 Task: In the  document liability Insert page numer 'on bottom of the page' change page color to  'Olive Green'Apply Page border, setting:  Shadow Style: three thin lines; Color: 'Black;' Width: 3/4 pt
Action: Mouse moved to (49, 92)
Screenshot: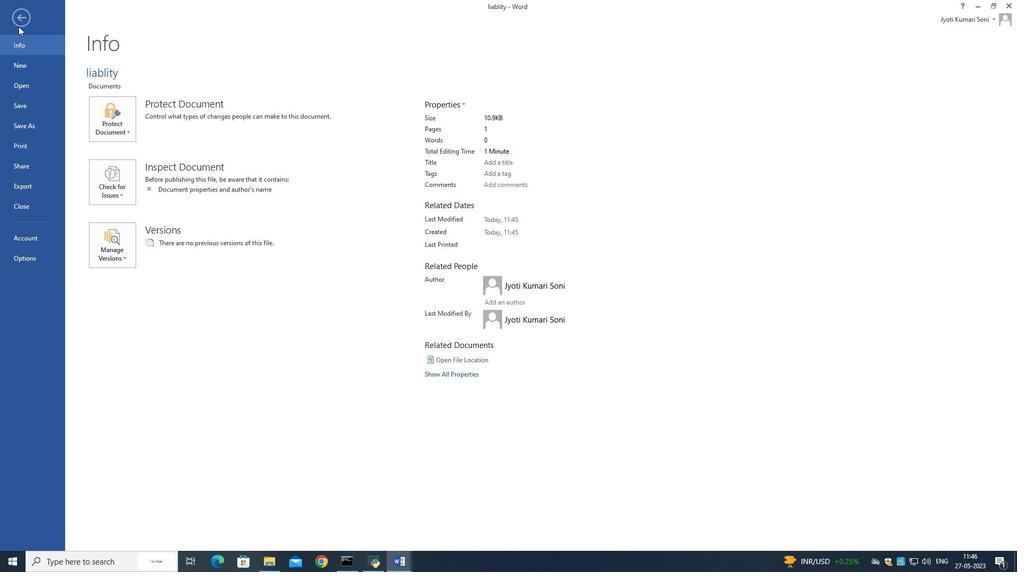 
Action: Mouse pressed left at (49, 92)
Screenshot: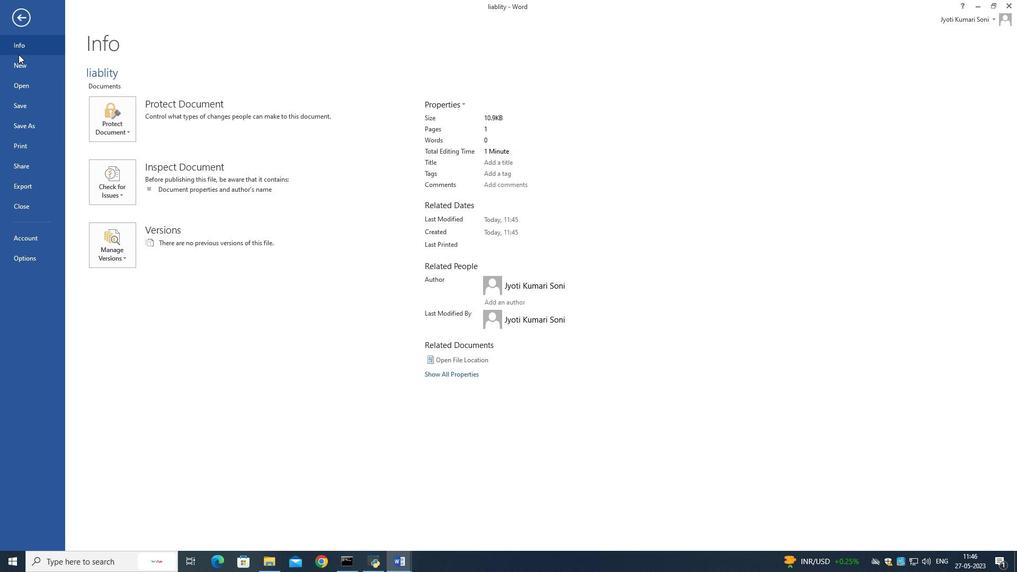 
Action: Mouse moved to (80, 23)
Screenshot: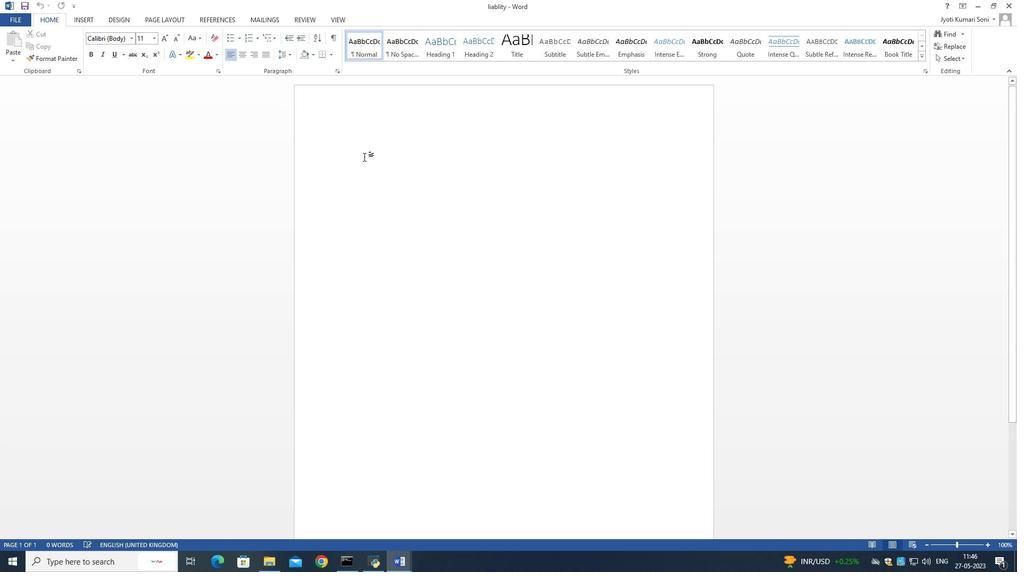 
Action: Mouse pressed left at (80, 23)
Screenshot: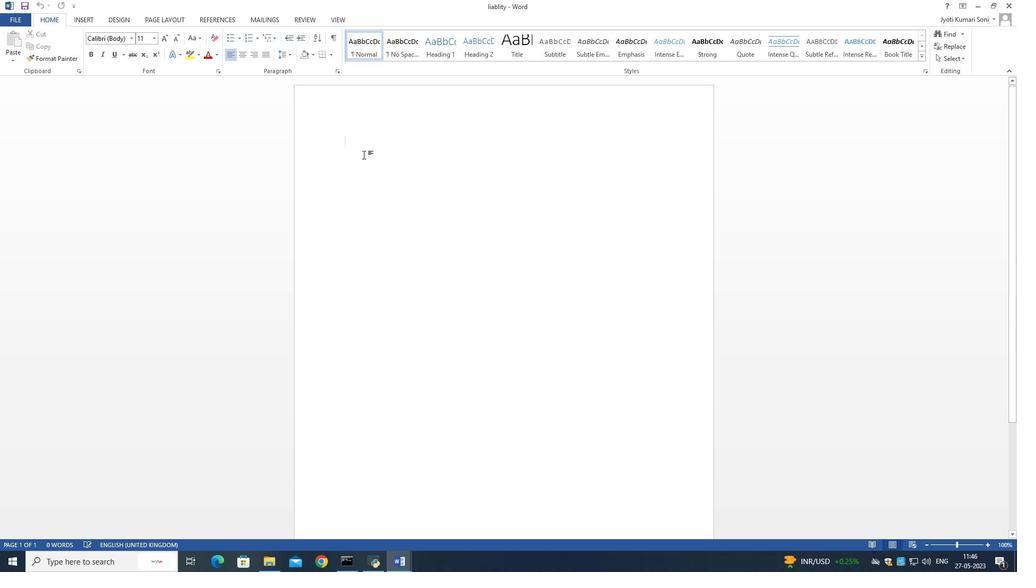 
Action: Mouse moved to (515, 56)
Screenshot: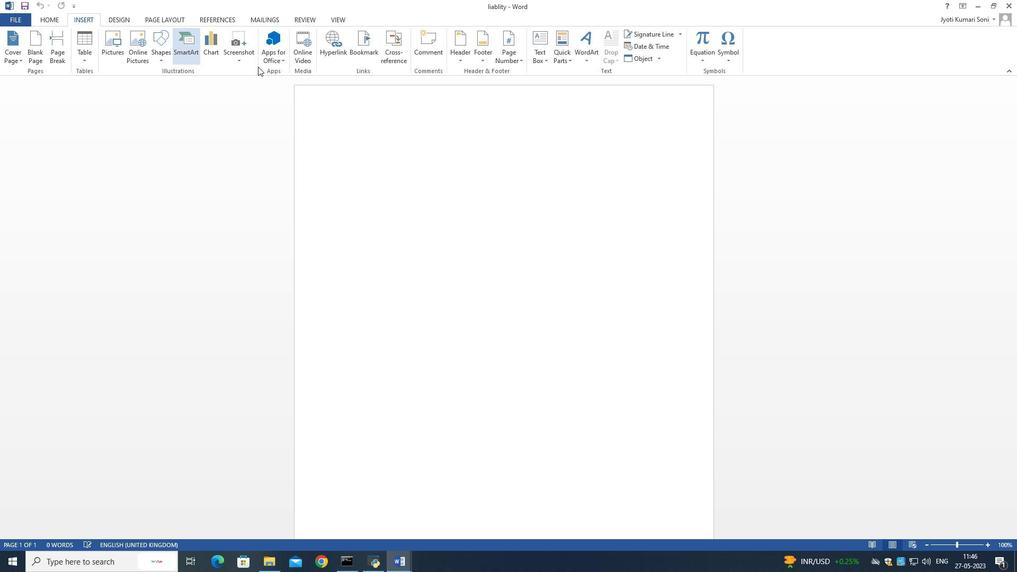 
Action: Mouse pressed left at (515, 56)
Screenshot: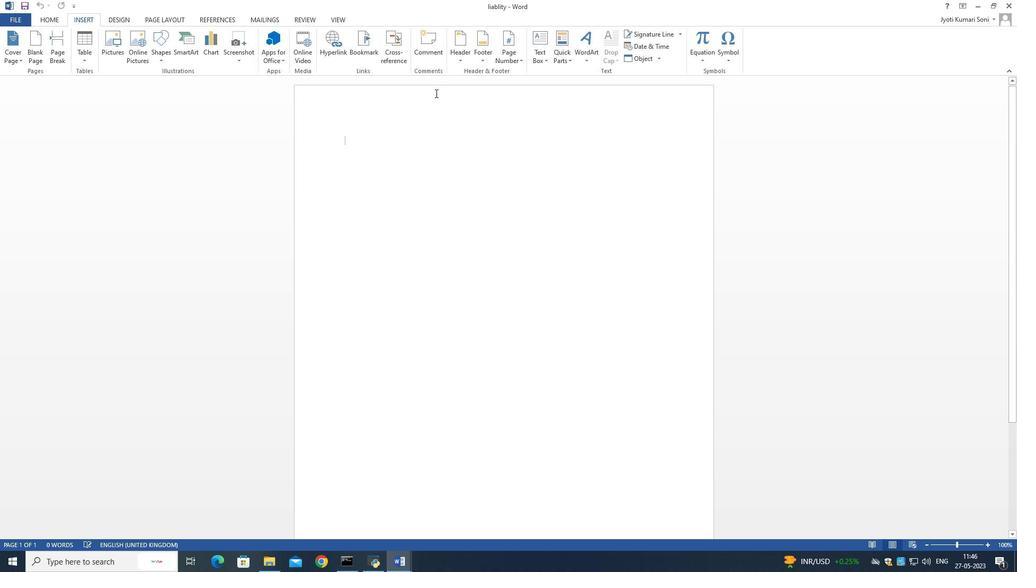 
Action: Mouse moved to (516, 85)
Screenshot: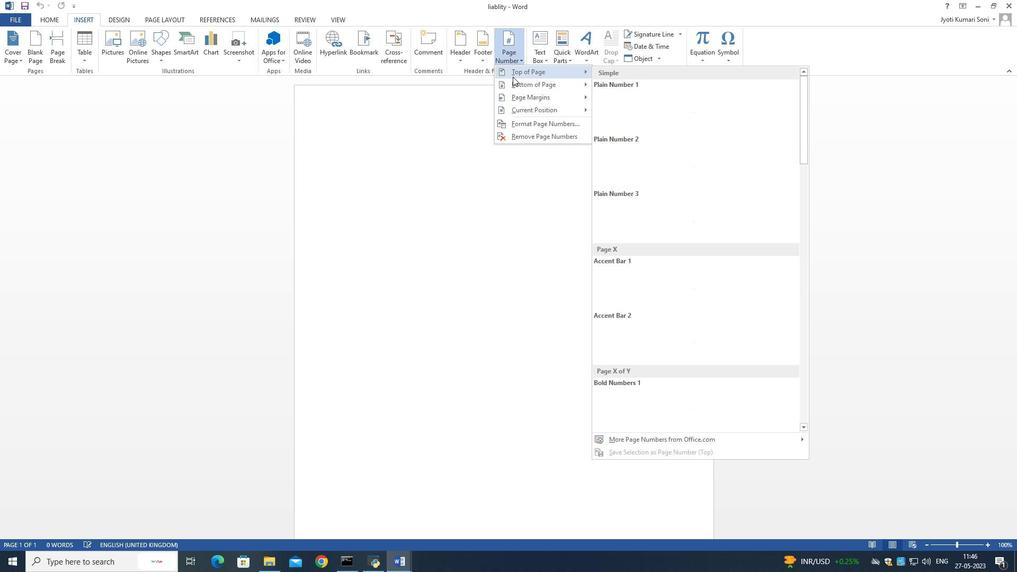 
Action: Mouse pressed left at (516, 85)
Screenshot: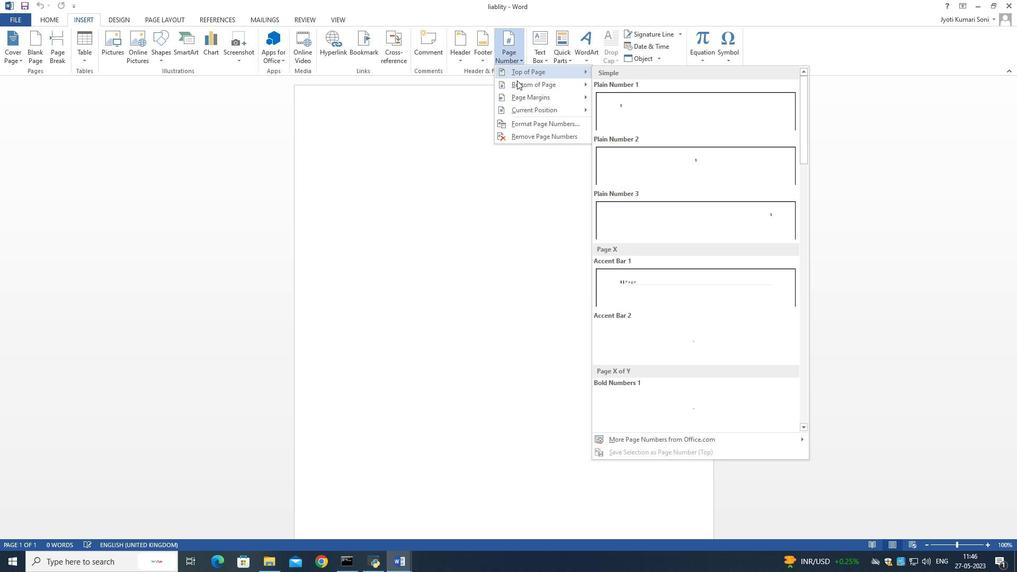 
Action: Mouse pressed left at (516, 85)
Screenshot: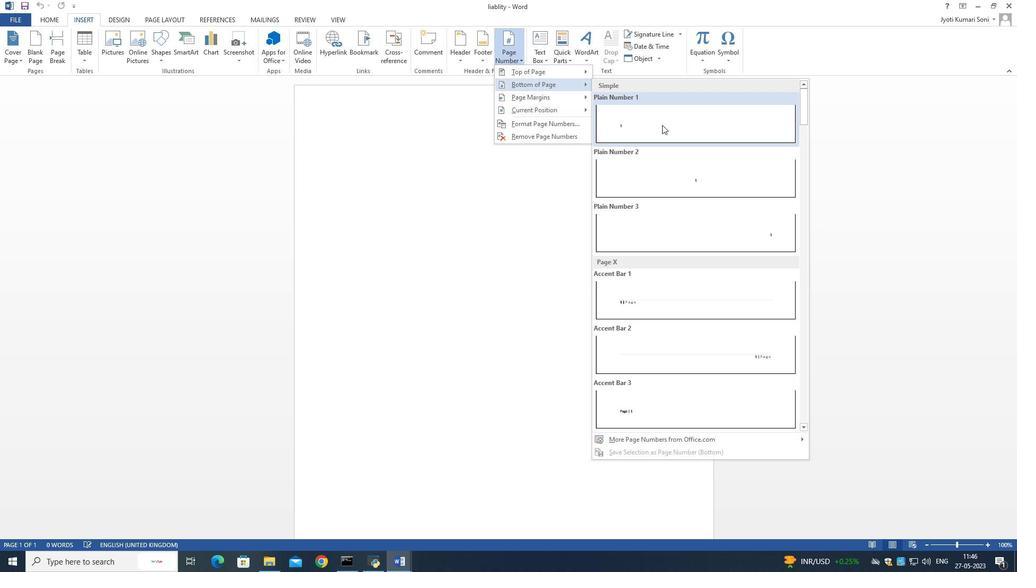 
Action: Mouse pressed left at (516, 85)
Screenshot: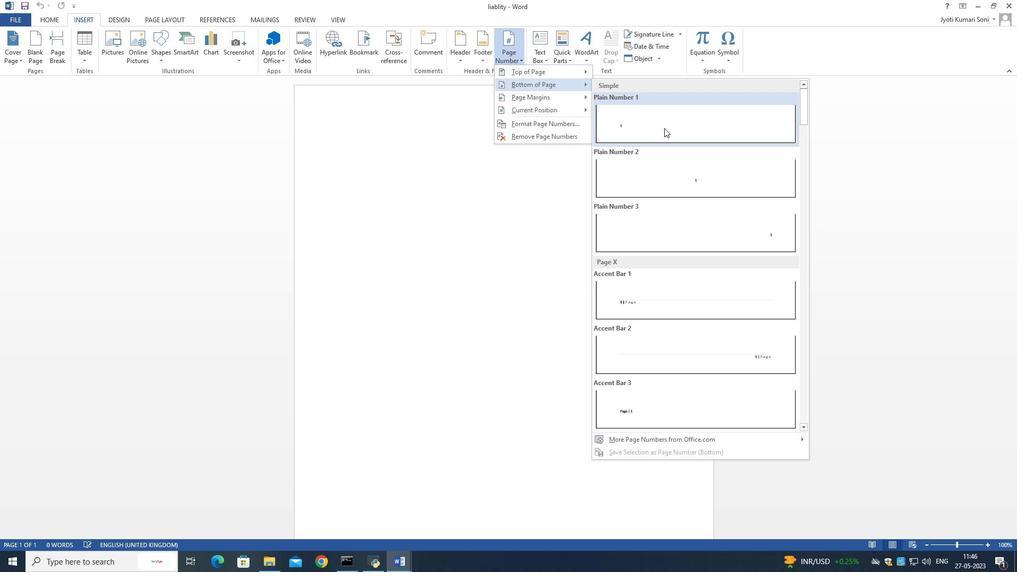 
Action: Mouse moved to (630, 125)
Screenshot: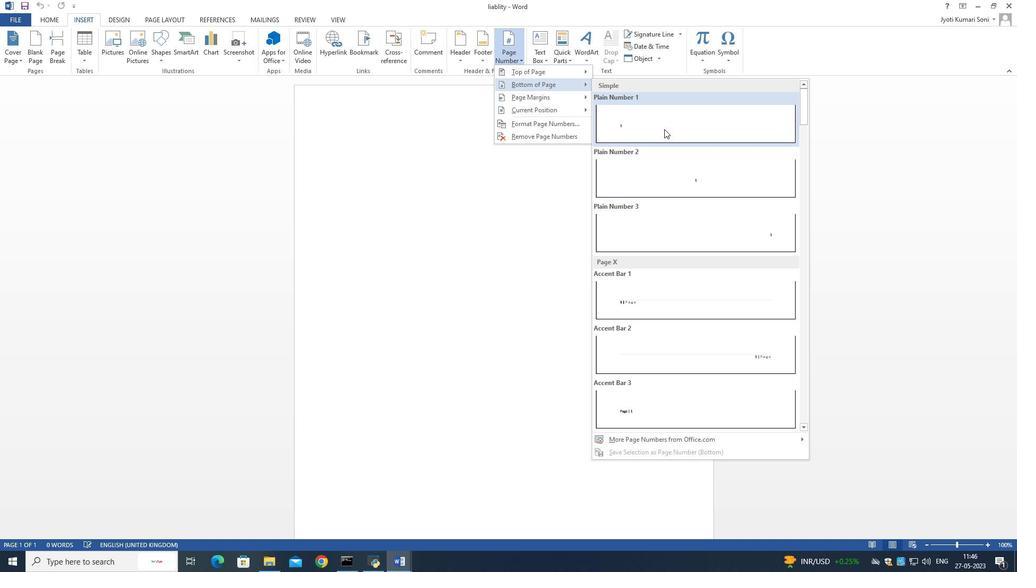 
Action: Mouse pressed left at (630, 125)
Screenshot: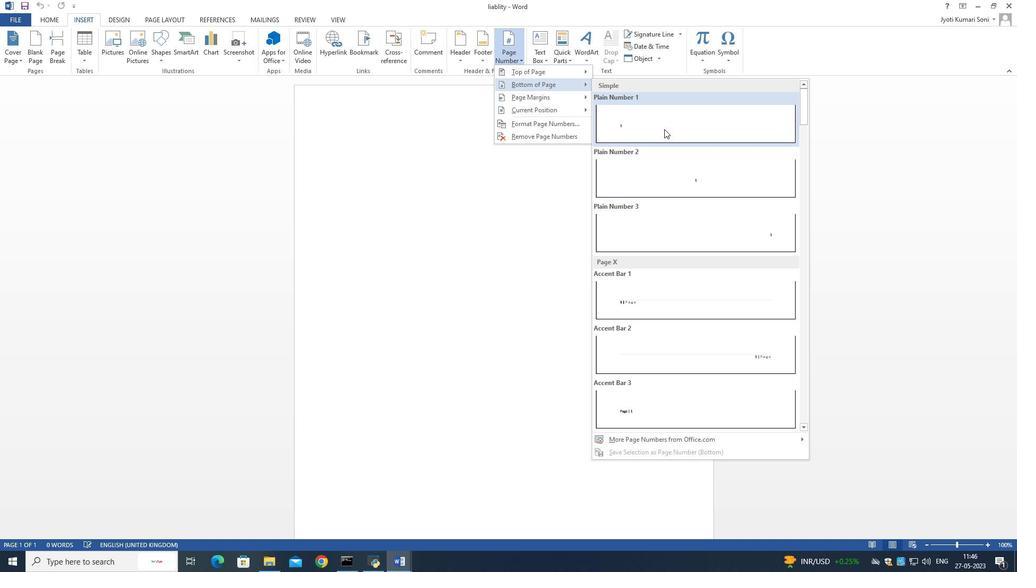 
Action: Mouse moved to (120, 18)
Screenshot: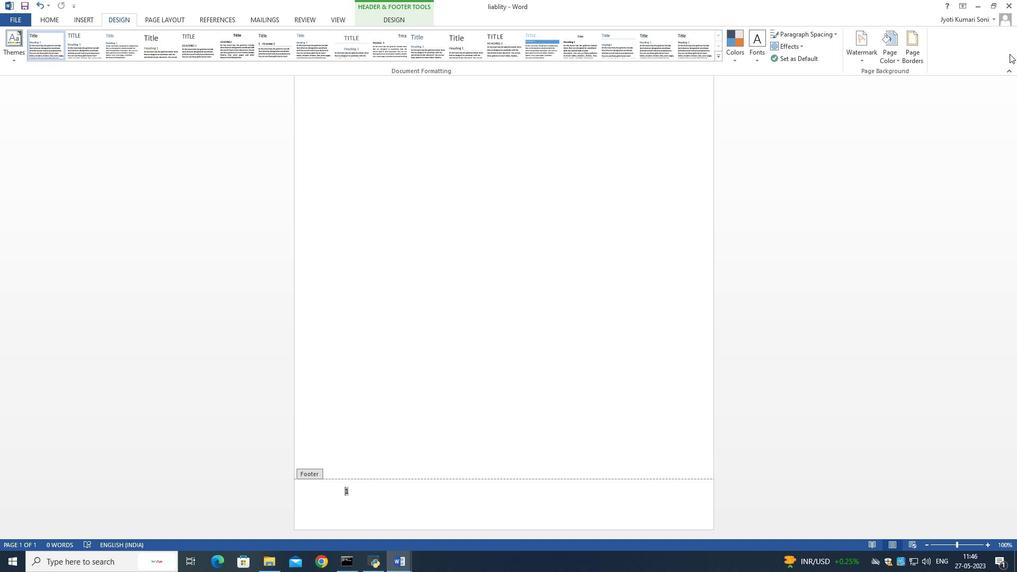 
Action: Mouse pressed left at (120, 18)
Screenshot: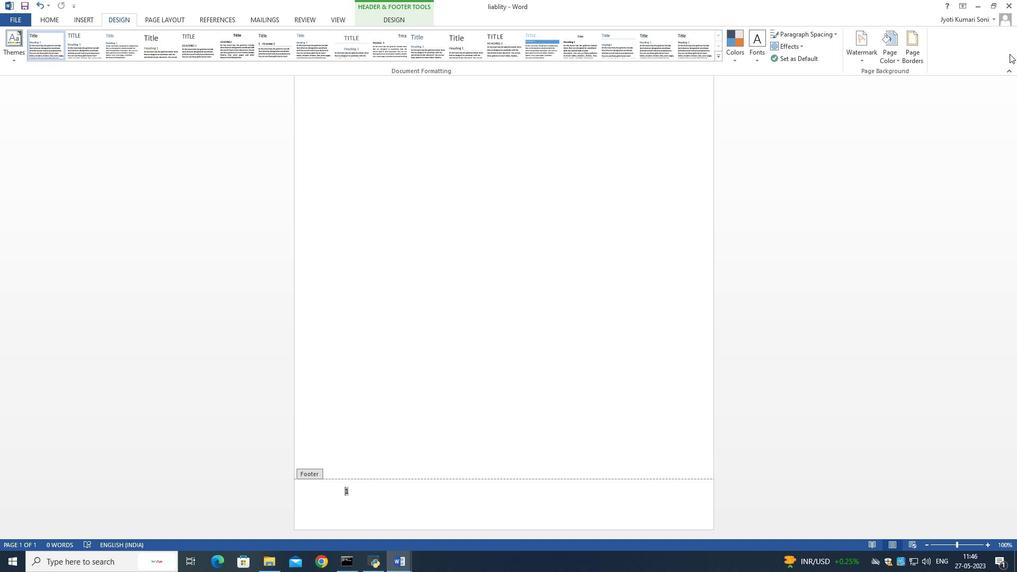
Action: Mouse moved to (888, 54)
Screenshot: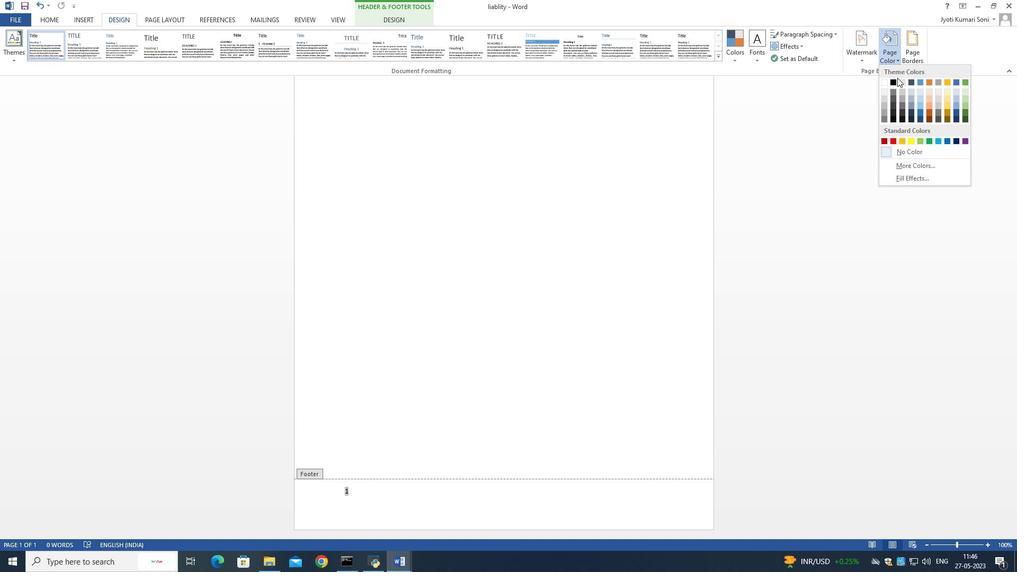 
Action: Mouse pressed left at (888, 54)
Screenshot: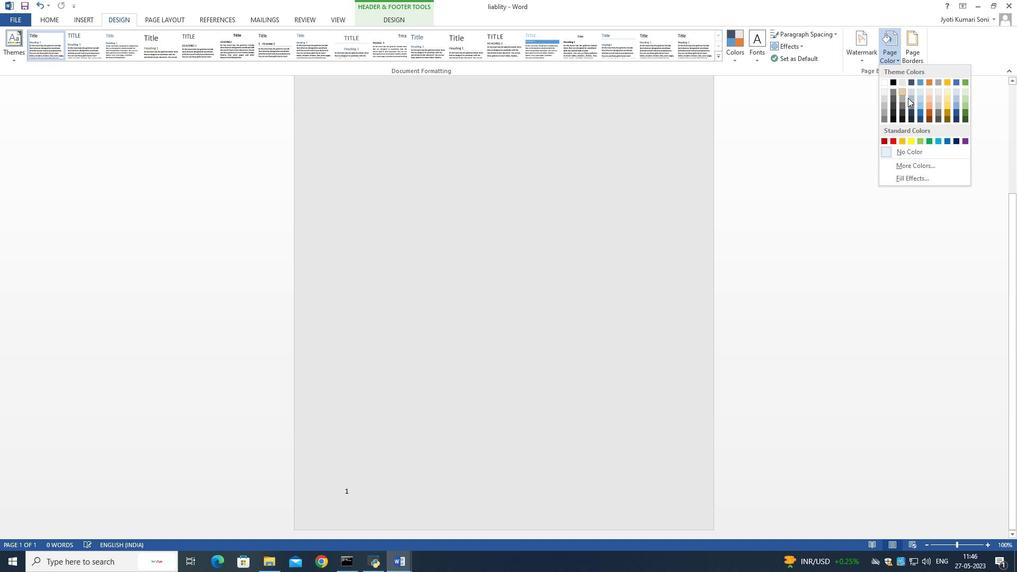 
Action: Mouse moved to (938, 121)
Screenshot: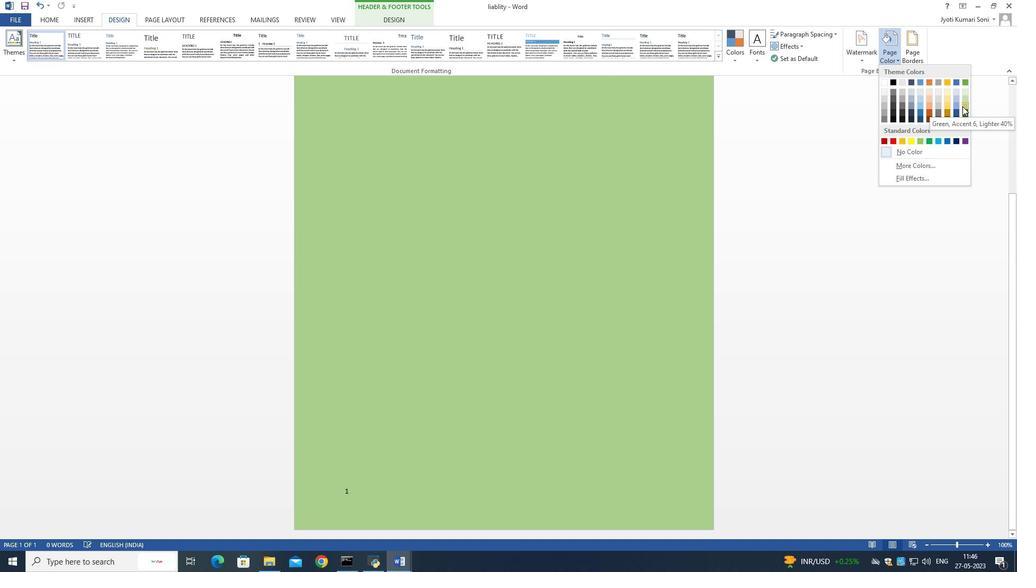 
Action: Mouse pressed left at (938, 121)
Screenshot: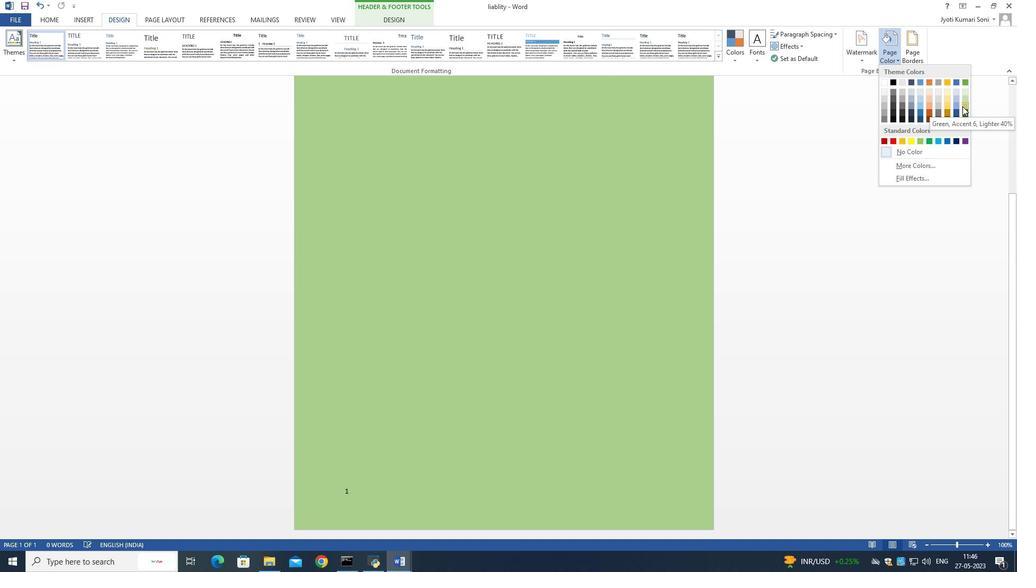 
Action: Mouse moved to (913, 61)
Screenshot: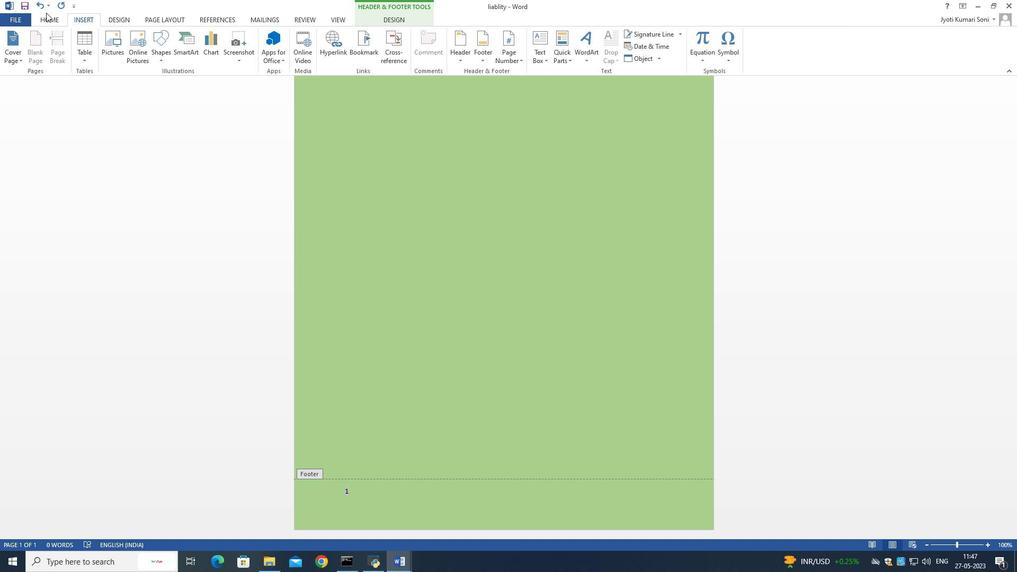 
Action: Mouse pressed left at (913, 61)
Screenshot: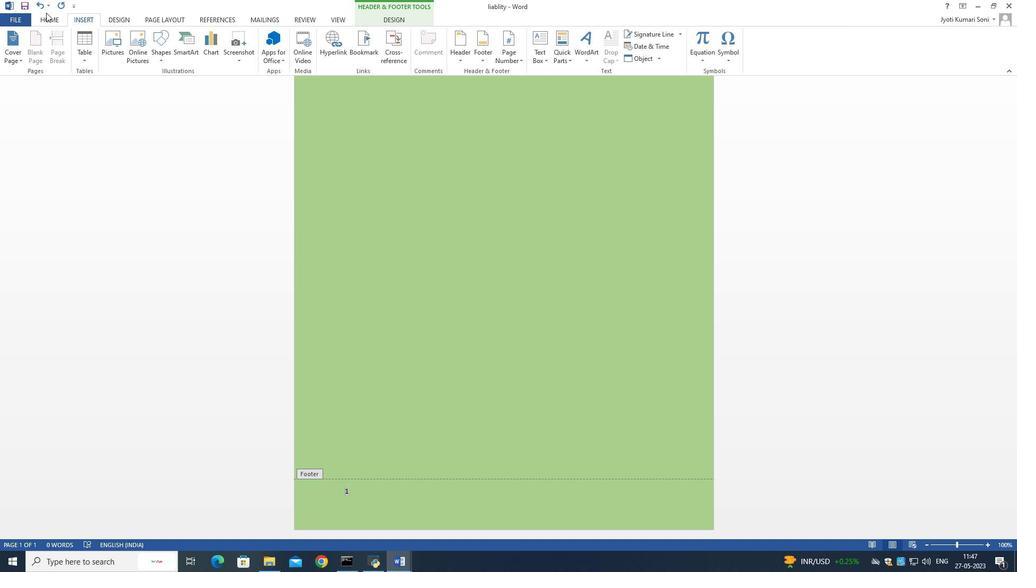 
Action: Mouse moved to (500, 266)
Screenshot: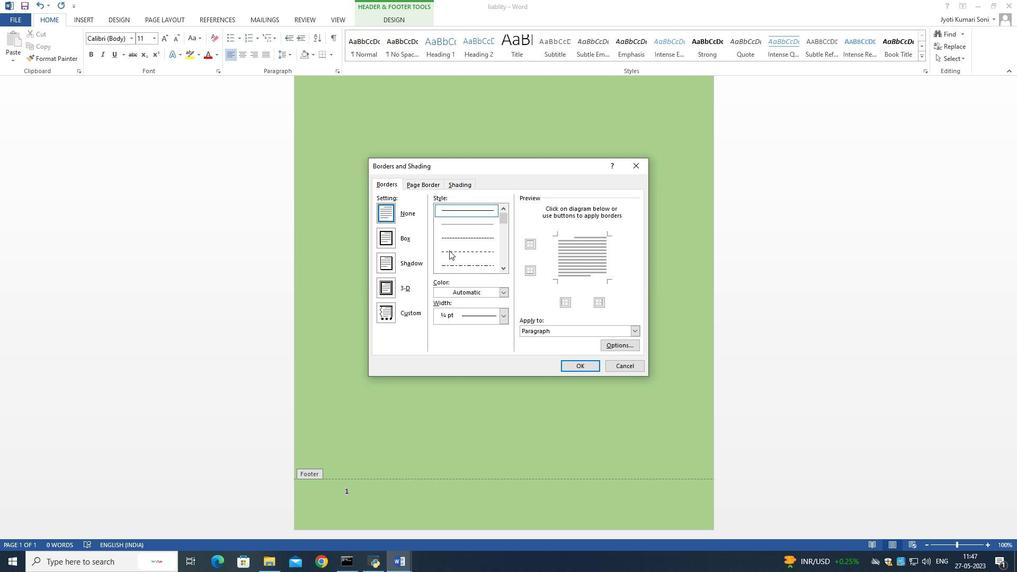 
Action: Mouse pressed left at (500, 266)
Screenshot: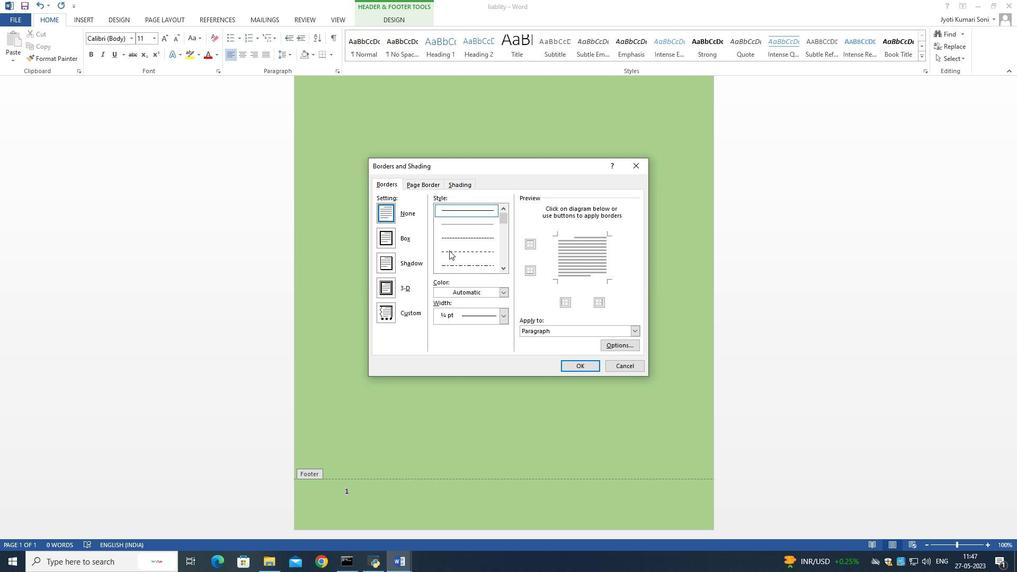 
Action: Mouse pressed left at (500, 266)
Screenshot: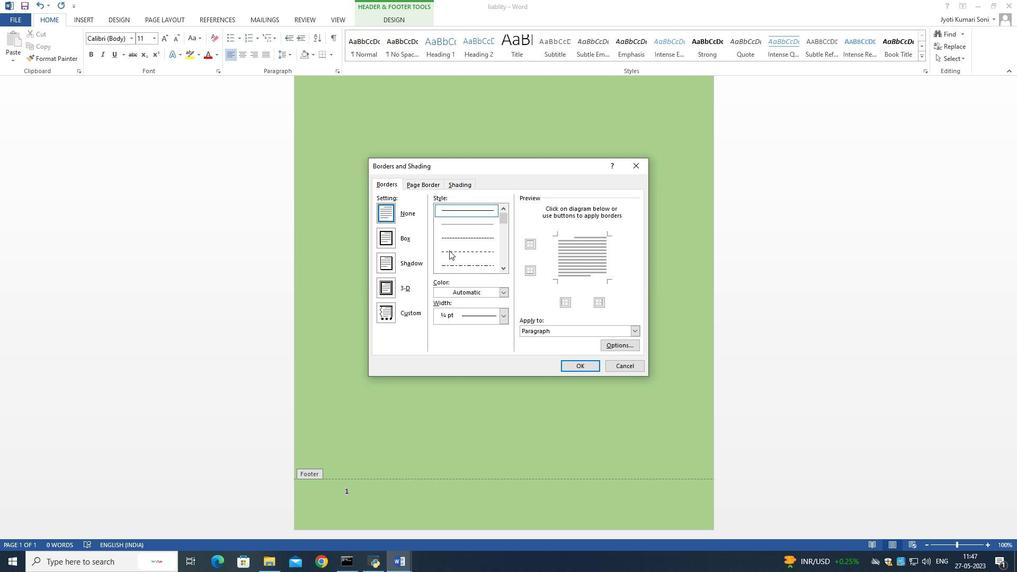 
Action: Mouse pressed left at (500, 266)
Screenshot: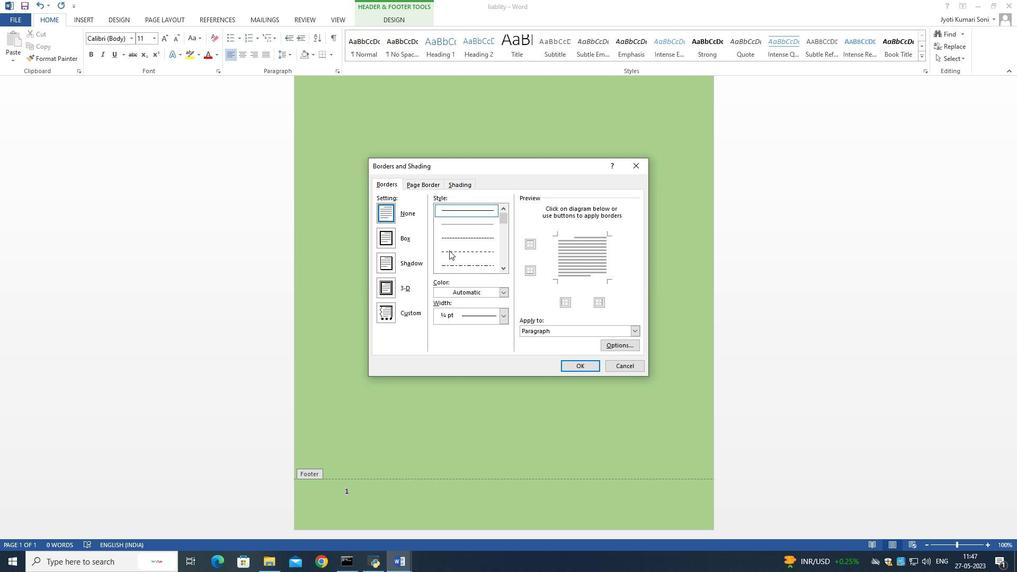 
Action: Mouse pressed left at (500, 266)
Screenshot: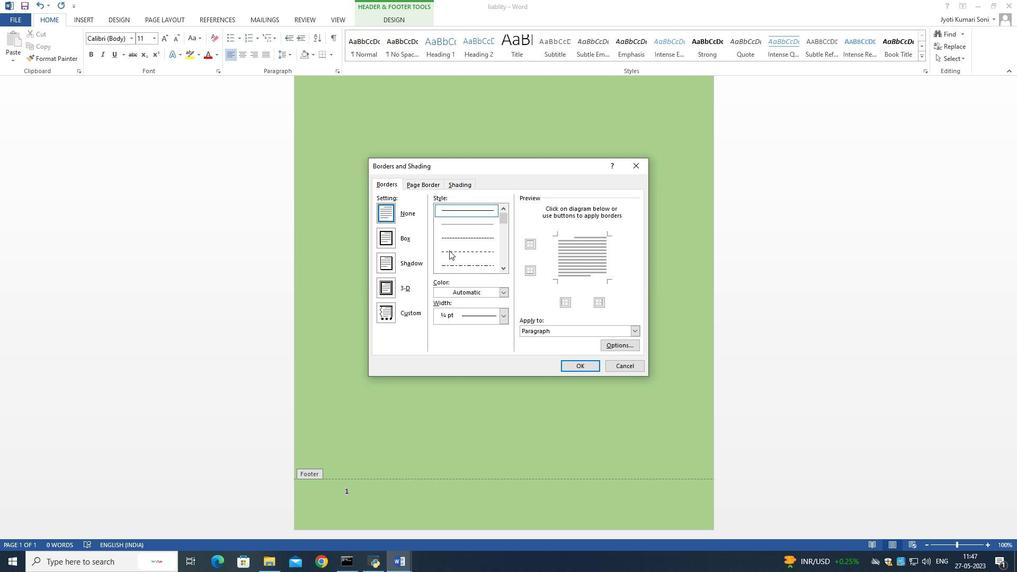 
Action: Mouse moved to (474, 249)
Screenshot: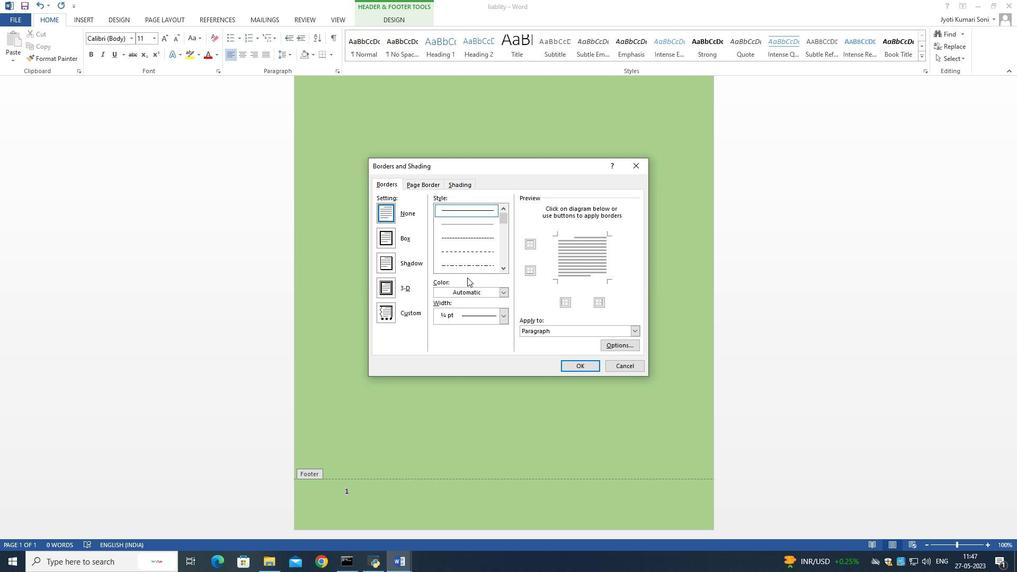 
Action: Mouse pressed left at (474, 249)
Screenshot: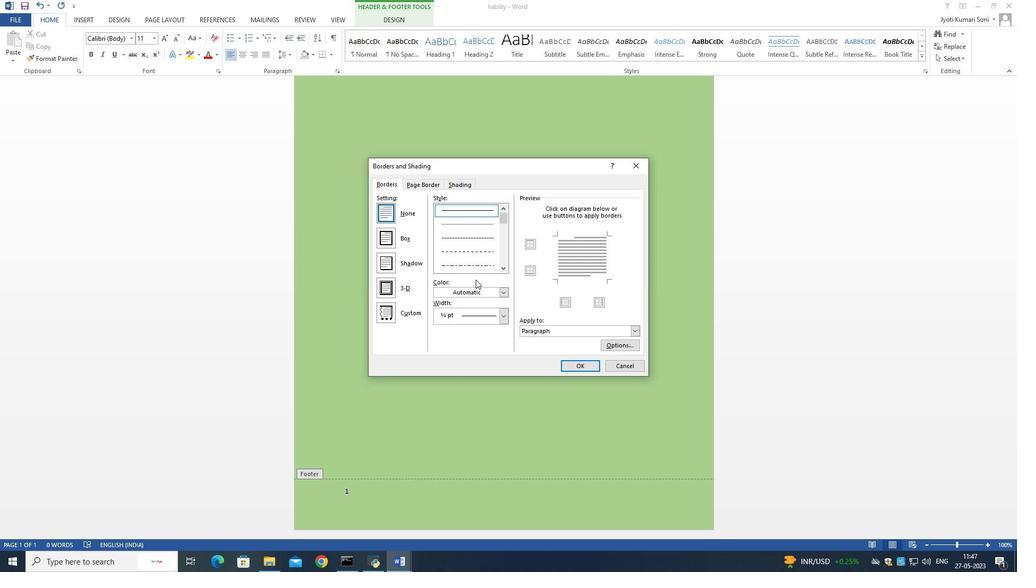 
Action: Mouse moved to (506, 295)
Screenshot: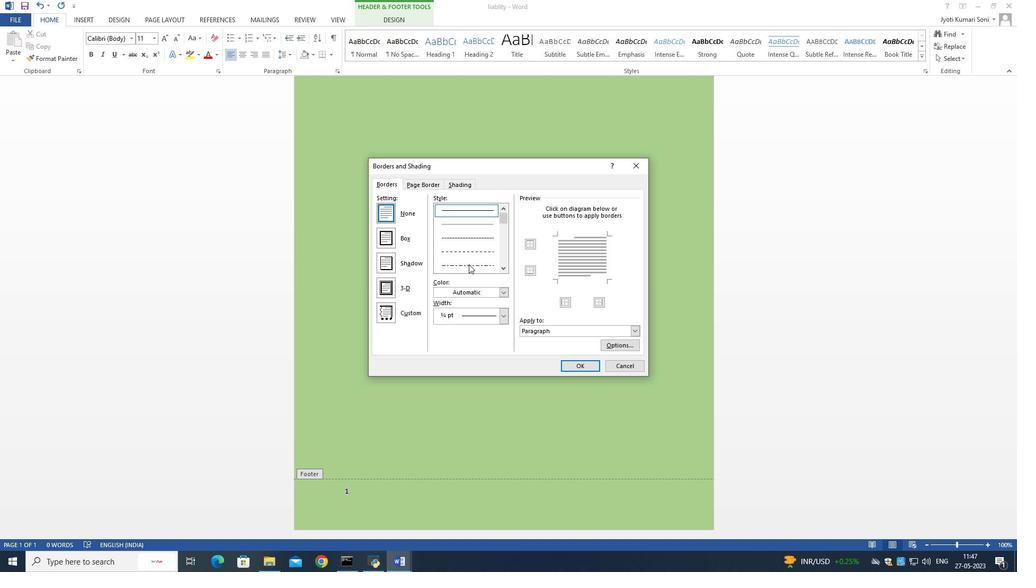 
Action: Mouse pressed left at (506, 295)
Screenshot: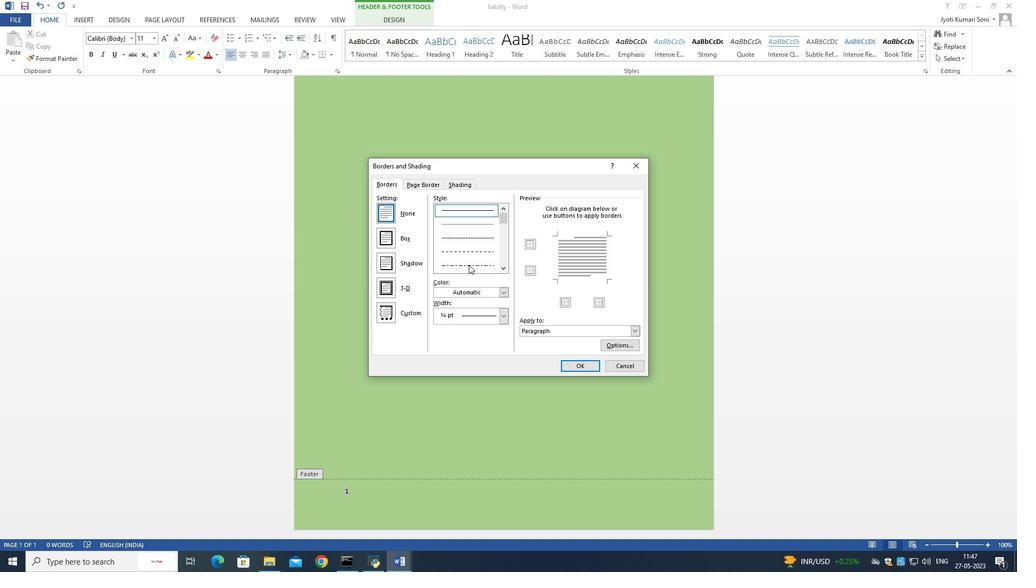 
Action: Mouse moved to (446, 326)
Screenshot: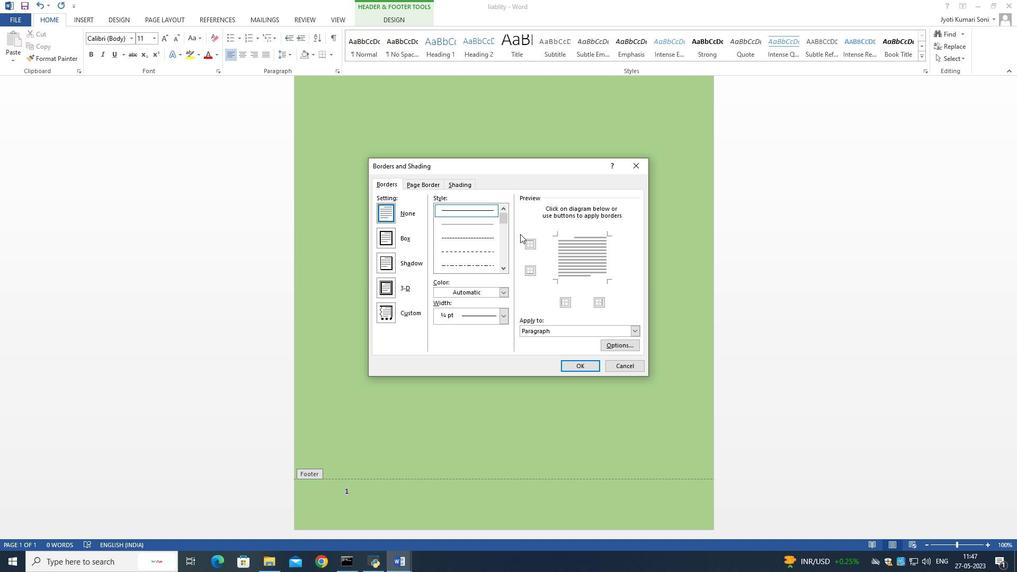 
Action: Mouse pressed left at (446, 326)
Screenshot: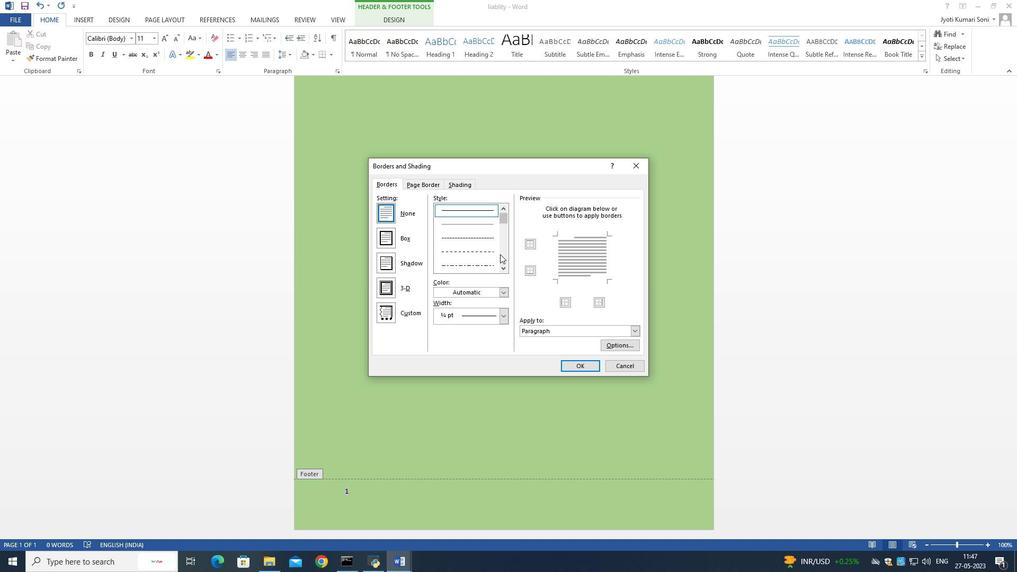 
Action: Mouse moved to (504, 317)
Screenshot: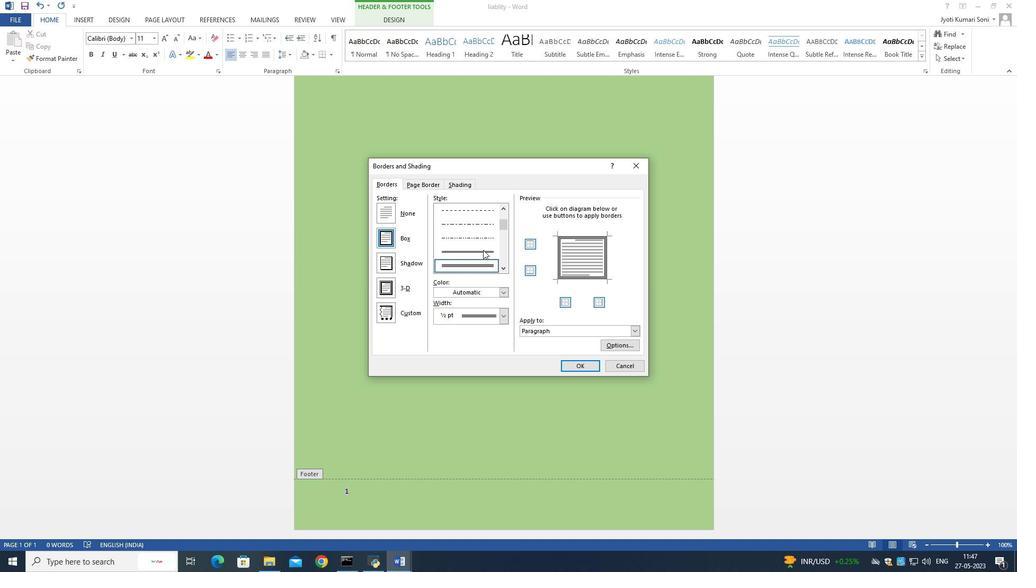 
Action: Mouse pressed left at (504, 317)
Screenshot: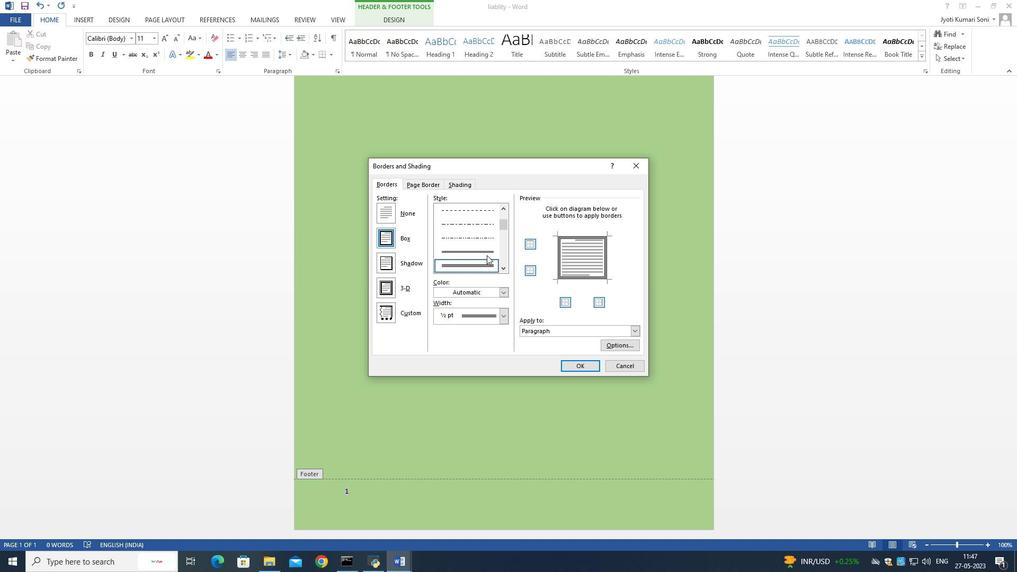 
Action: Mouse moved to (472, 398)
Screenshot: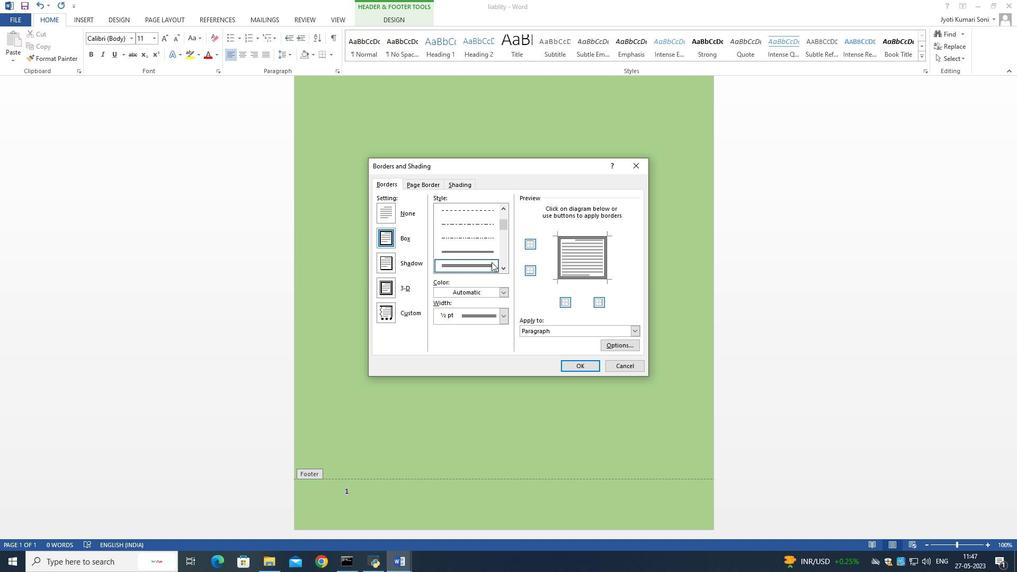 
Action: Mouse pressed left at (472, 398)
Screenshot: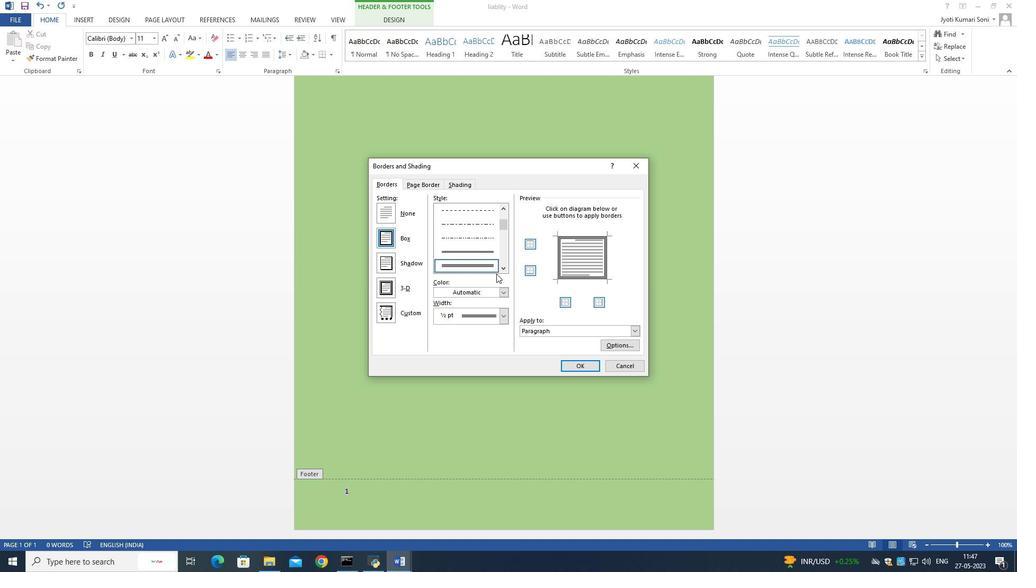 
Action: Mouse moved to (577, 366)
Screenshot: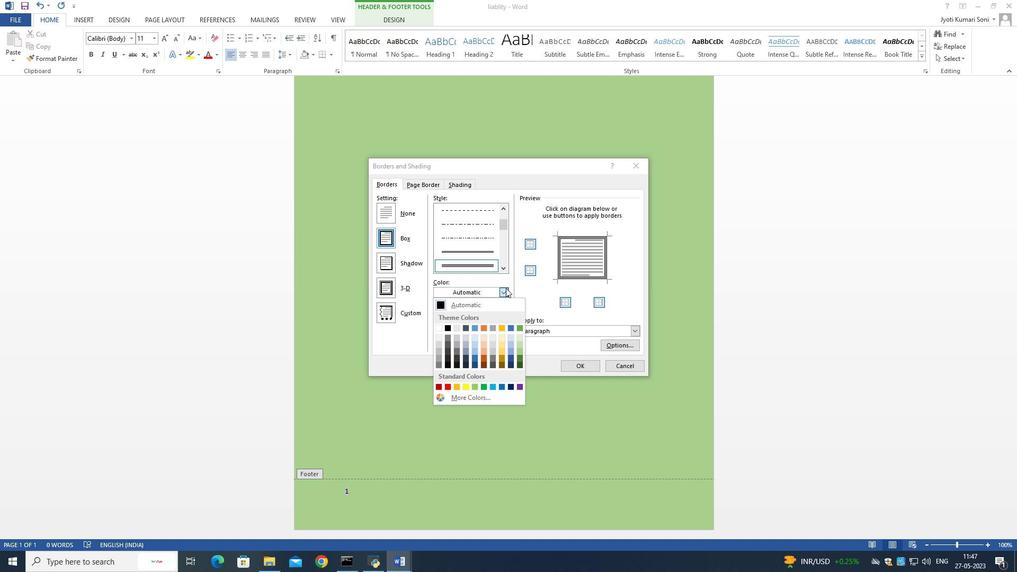 
Action: Mouse pressed left at (577, 366)
Screenshot: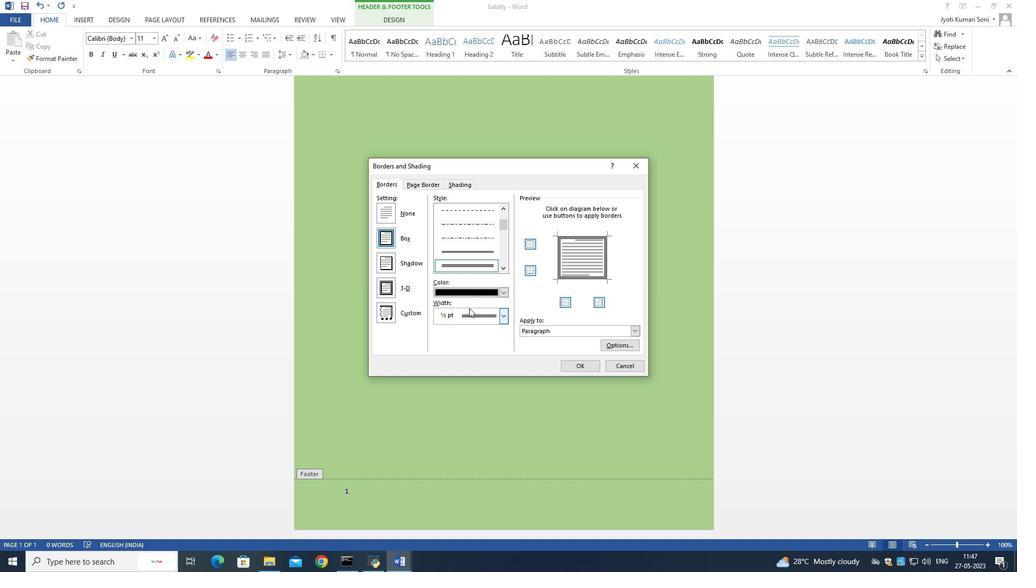 
Action: Mouse moved to (531, 297)
Screenshot: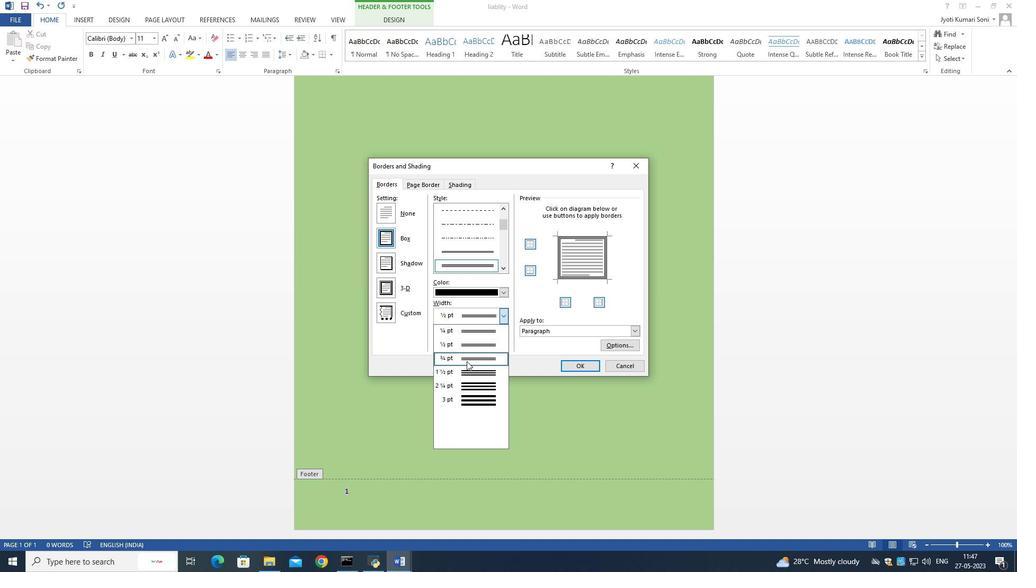 
Action: Mouse scrolled (531, 297) with delta (0, 0)
Screenshot: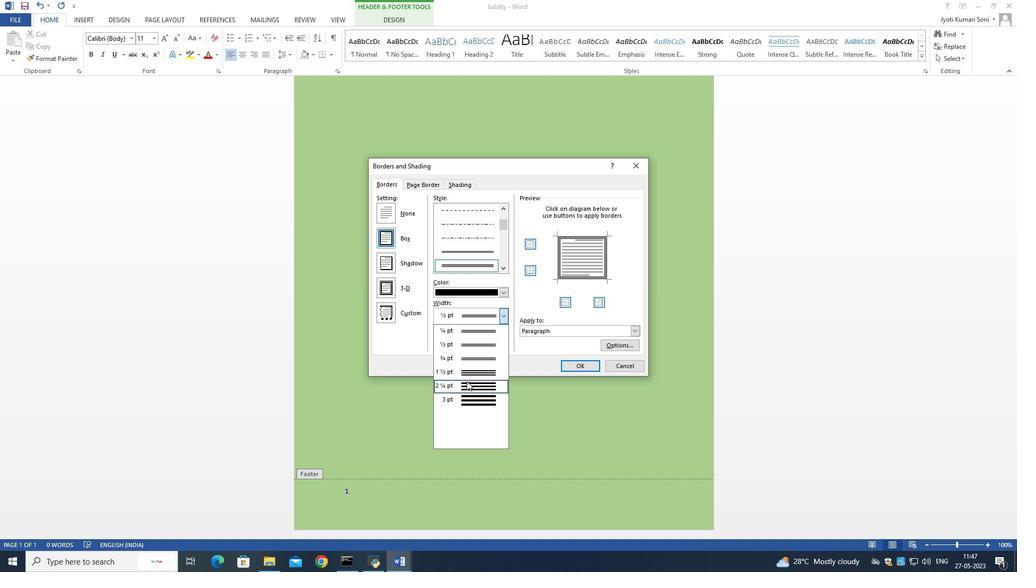 
Action: Mouse scrolled (531, 297) with delta (0, 0)
Screenshot: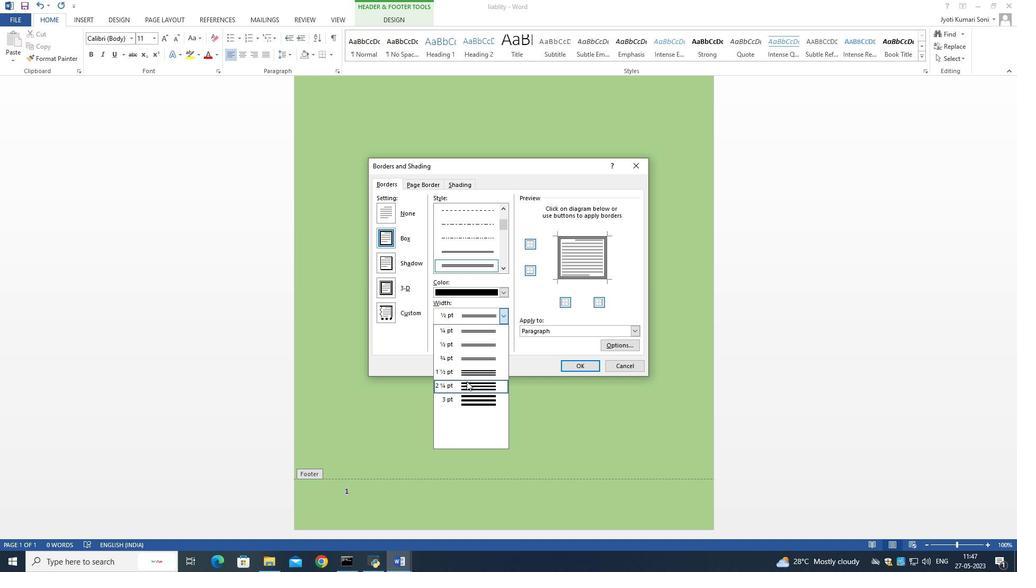 
Action: Mouse scrolled (531, 297) with delta (0, 0)
Screenshot: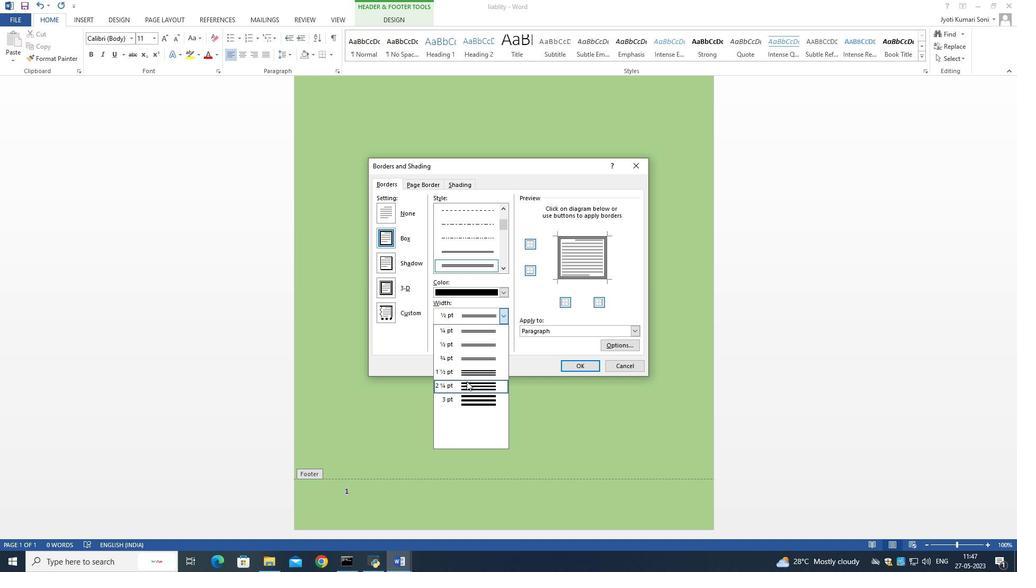 
Action: Mouse scrolled (531, 297) with delta (0, 0)
Screenshot: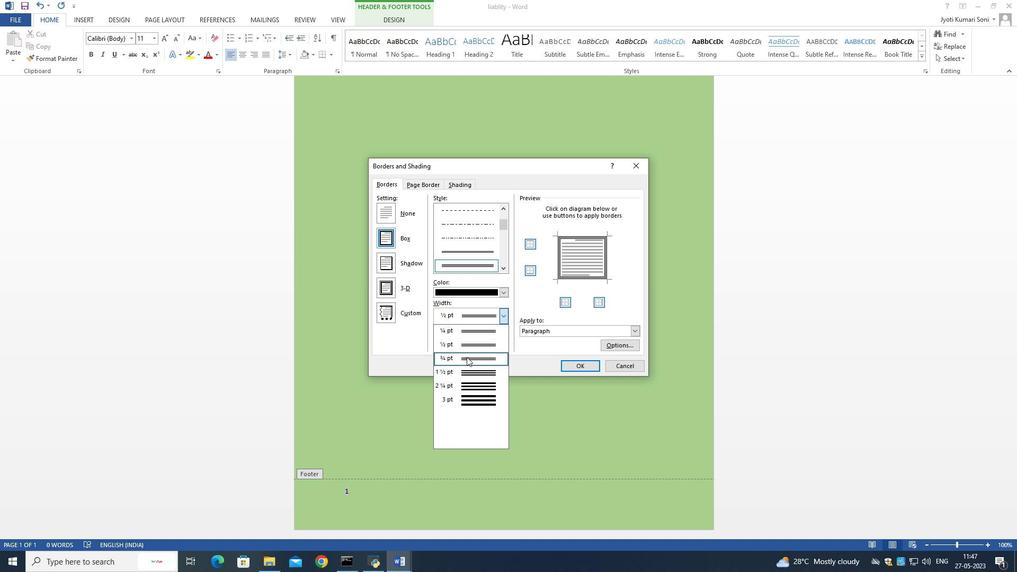 
Action: Mouse scrolled (531, 297) with delta (0, 0)
Screenshot: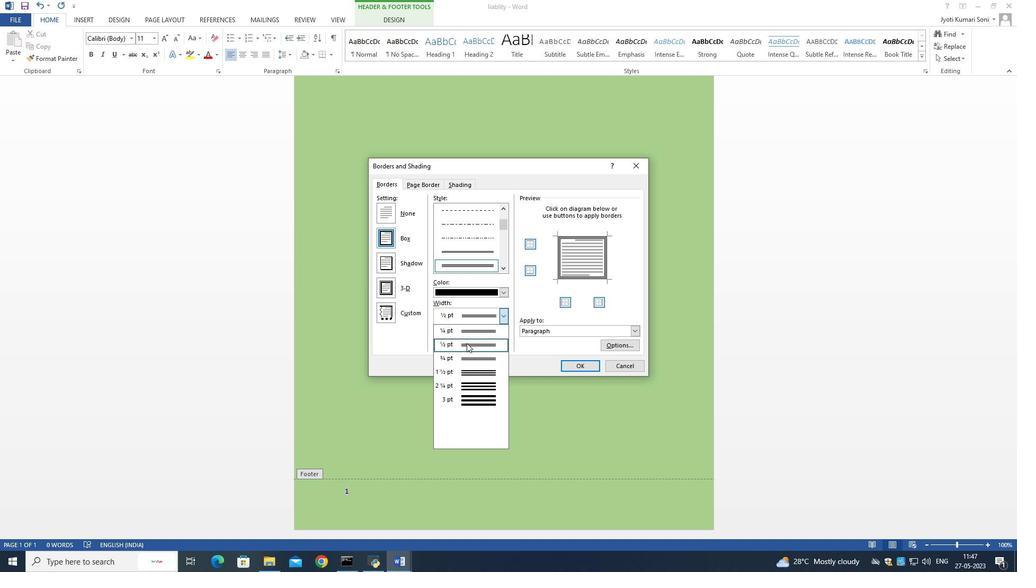 
Action: Mouse scrolled (531, 297) with delta (0, 0)
Screenshot: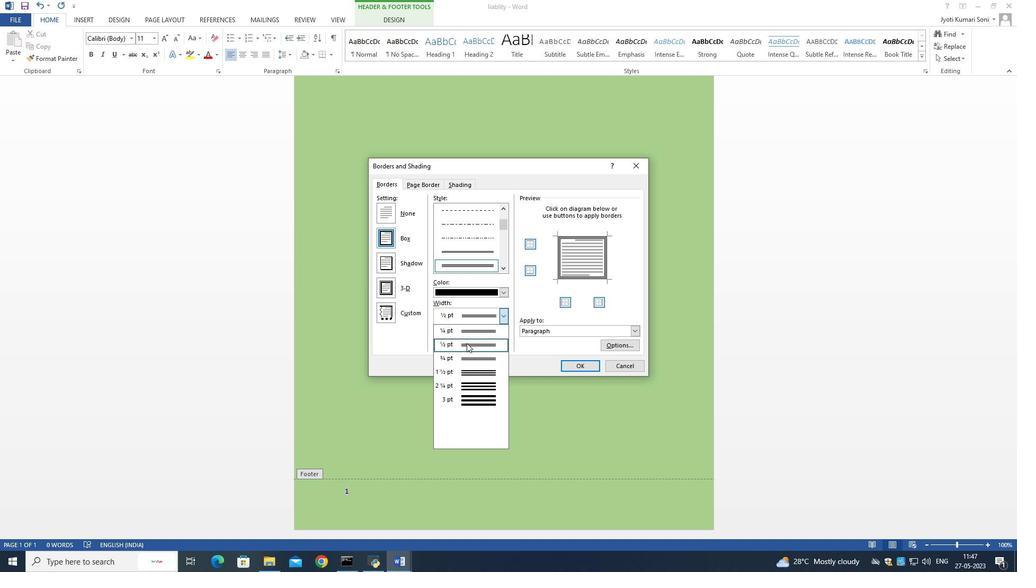 
Action: Mouse scrolled (531, 297) with delta (0, 0)
Screenshot: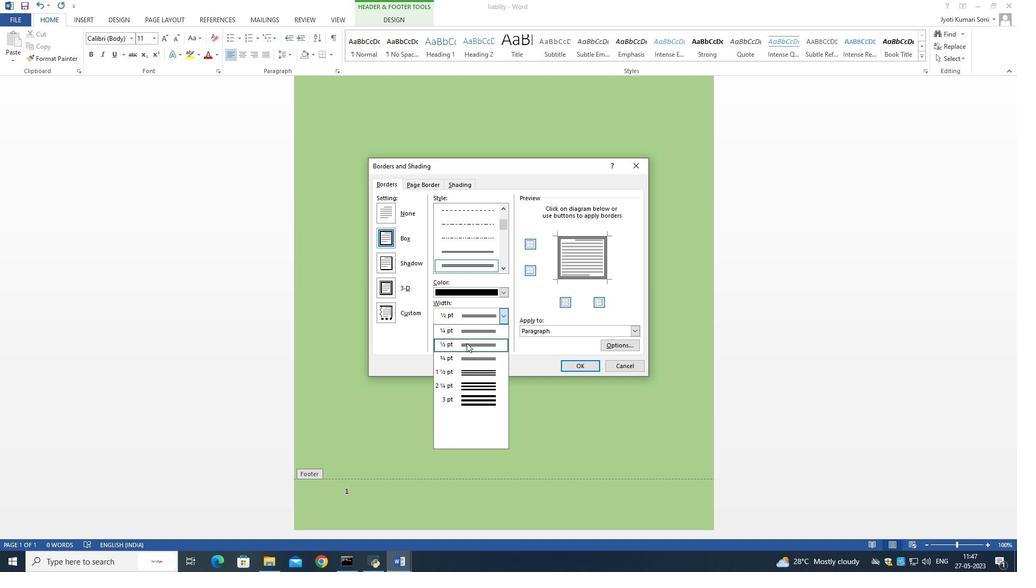 
Action: Mouse scrolled (531, 297) with delta (0, 0)
Screenshot: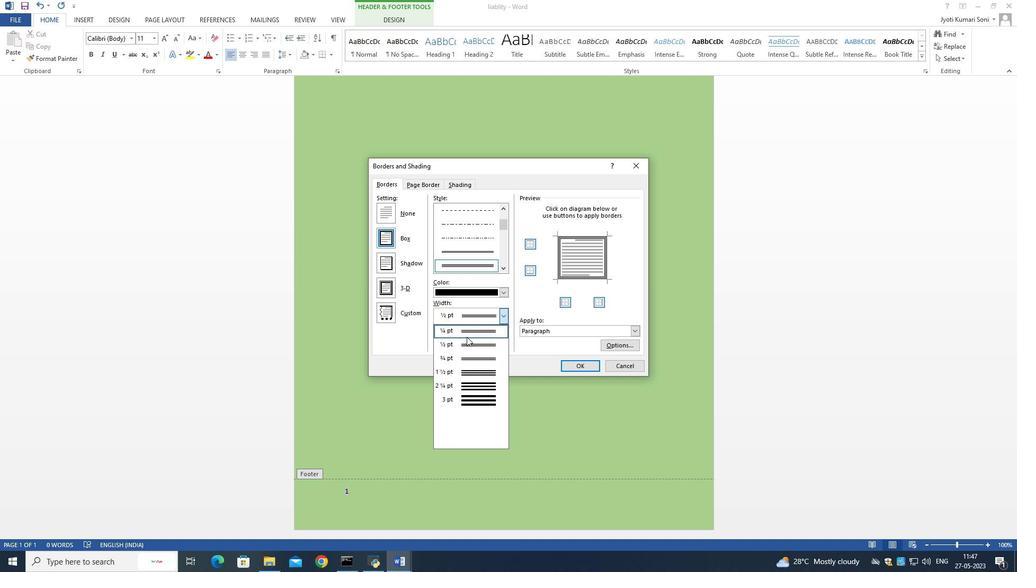 
Action: Mouse scrolled (531, 296) with delta (0, 0)
Screenshot: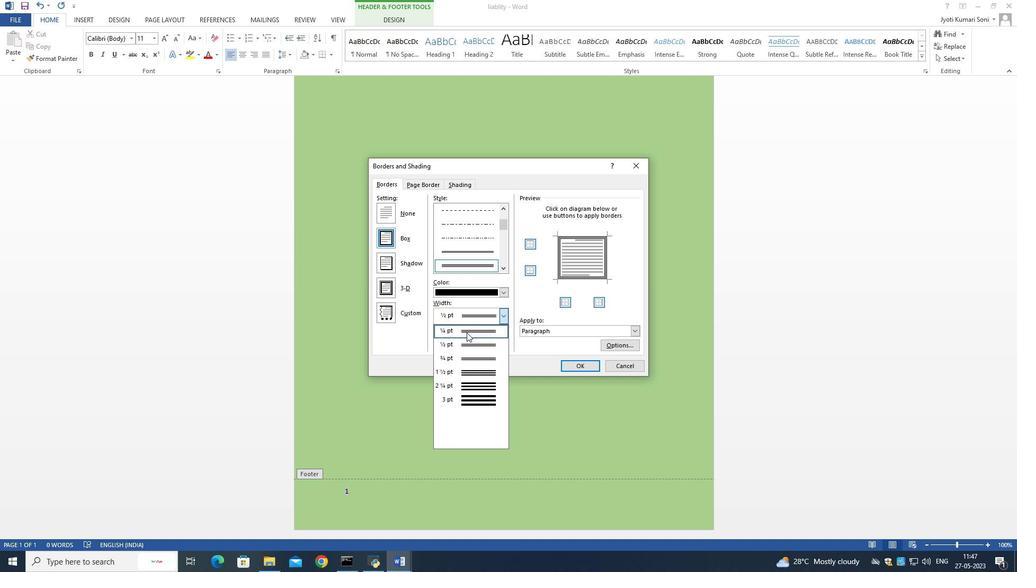 
Action: Mouse scrolled (531, 296) with delta (0, 0)
Screenshot: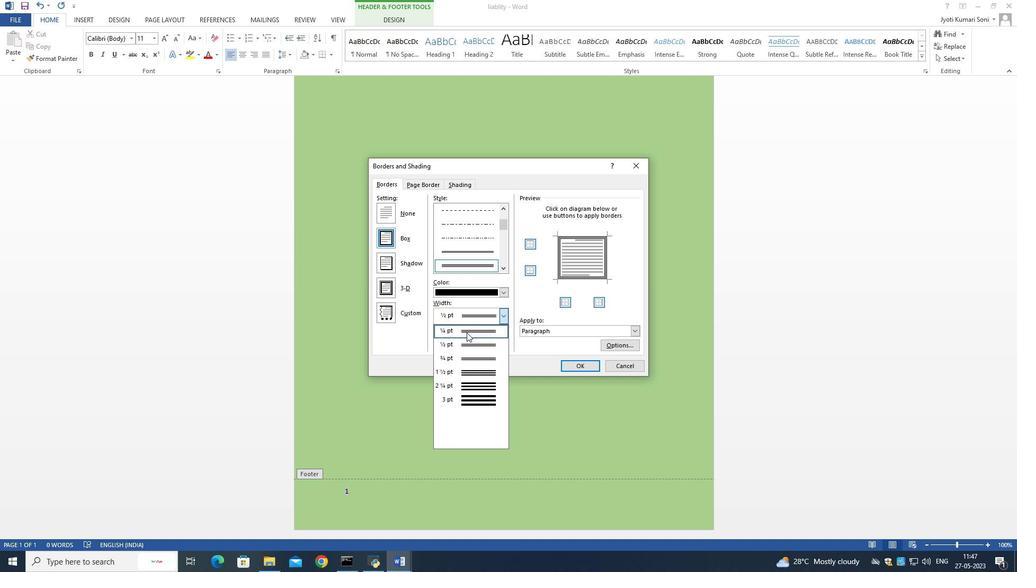 
Action: Mouse scrolled (531, 296) with delta (0, 0)
Screenshot: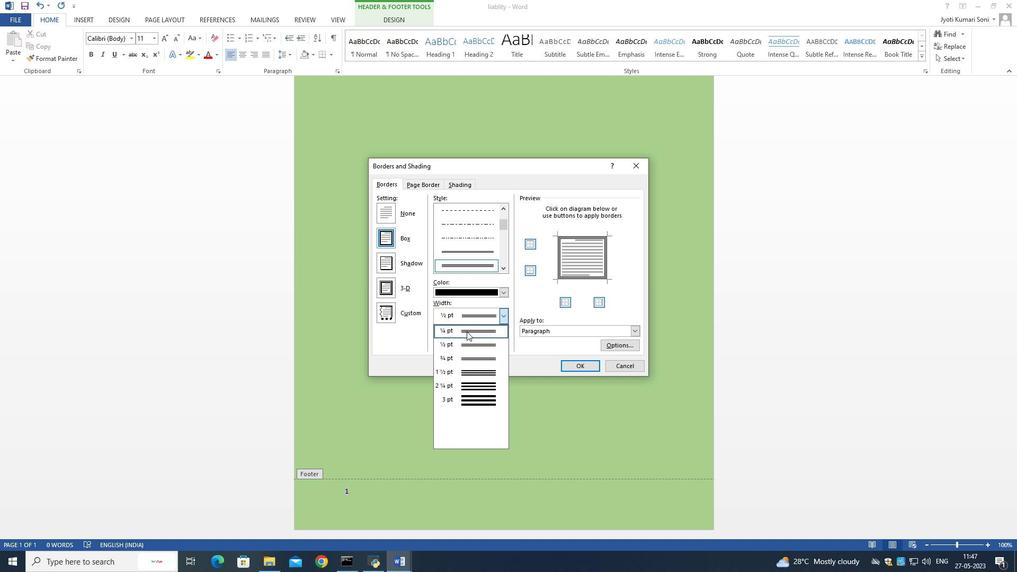 
Action: Mouse scrolled (531, 296) with delta (0, 0)
Screenshot: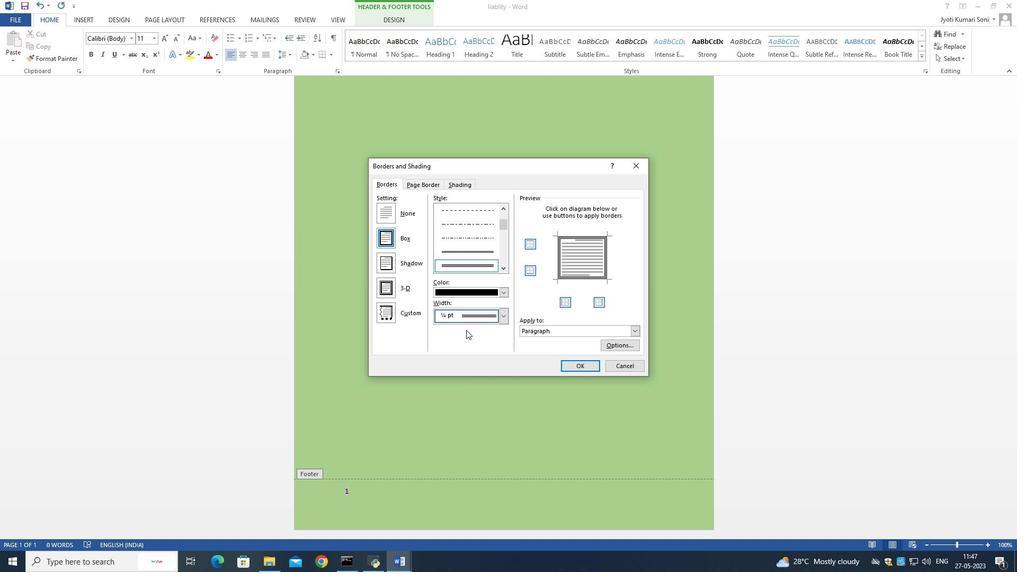 
Action: Mouse moved to (531, 296)
Screenshot: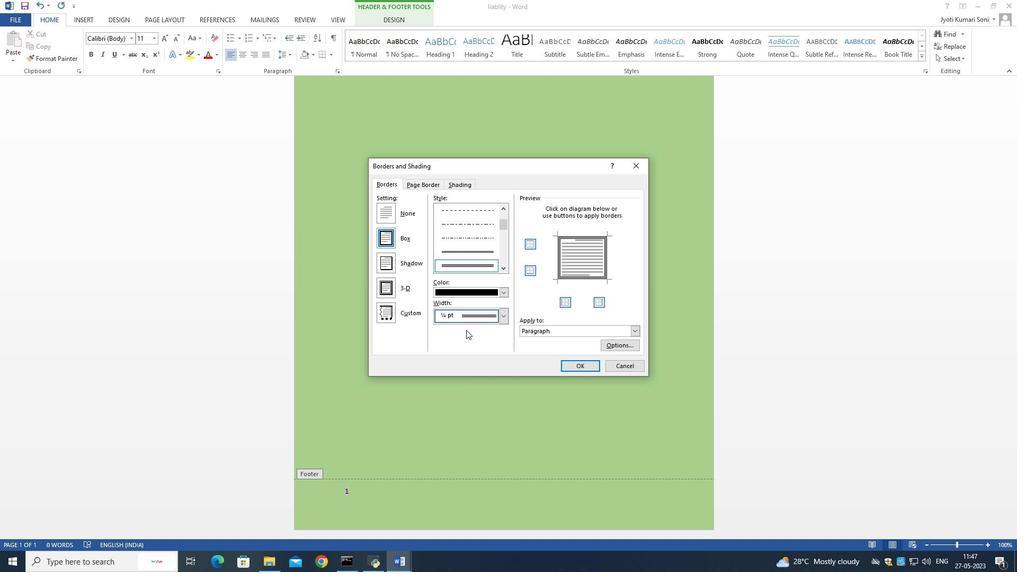 
Action: Mouse scrolled (531, 296) with delta (0, 0)
Screenshot: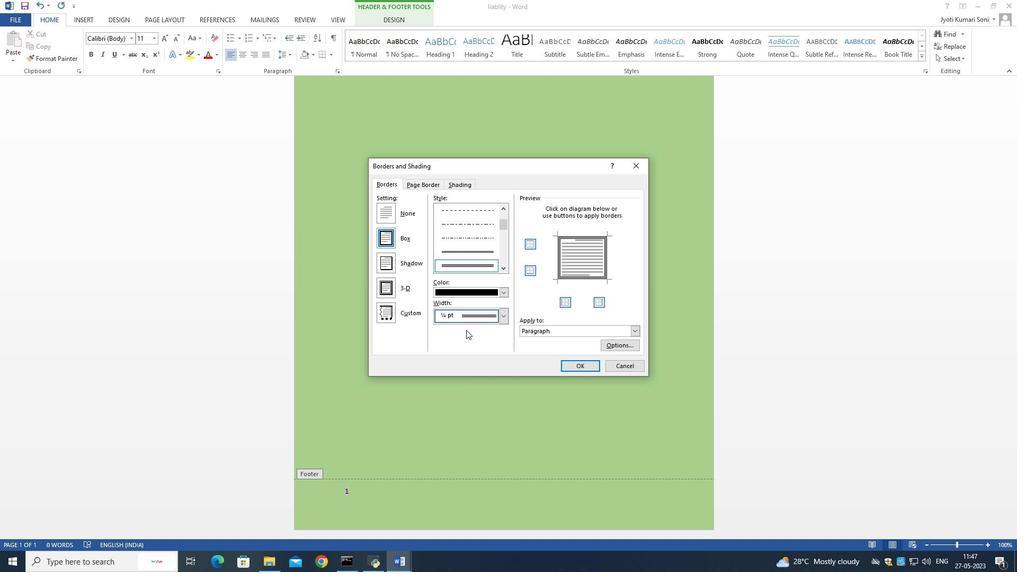 
Action: Mouse scrolled (531, 296) with delta (0, 0)
Screenshot: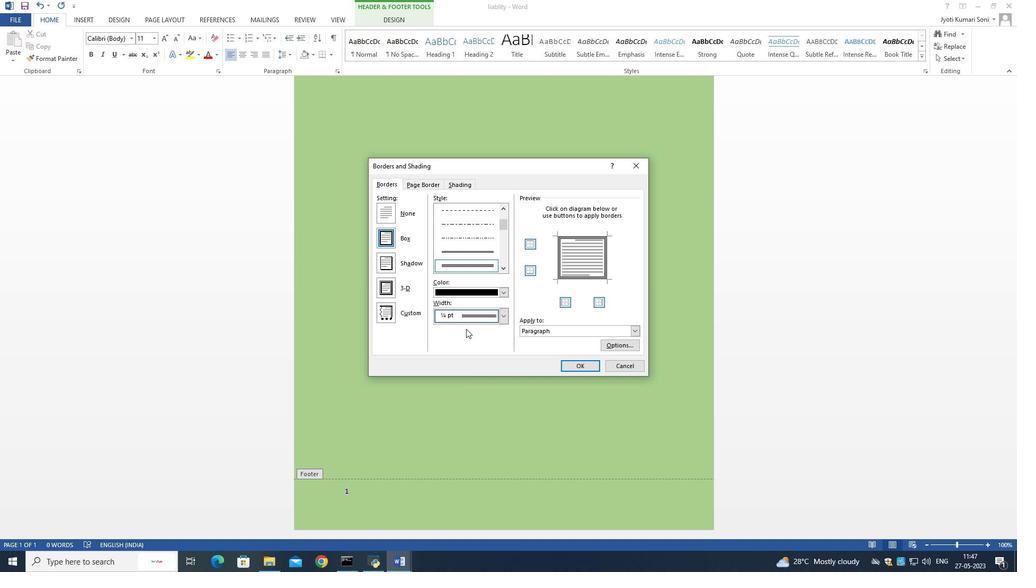 
Action: Mouse scrolled (531, 297) with delta (0, 0)
Screenshot: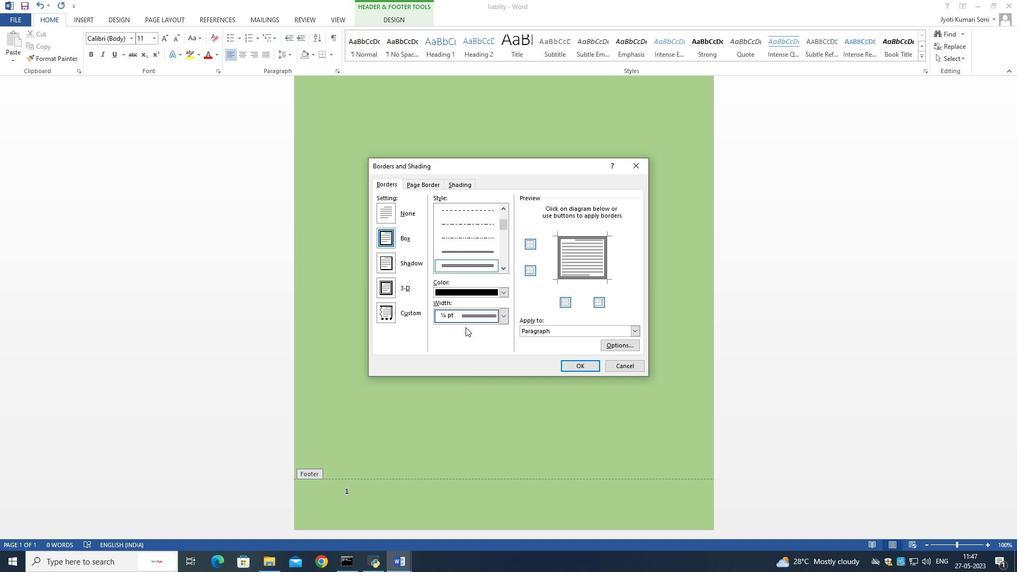 
Action: Mouse scrolled (531, 297) with delta (0, 0)
Screenshot: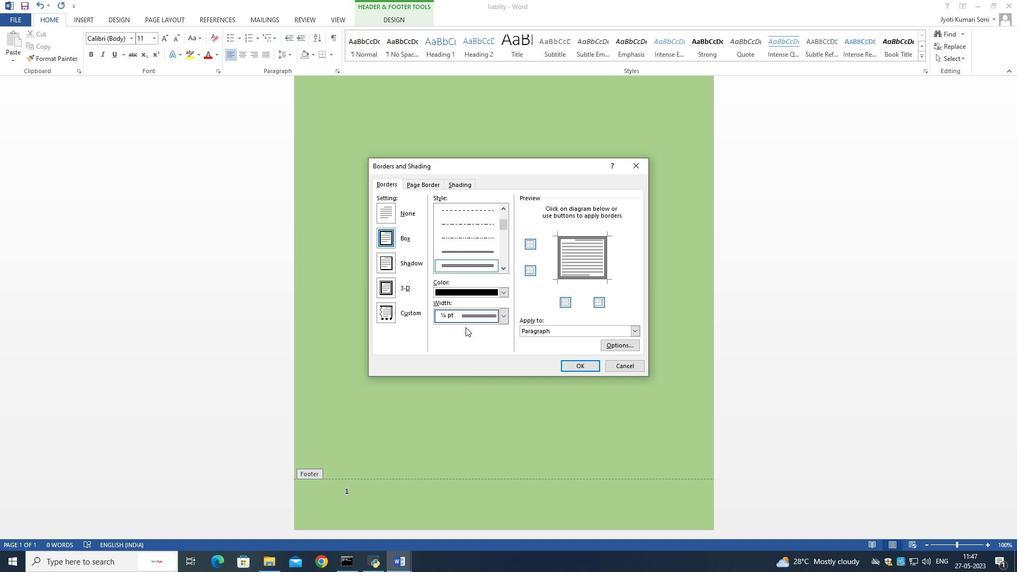 
Action: Mouse moved to (532, 295)
Screenshot: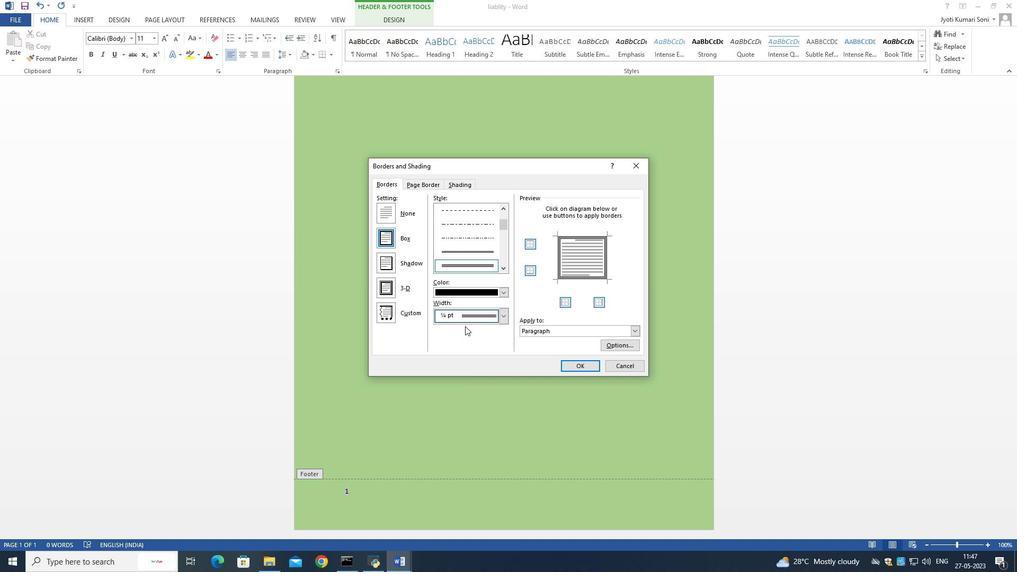 
Action: Mouse scrolled (532, 296) with delta (0, 0)
Screenshot: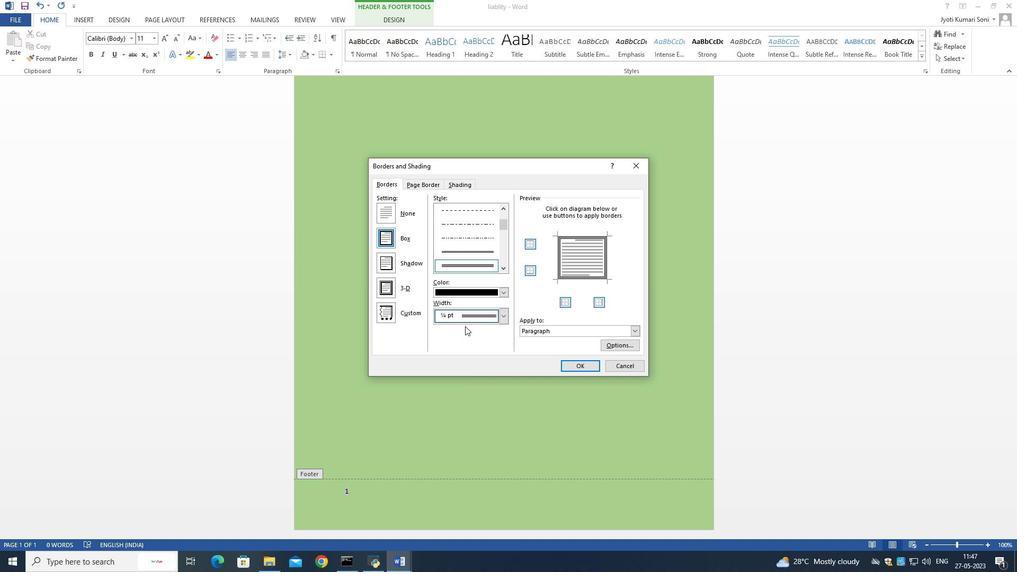 
Action: Mouse scrolled (532, 296) with delta (0, 0)
Screenshot: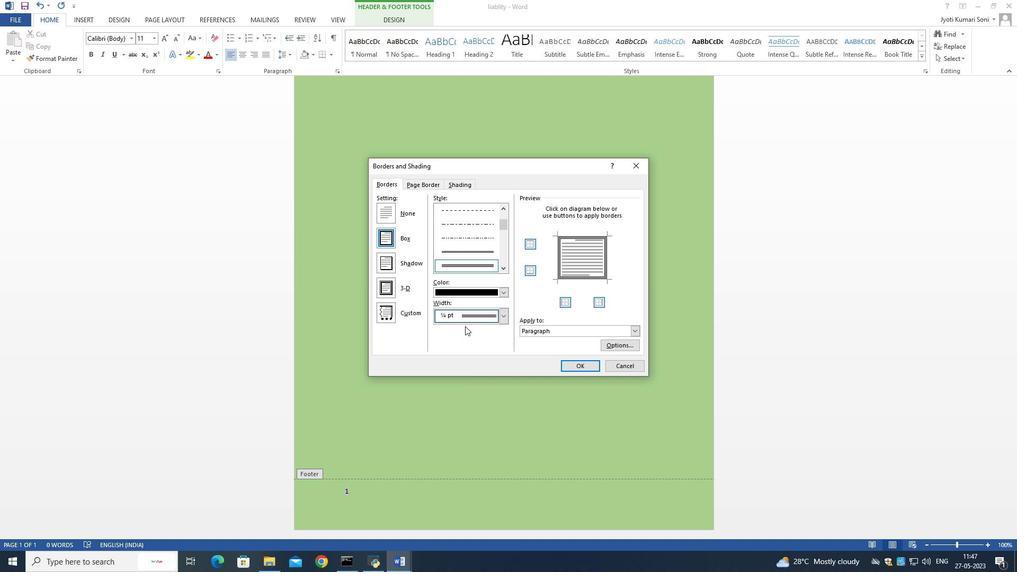 
Action: Mouse moved to (78, 115)
Screenshot: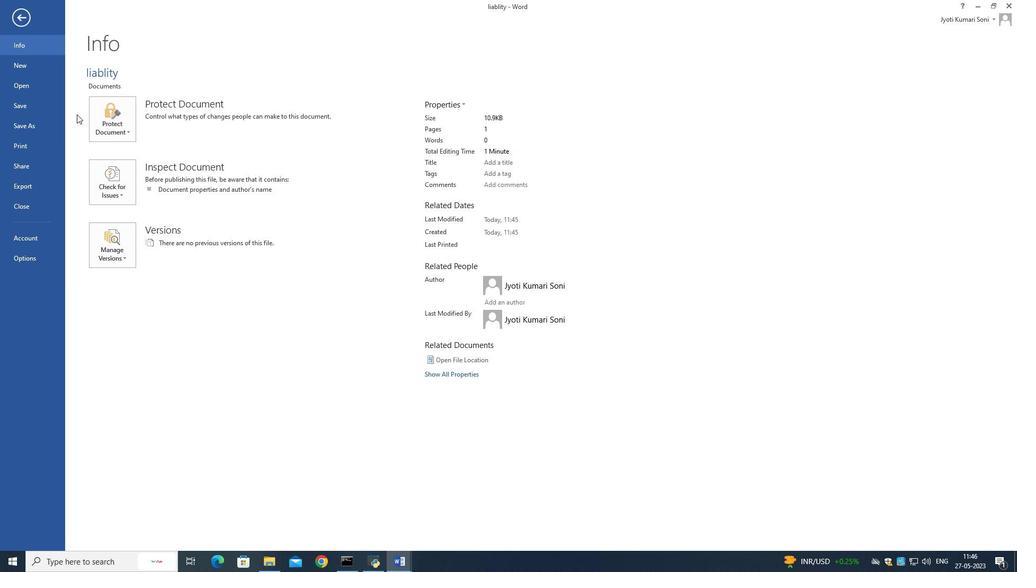 
Action: Mouse scrolled (78, 114) with delta (0, 0)
Screenshot: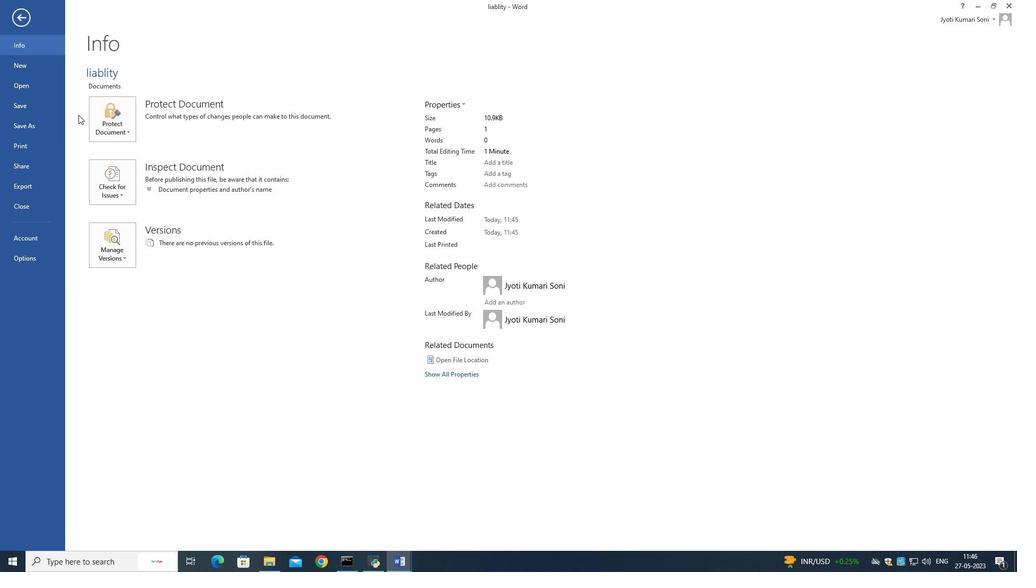 
Action: Mouse moved to (79, 116)
Screenshot: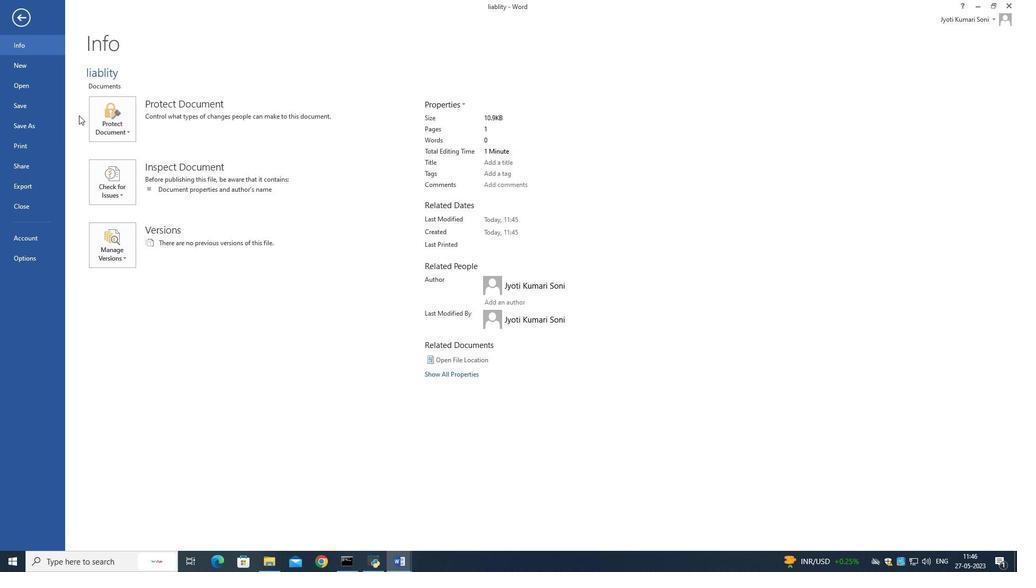 
Action: Mouse scrolled (79, 115) with delta (0, 0)
Screenshot: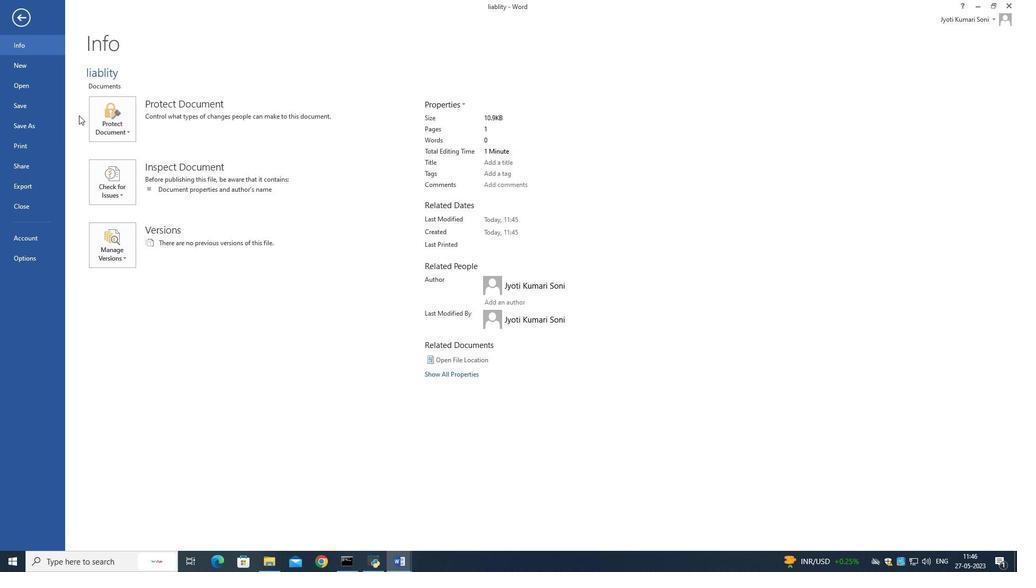 
Action: Mouse moved to (28, 84)
Screenshot: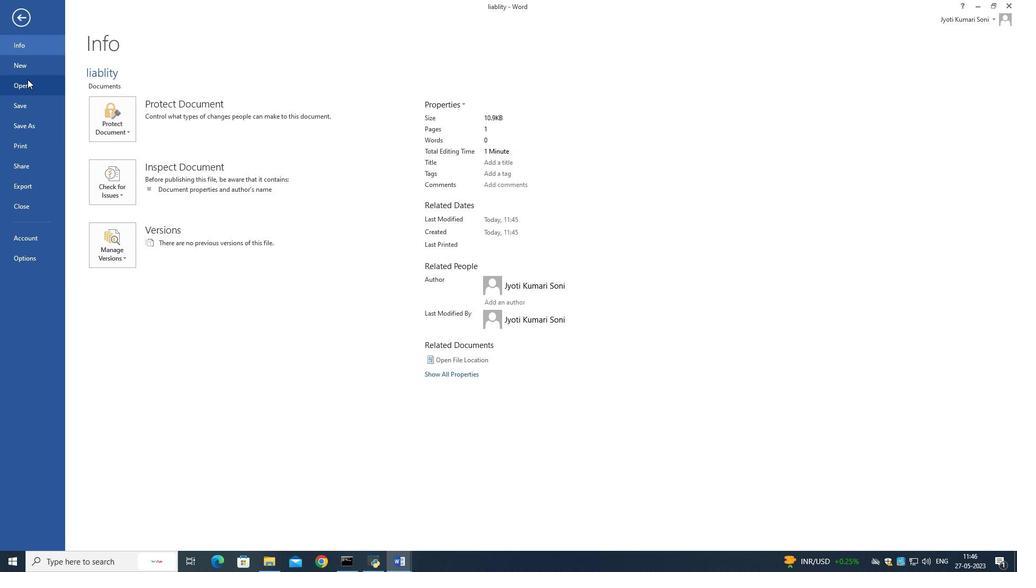 
Action: Mouse pressed left at (28, 84)
Screenshot: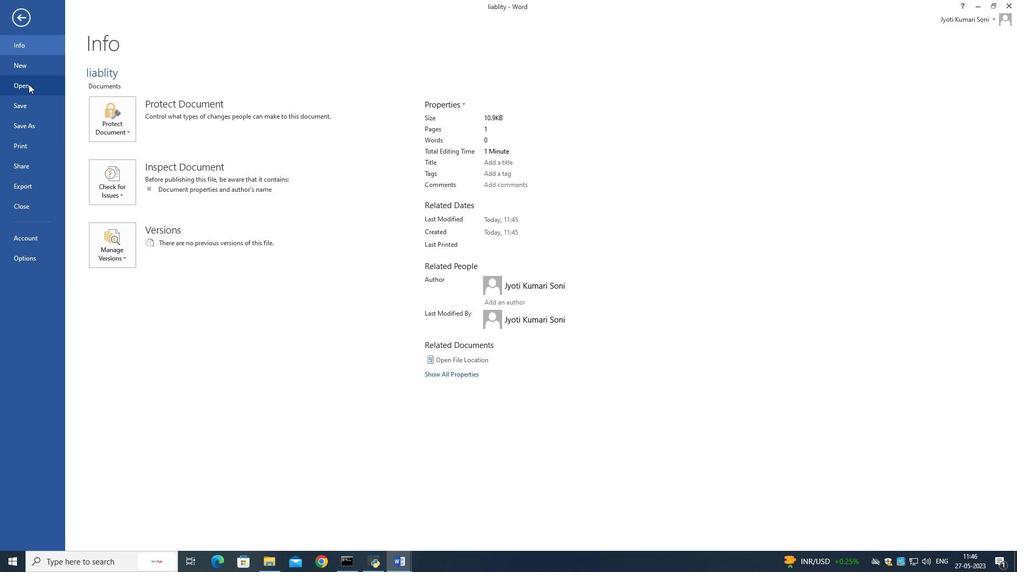 
Action: Mouse moved to (291, 103)
Screenshot: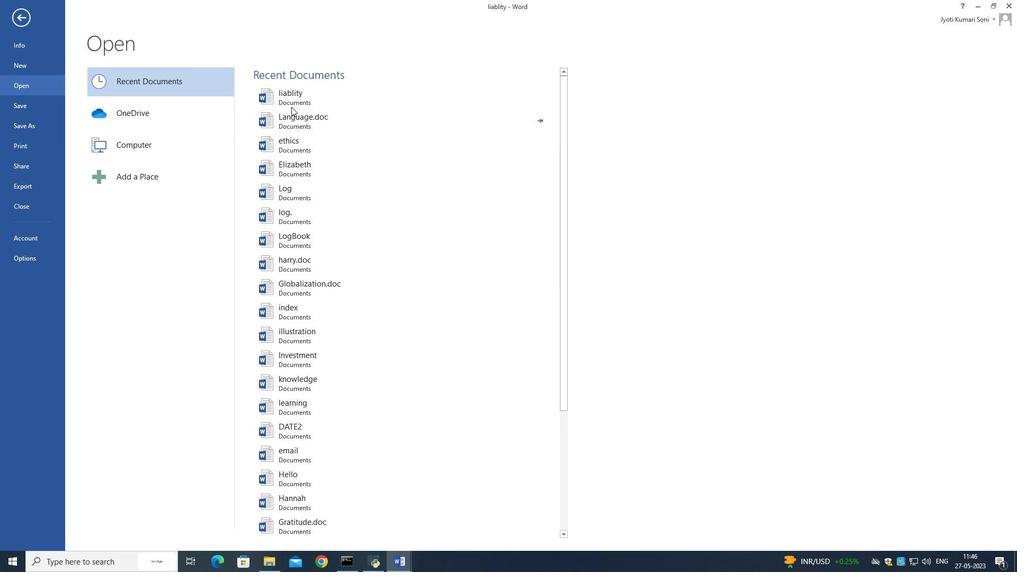 
Action: Mouse pressed left at (291, 103)
Screenshot: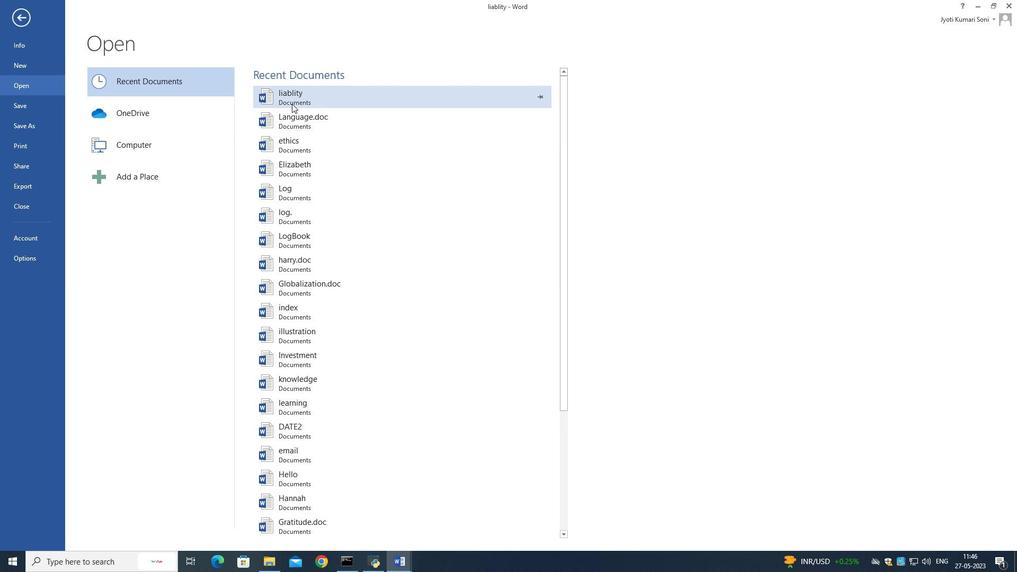 
Action: Mouse moved to (363, 154)
Screenshot: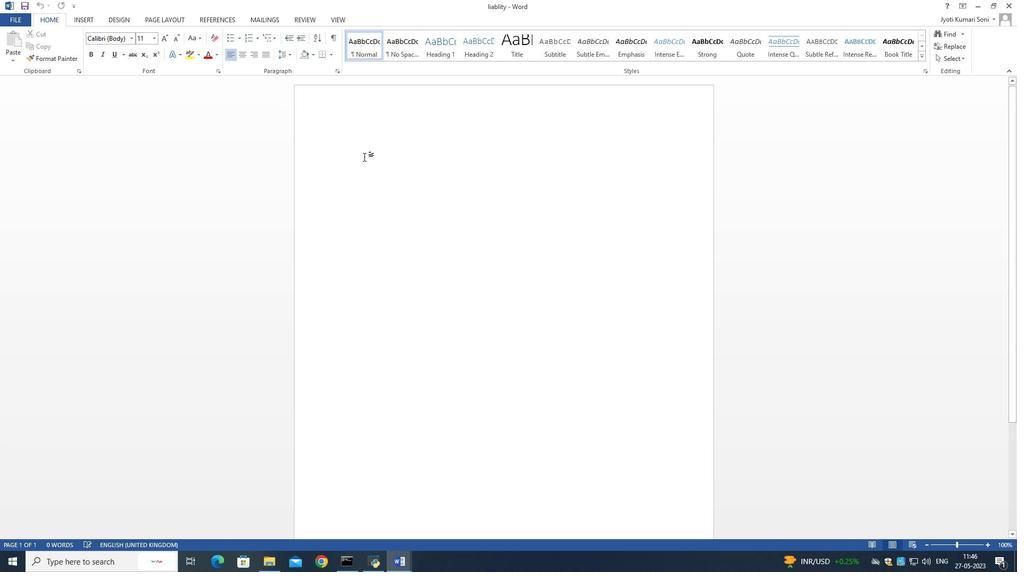 
Action: Mouse pressed left at (363, 154)
Screenshot: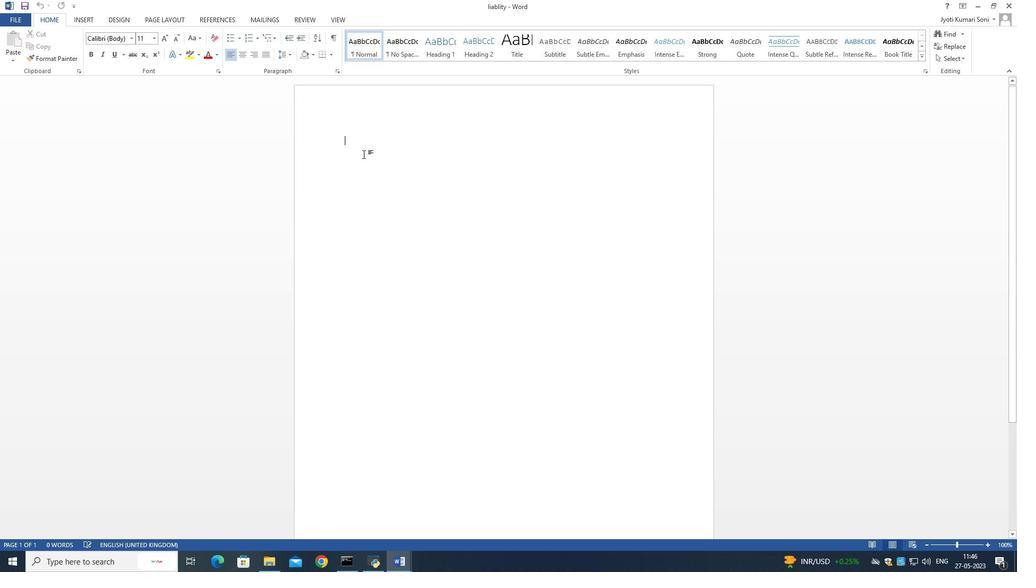 
Action: Mouse moved to (96, 18)
Screenshot: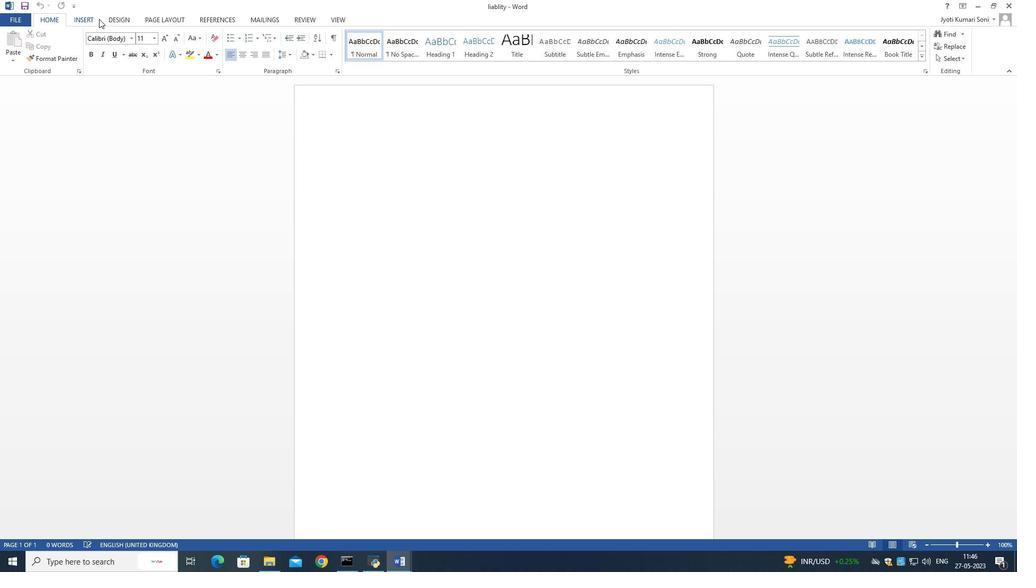 
Action: Mouse pressed left at (96, 18)
Screenshot: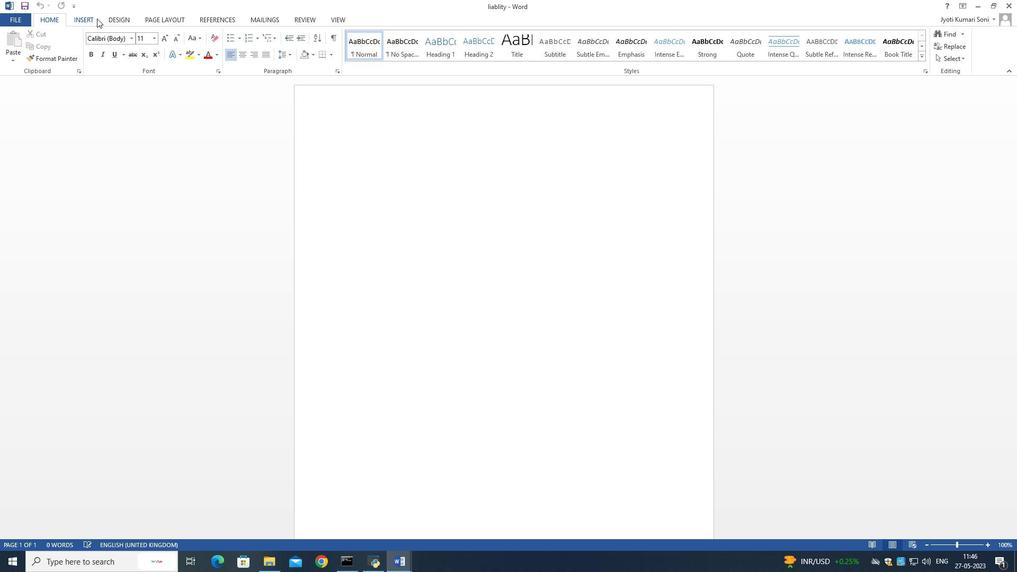 
Action: Mouse moved to (509, 59)
Screenshot: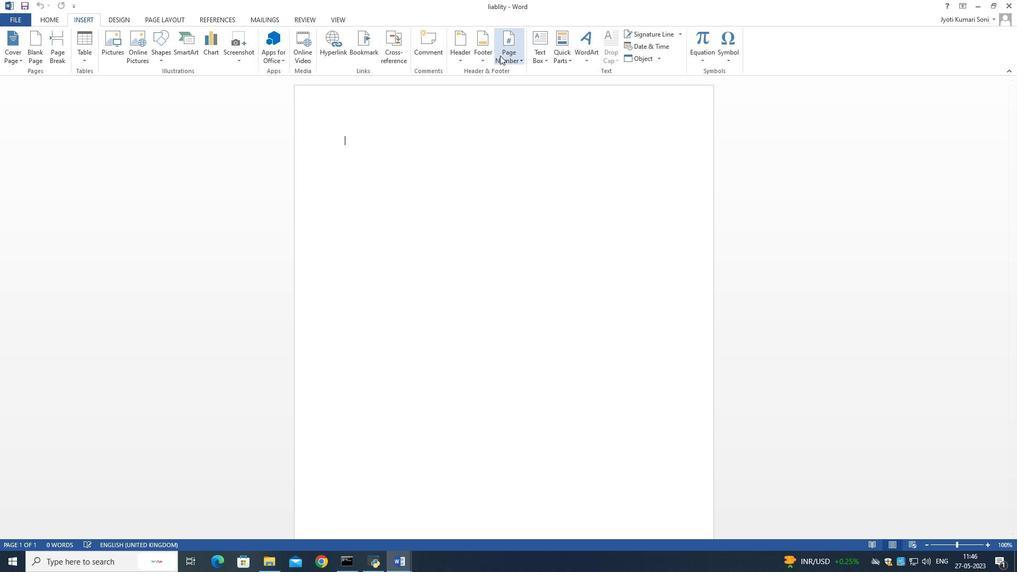 
Action: Mouse pressed left at (509, 59)
Screenshot: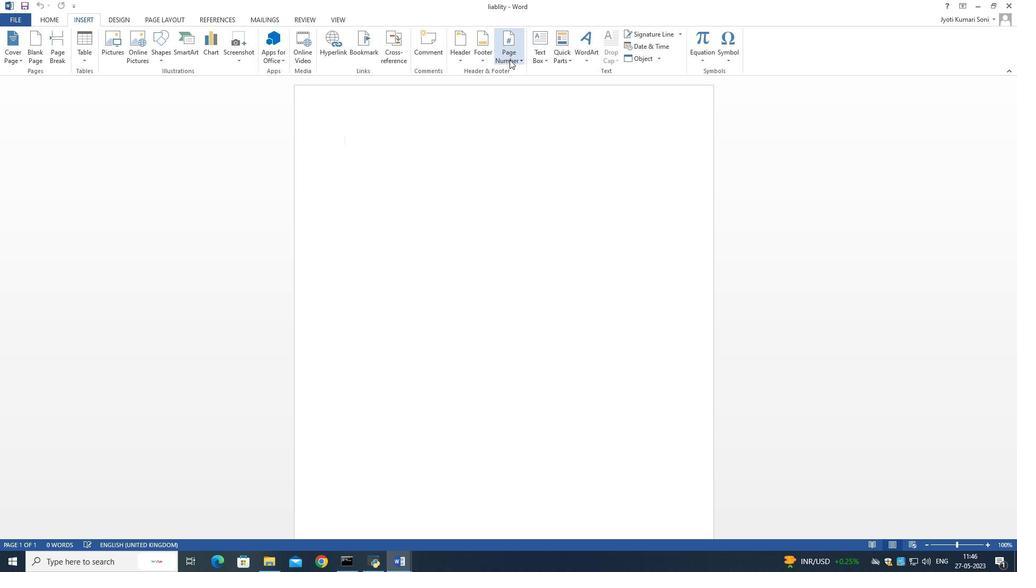 
Action: Mouse moved to (664, 129)
Screenshot: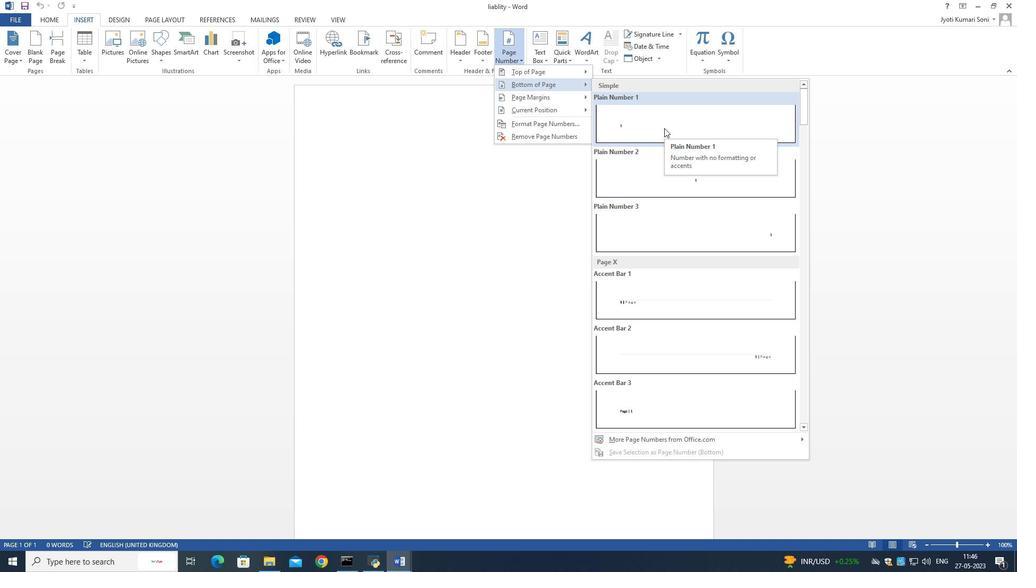 
Action: Mouse pressed left at (664, 129)
Screenshot: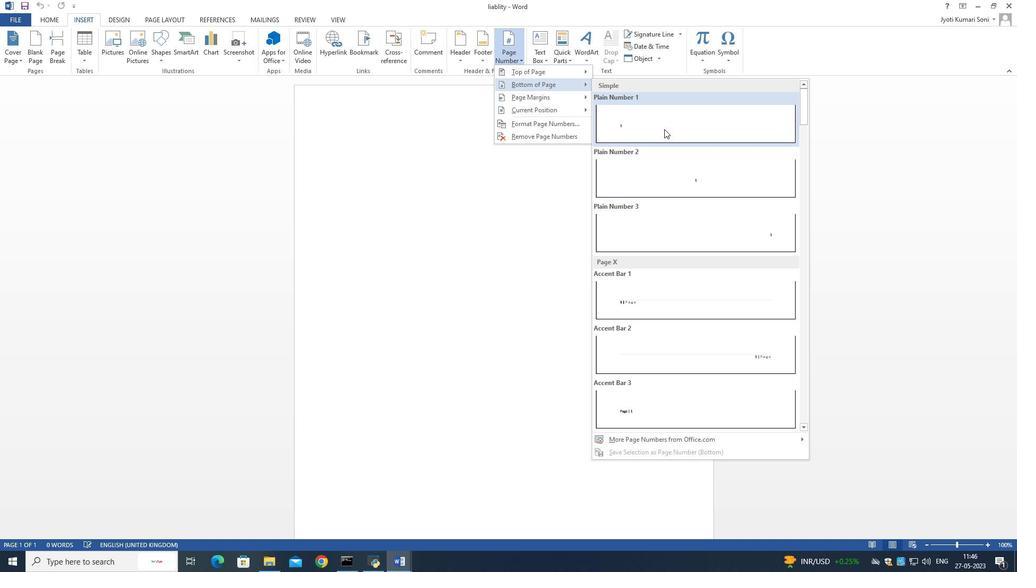 
Action: Mouse moved to (114, 13)
Screenshot: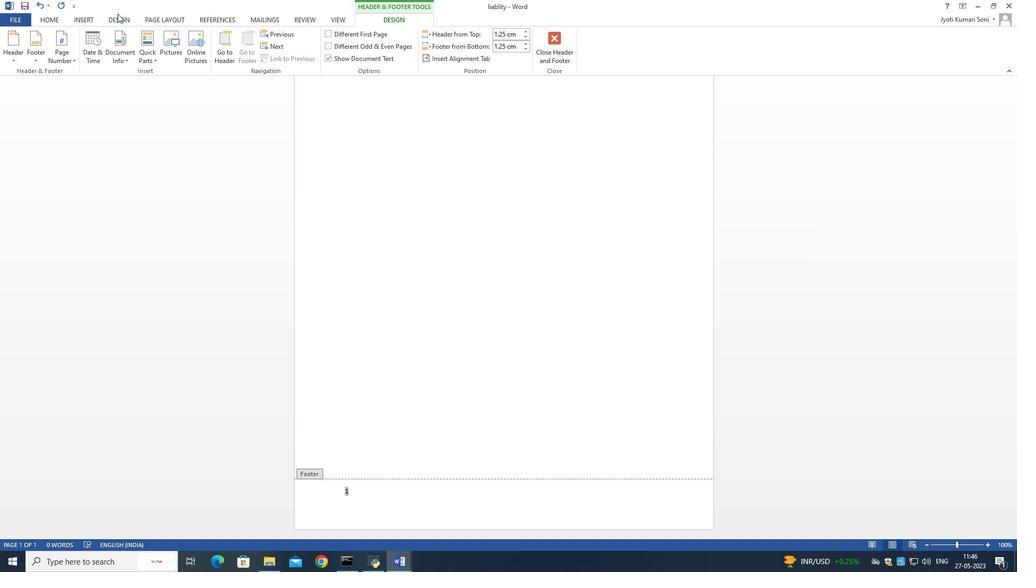 
Action: Mouse pressed left at (114, 13)
Screenshot: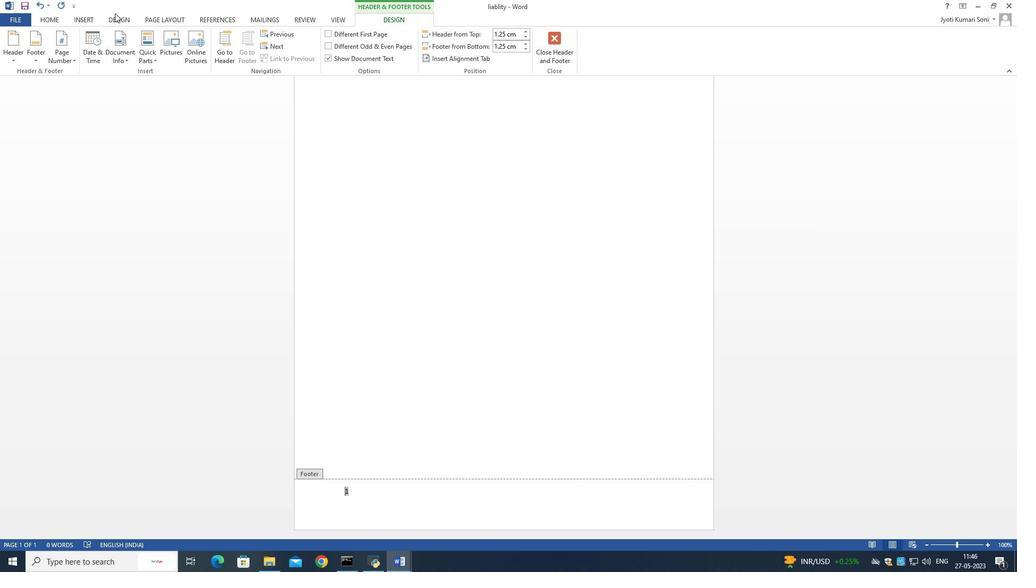 
Action: Mouse moved to (391, 18)
Screenshot: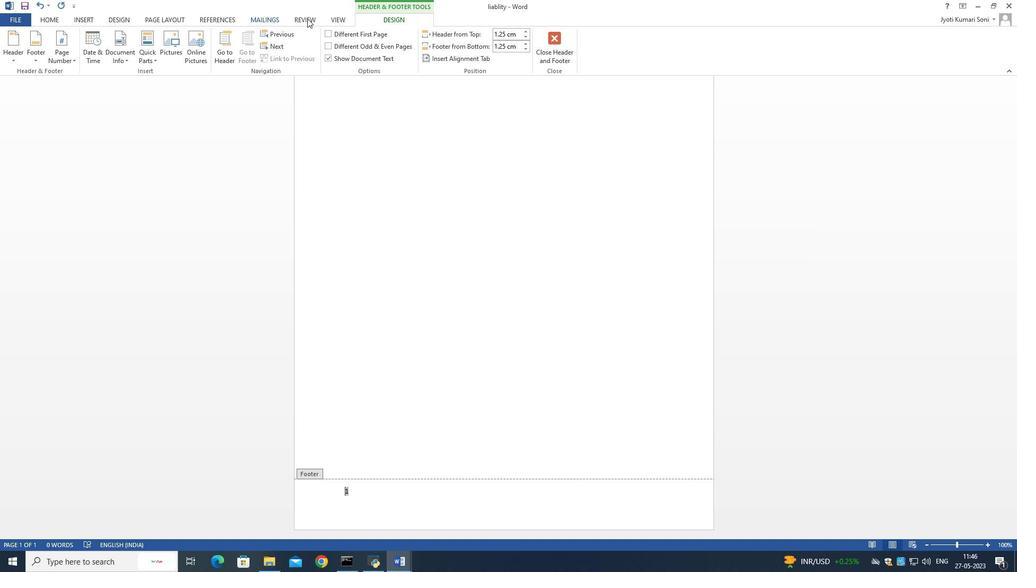 
Action: Mouse pressed left at (391, 18)
Screenshot: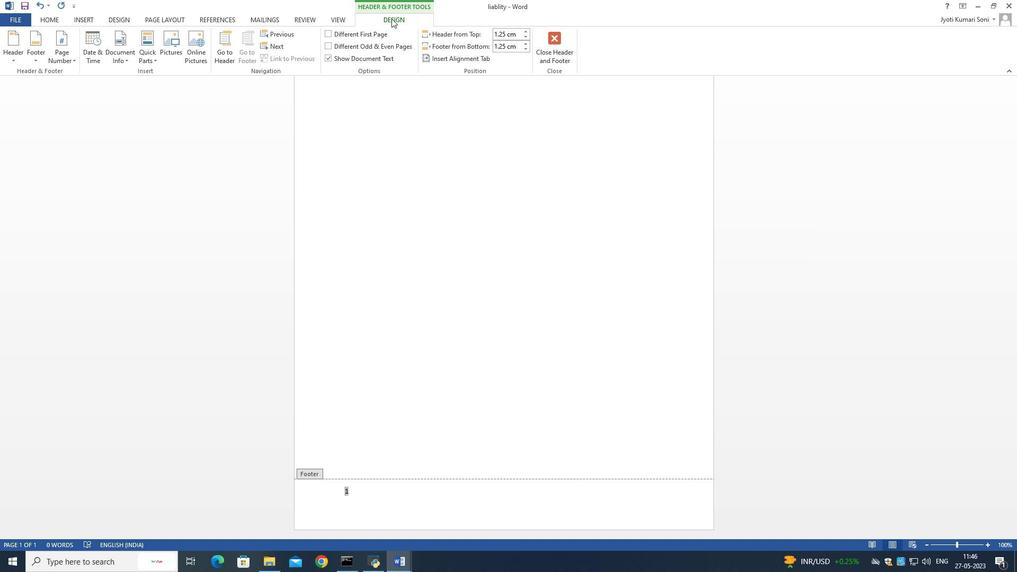 
Action: Mouse moved to (111, 19)
Screenshot: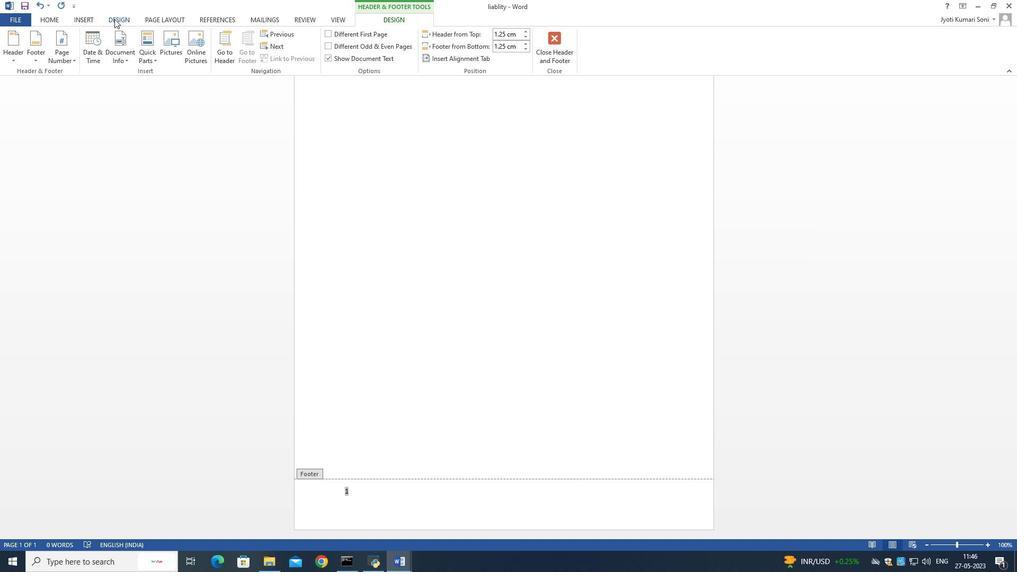 
Action: Mouse pressed left at (111, 19)
Screenshot: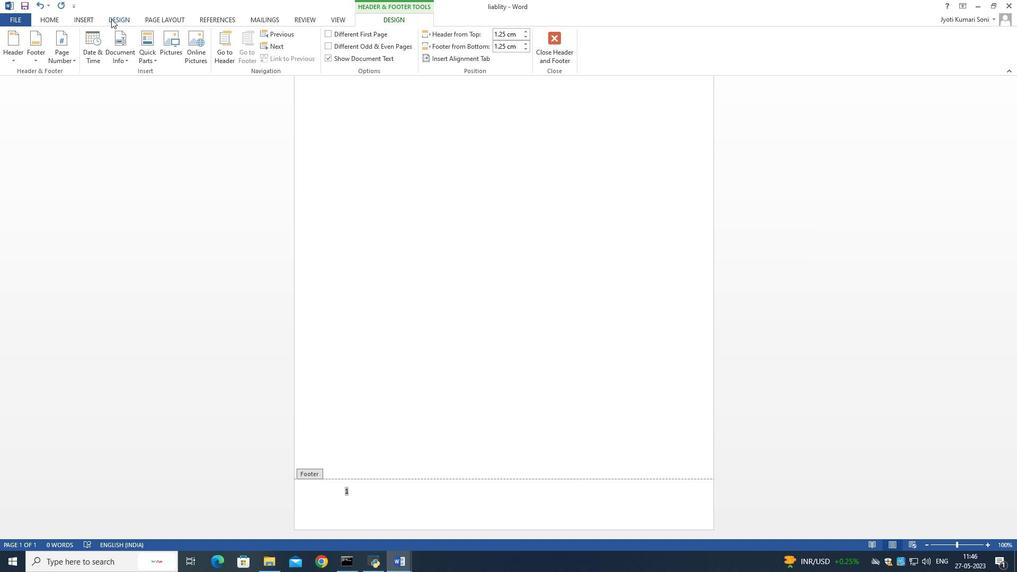 
Action: Mouse moved to (892, 60)
Screenshot: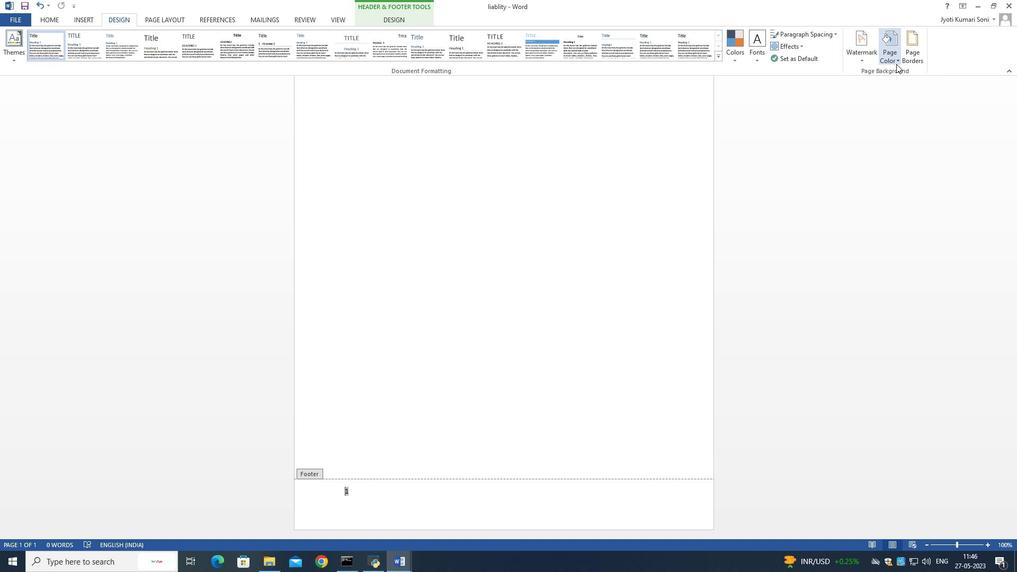 
Action: Mouse pressed left at (892, 60)
Screenshot: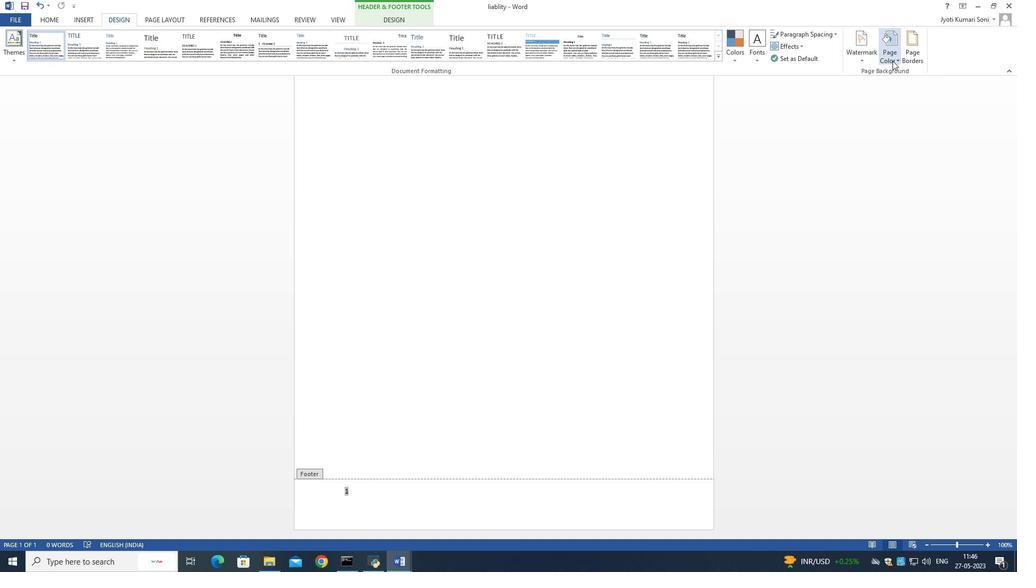 
Action: Mouse moved to (962, 106)
Screenshot: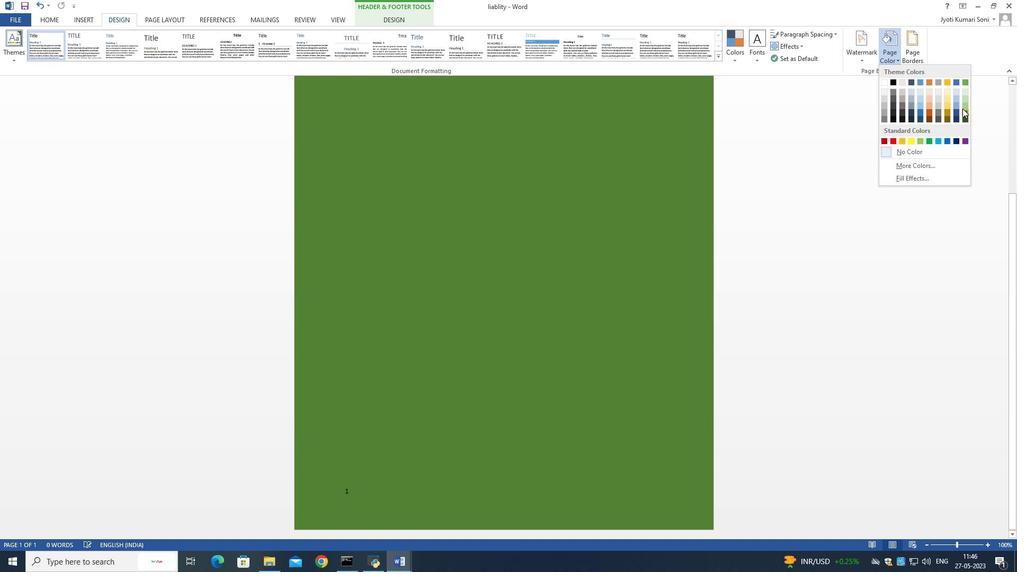 
Action: Mouse pressed left at (962, 106)
Screenshot: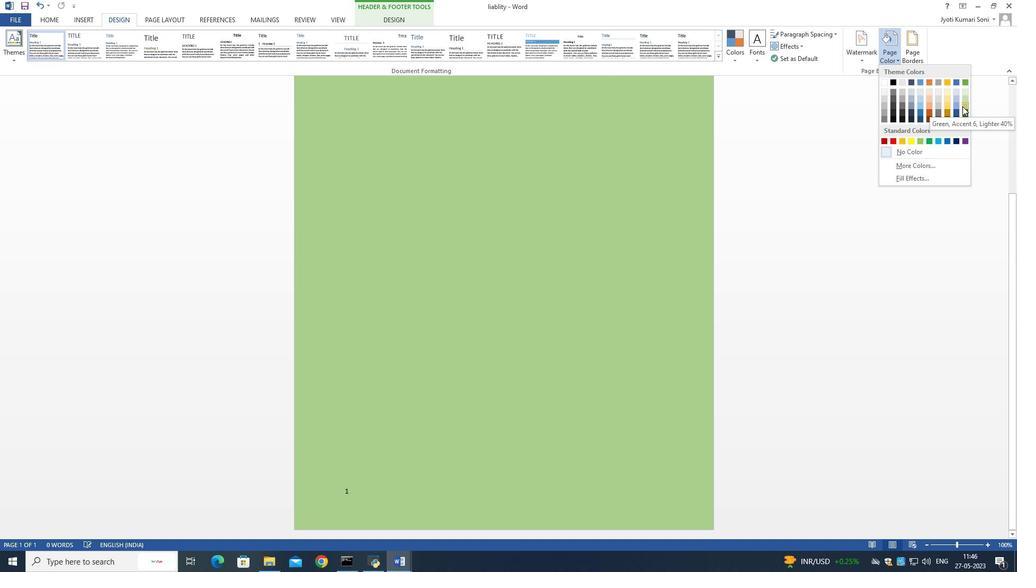 
Action: Mouse moved to (79, 12)
Screenshot: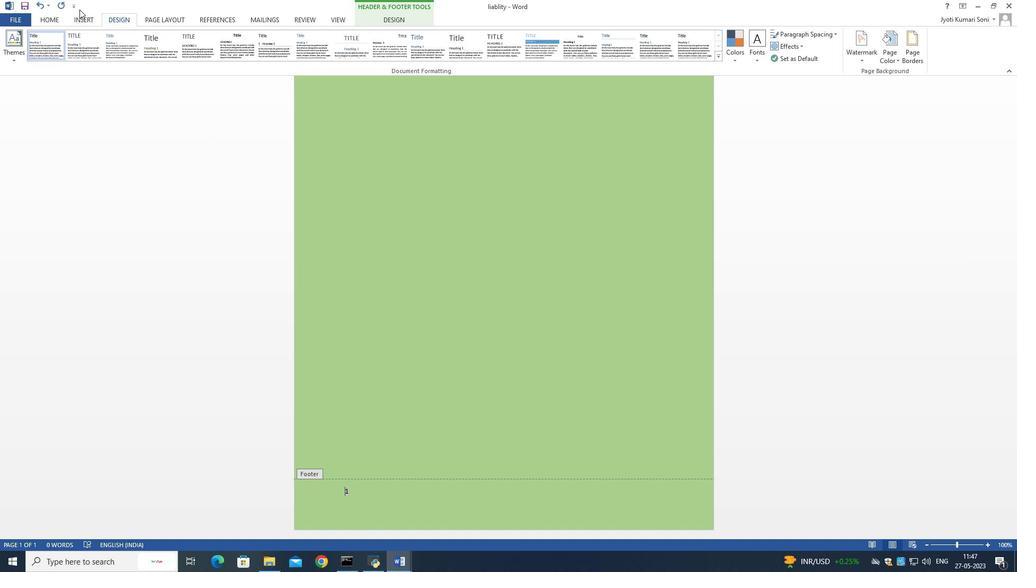 
Action: Mouse pressed left at (79, 12)
Screenshot: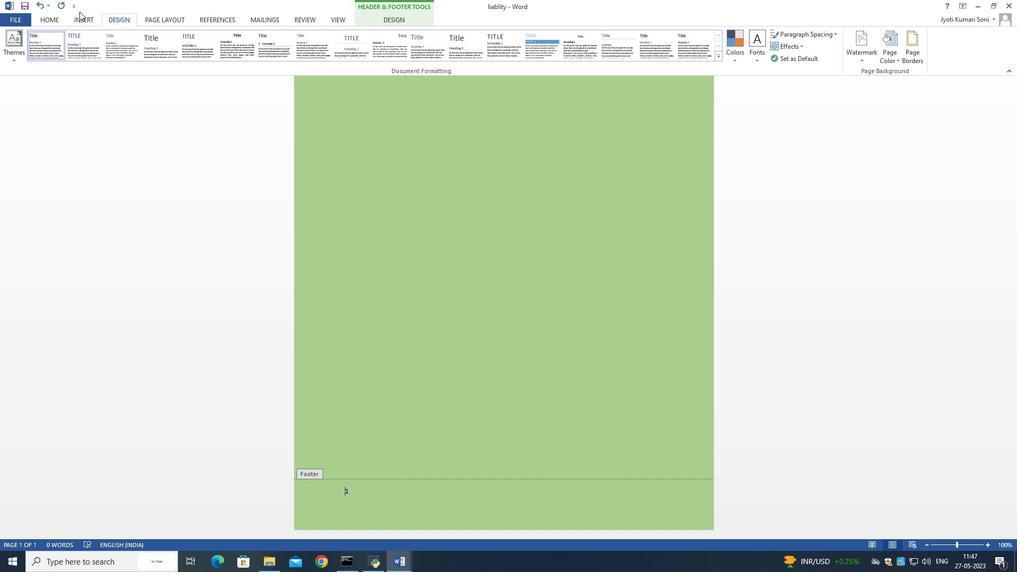 
Action: Mouse moved to (87, 18)
Screenshot: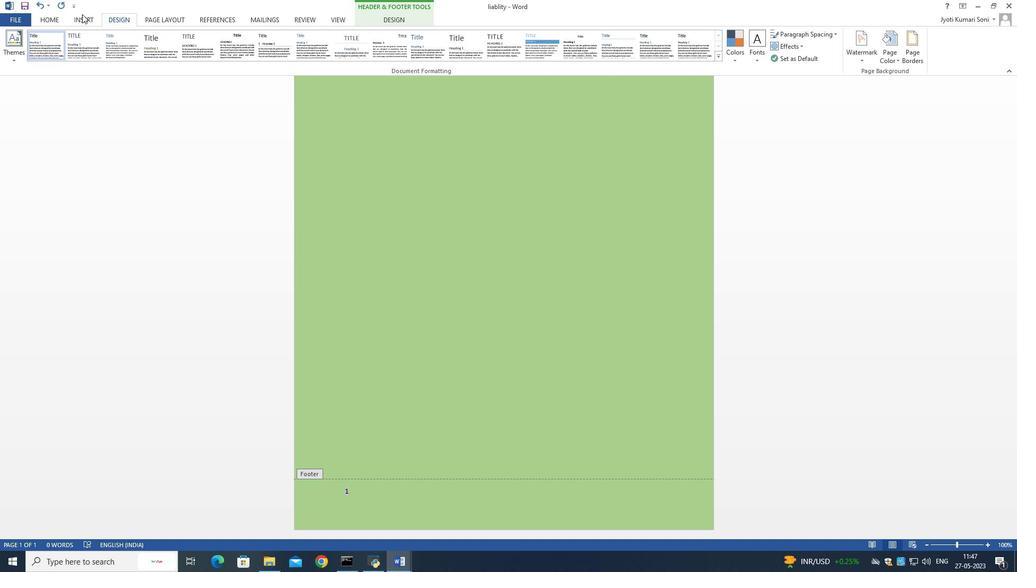 
Action: Mouse pressed left at (87, 18)
Screenshot: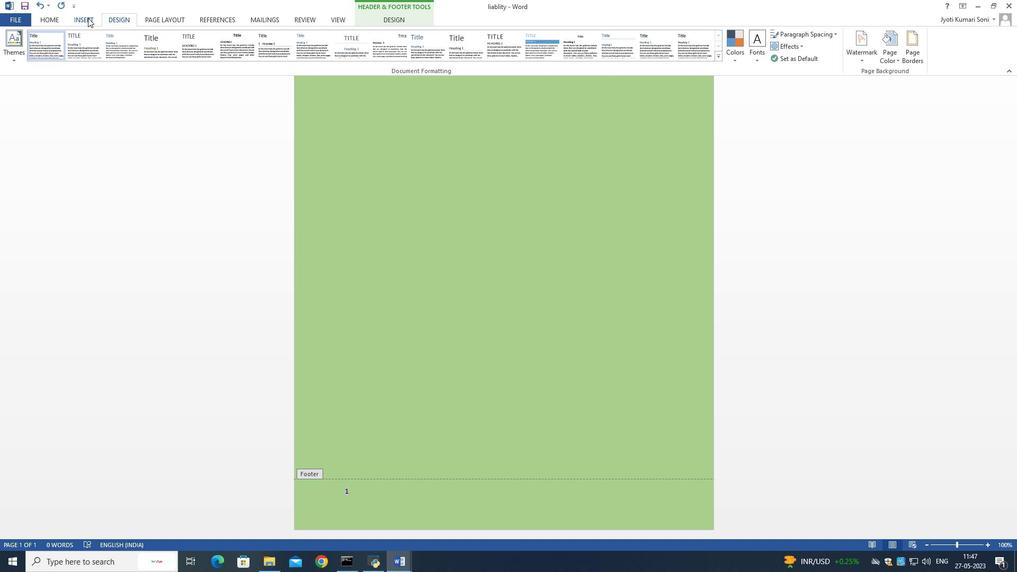 
Action: Mouse moved to (46, 12)
Screenshot: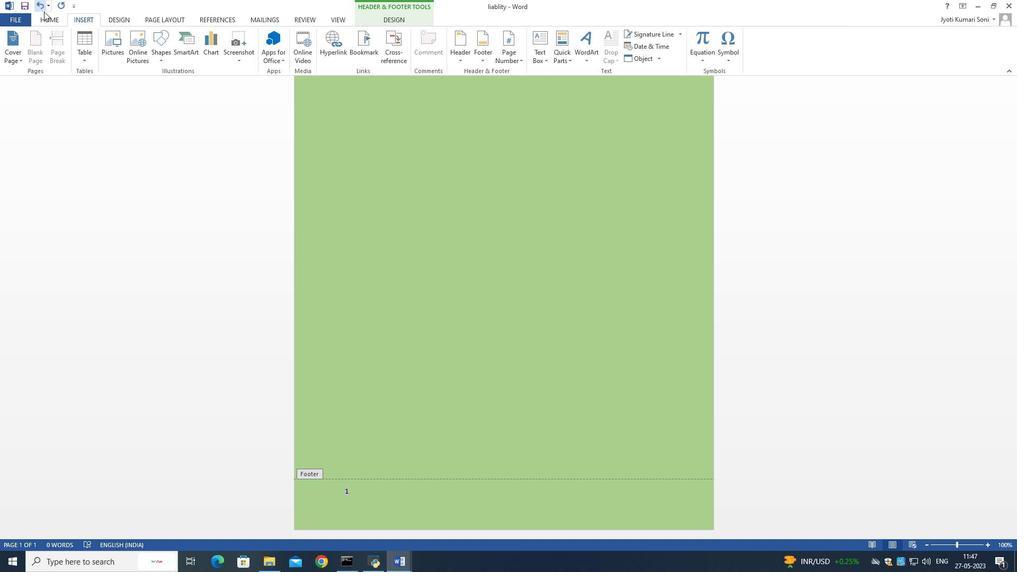 
Action: Mouse pressed left at (46, 12)
Screenshot: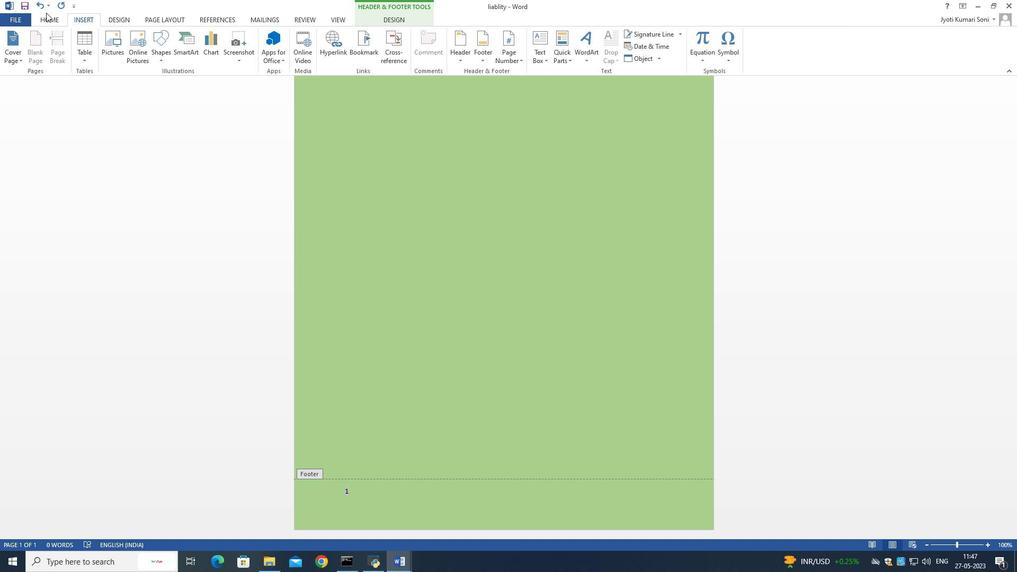 
Action: Mouse moved to (56, 21)
Screenshot: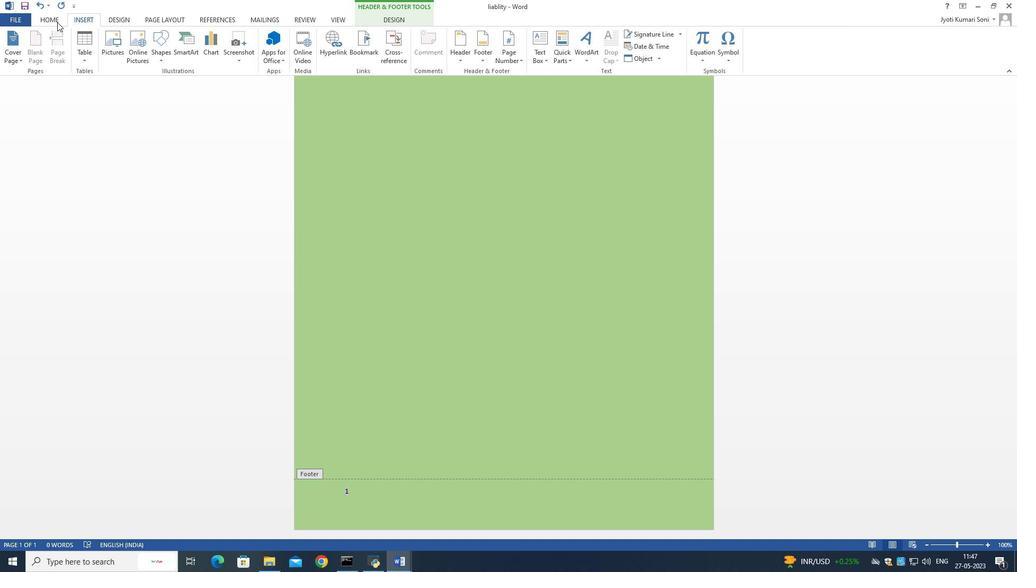 
Action: Mouse pressed left at (56, 21)
Screenshot: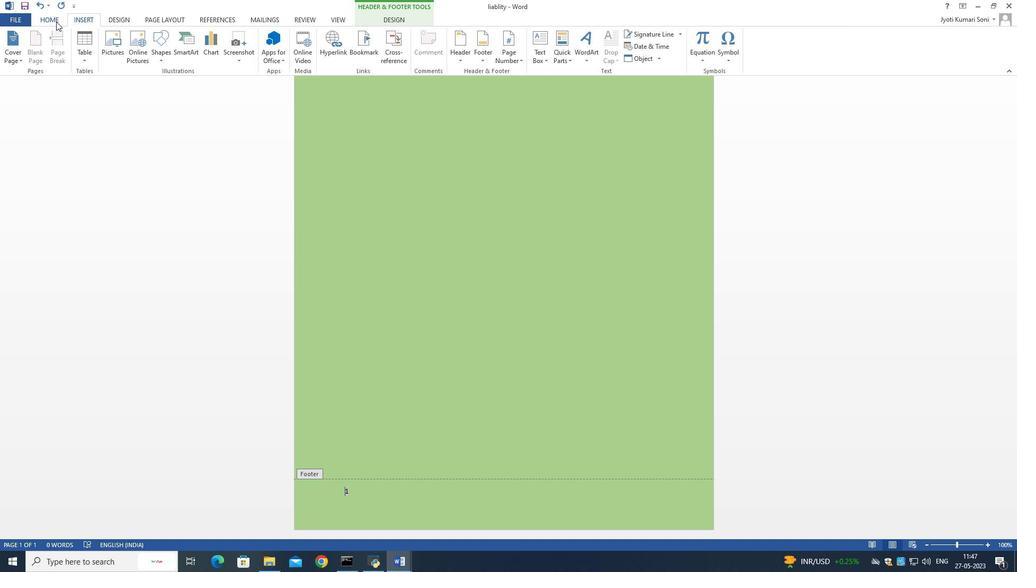 
Action: Mouse moved to (330, 55)
Screenshot: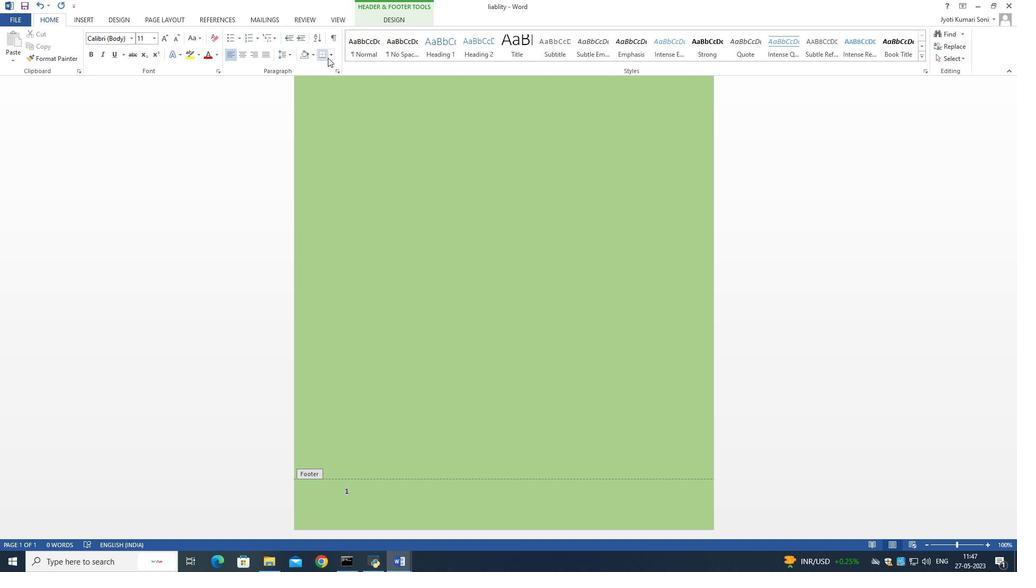 
Action: Mouse pressed left at (330, 55)
Screenshot: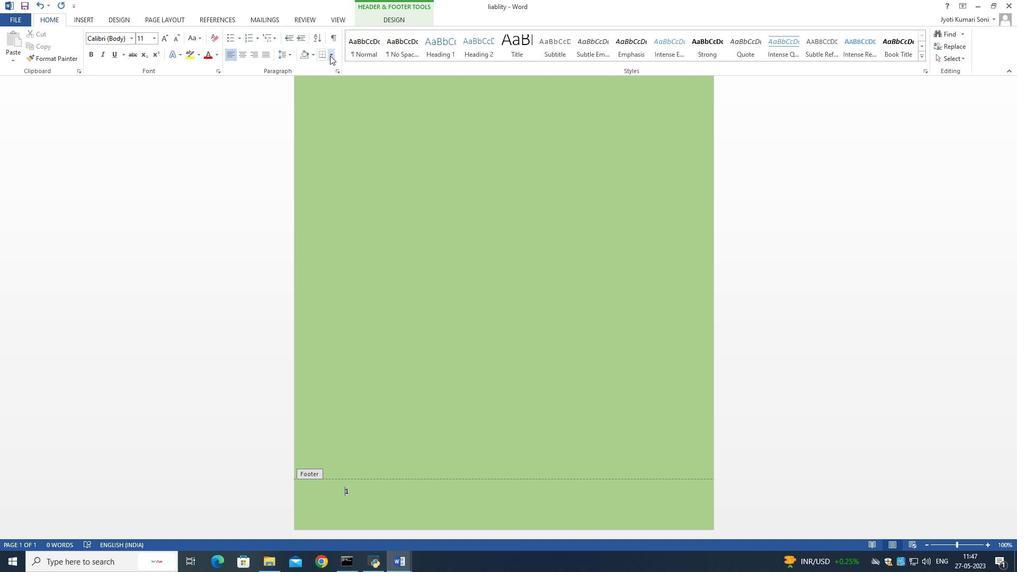 
Action: Mouse moved to (337, 265)
Screenshot: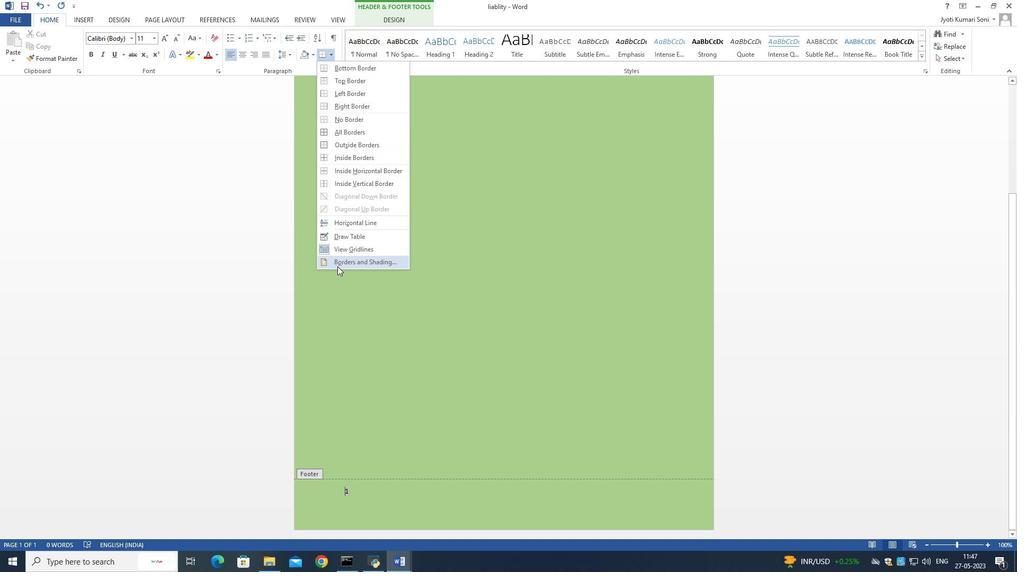 
Action: Mouse pressed left at (337, 265)
Screenshot: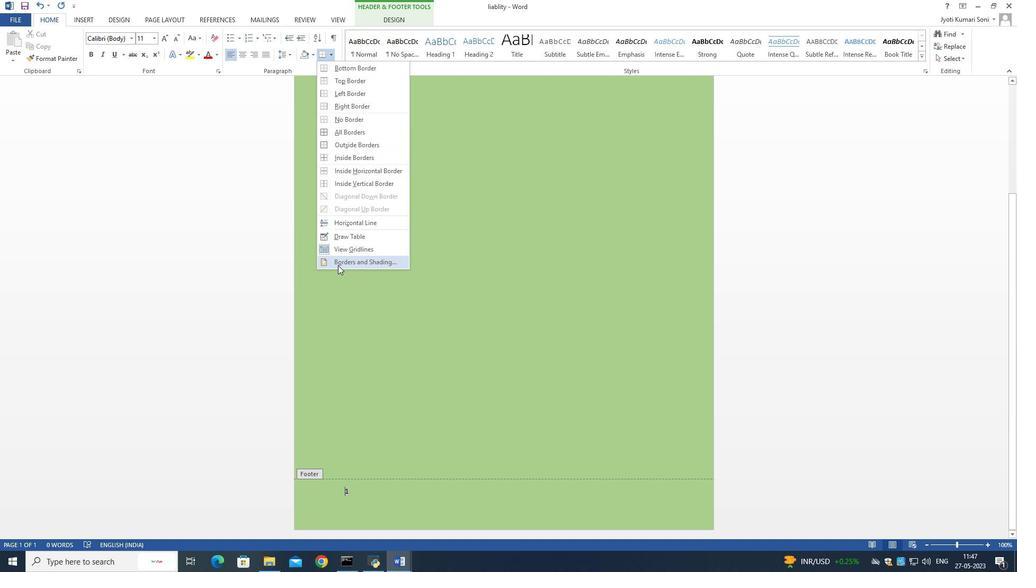 
Action: Mouse moved to (505, 265)
Screenshot: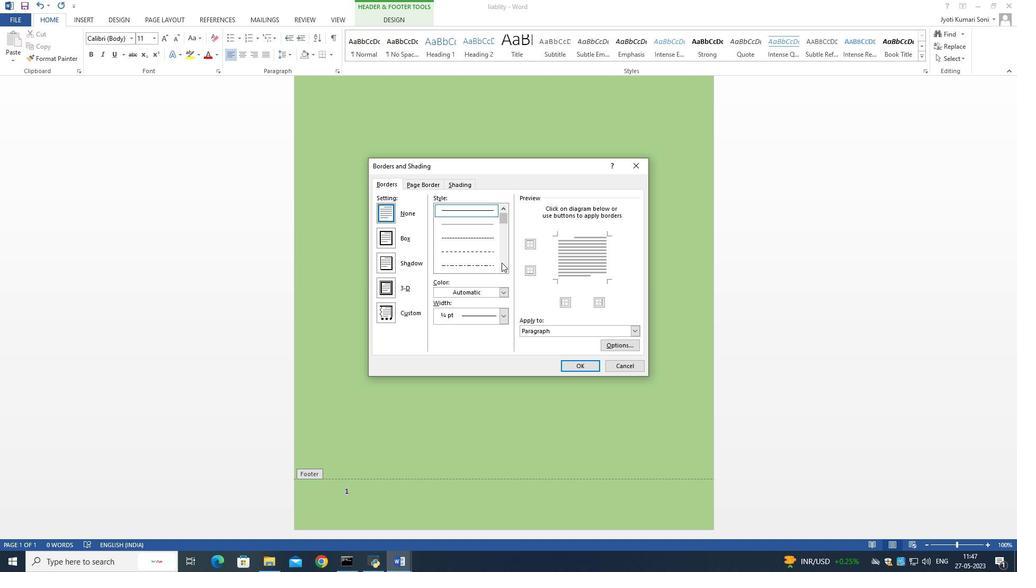 
Action: Mouse pressed left at (505, 265)
Screenshot: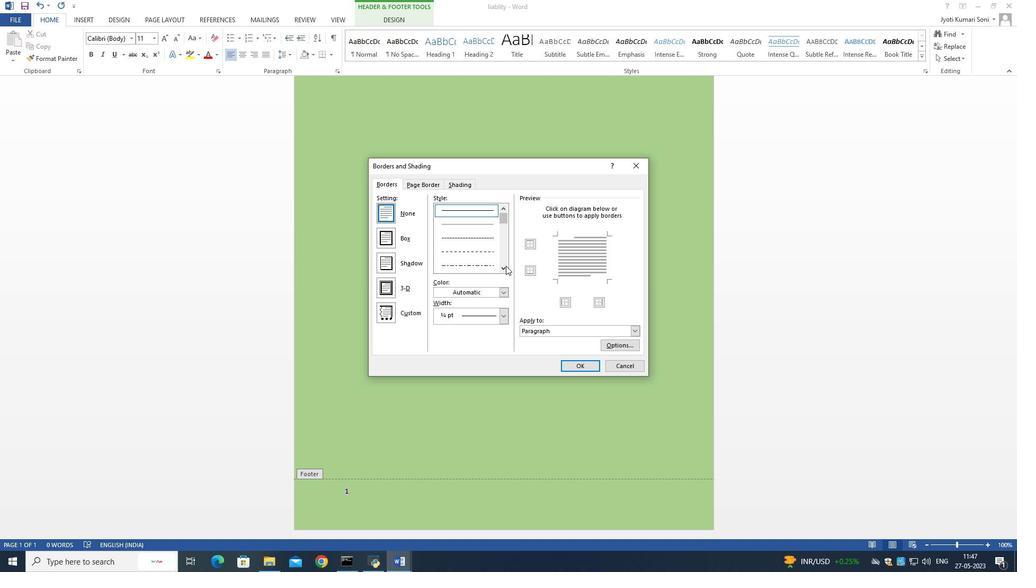 
Action: Mouse pressed left at (505, 265)
Screenshot: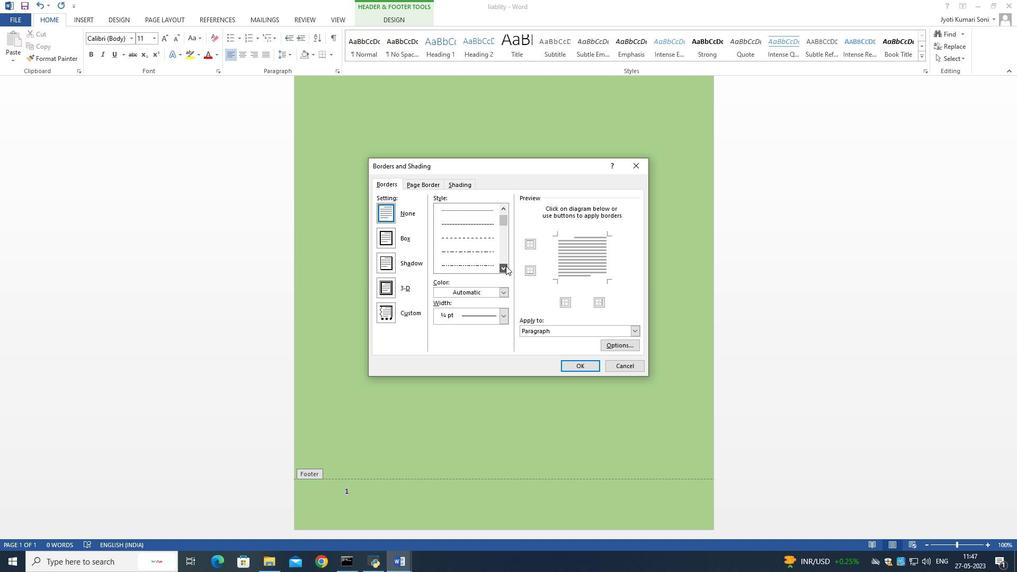 
Action: Mouse pressed left at (505, 265)
Screenshot: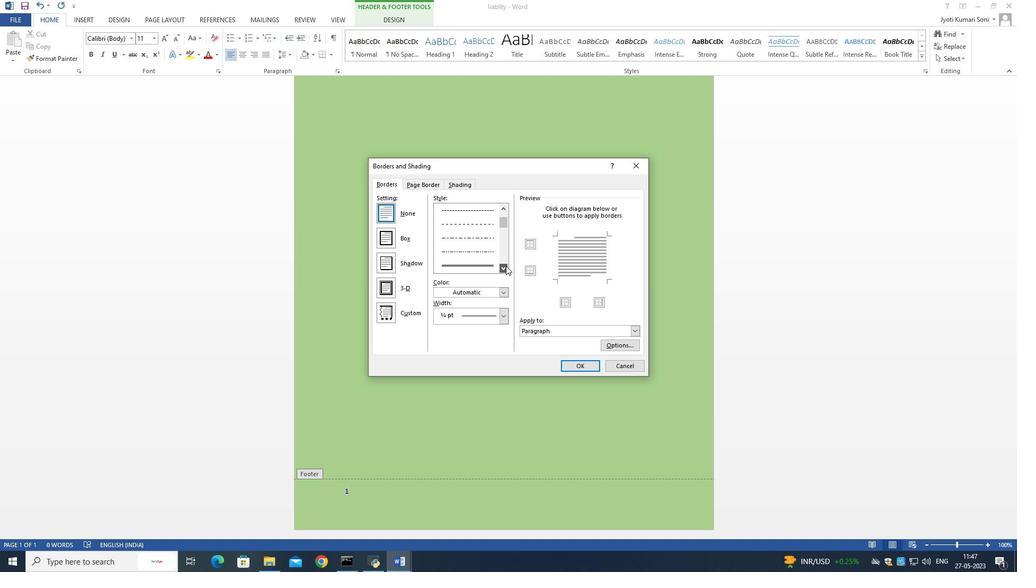 
Action: Mouse pressed left at (505, 265)
Screenshot: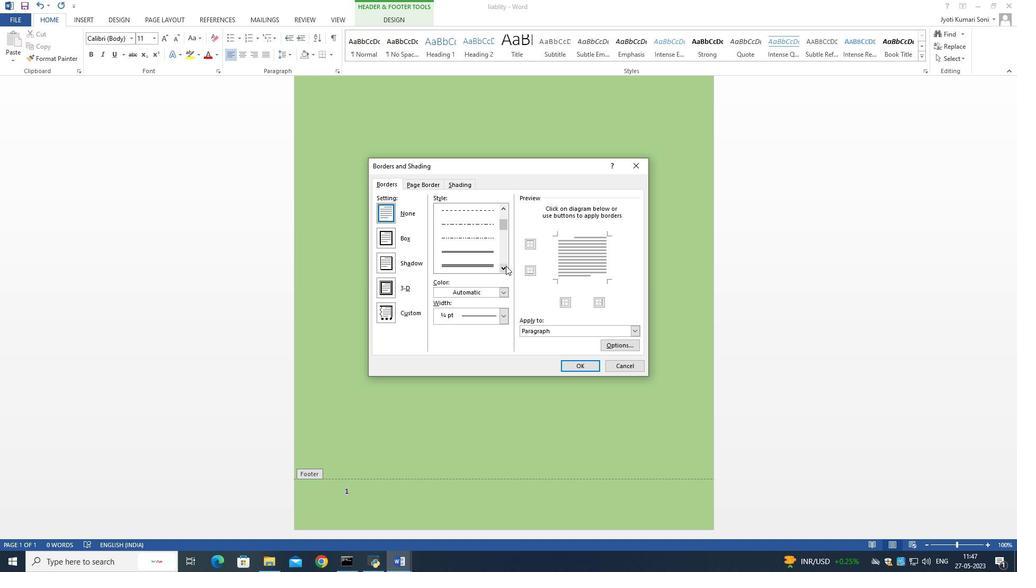 
Action: Mouse moved to (483, 250)
Screenshot: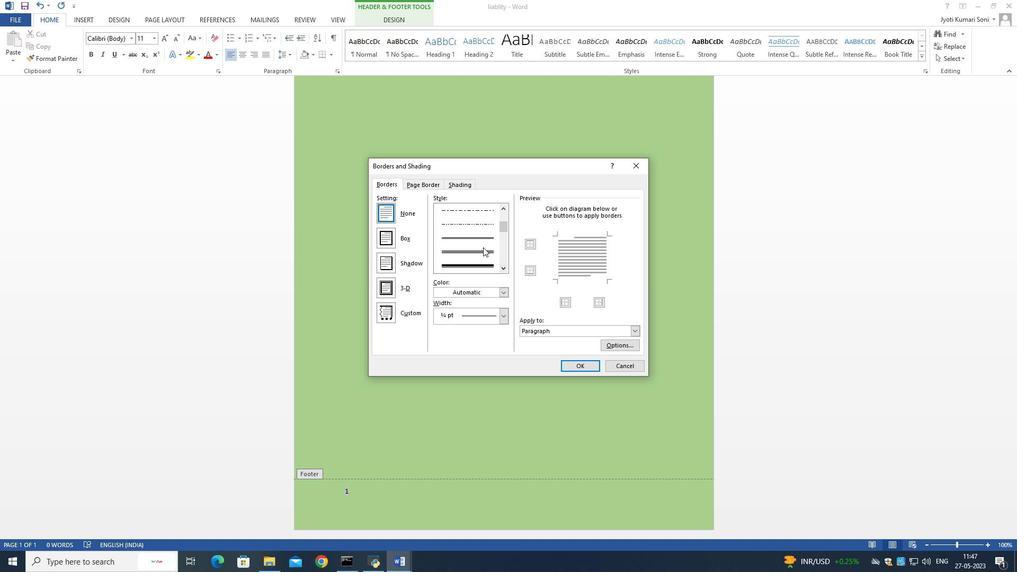 
Action: Mouse pressed left at (483, 250)
Screenshot: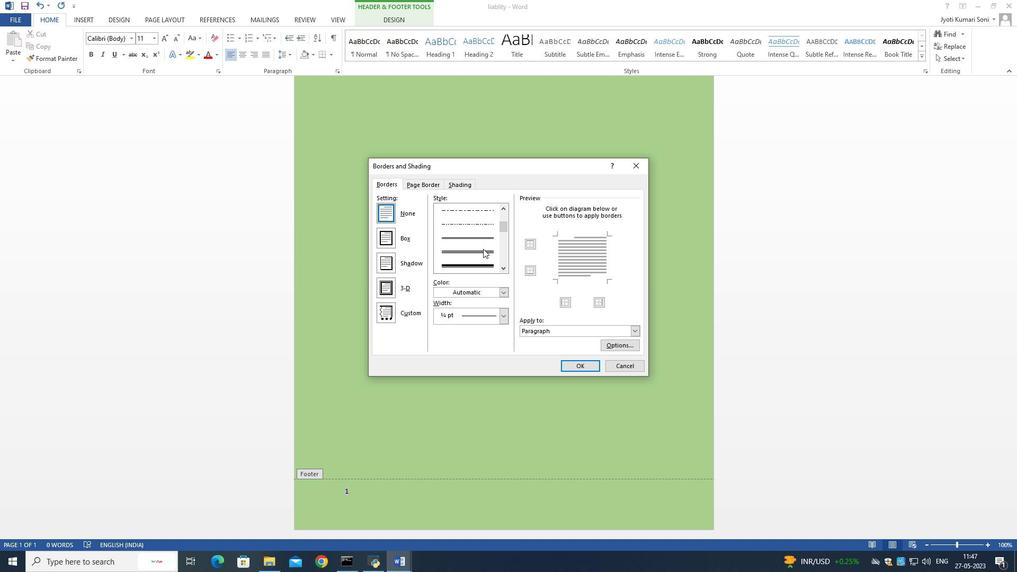 
Action: Mouse moved to (505, 288)
Screenshot: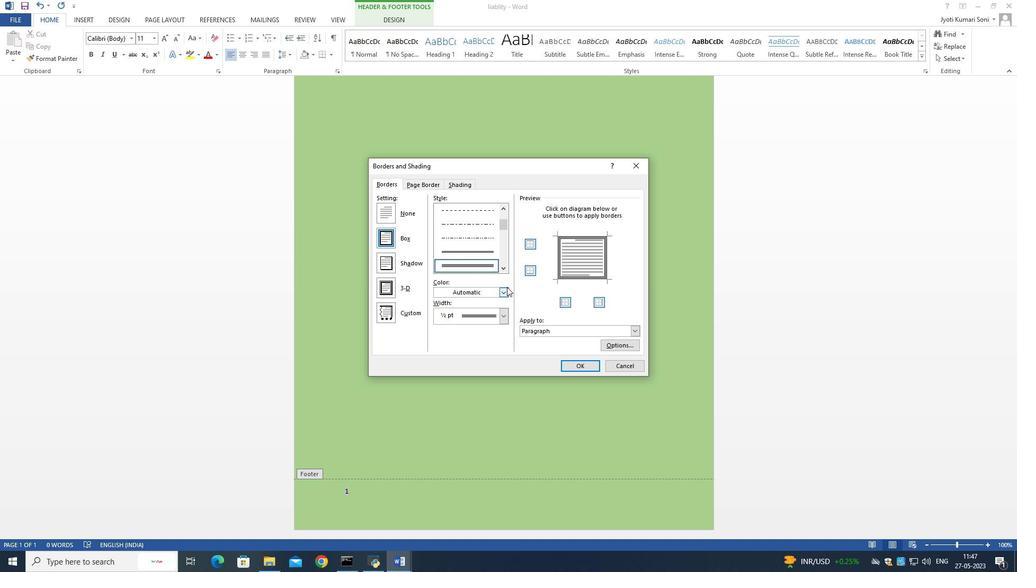 
Action: Mouse pressed left at (505, 288)
Screenshot: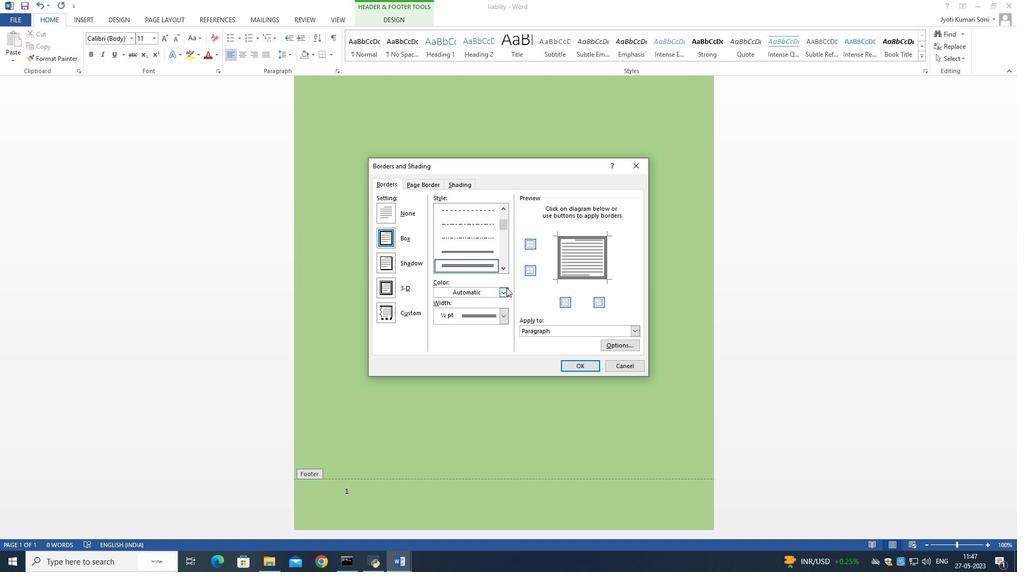
Action: Mouse moved to (448, 325)
Screenshot: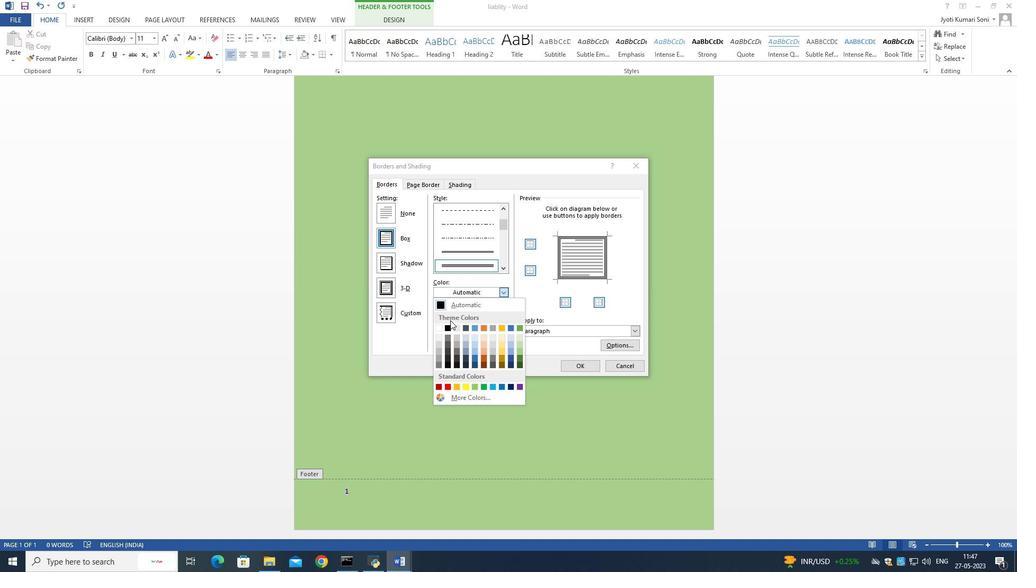 
Action: Mouse pressed left at (448, 325)
Screenshot: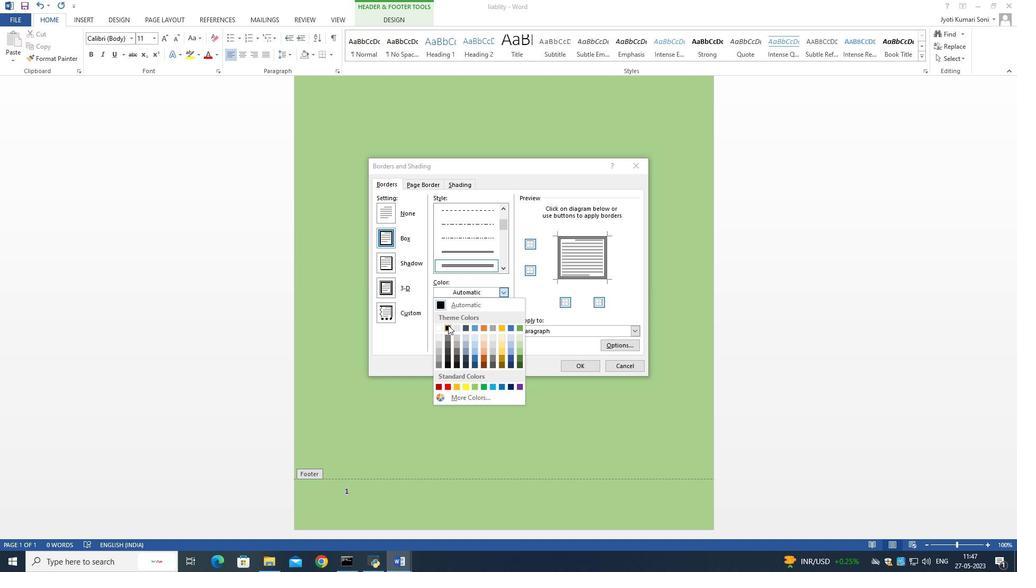 
Action: Mouse moved to (505, 312)
Screenshot: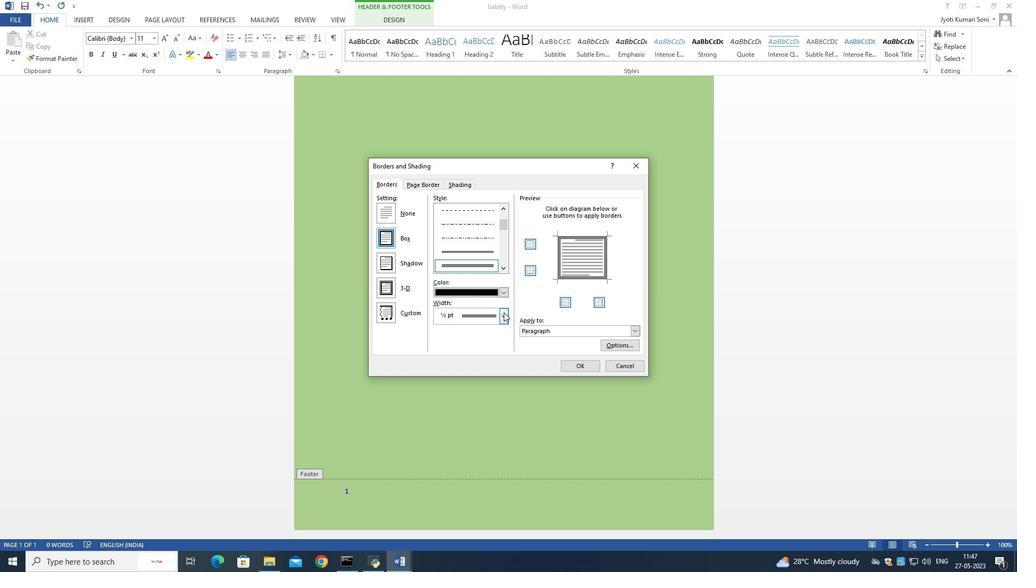 
Action: Mouse pressed left at (505, 312)
Screenshot: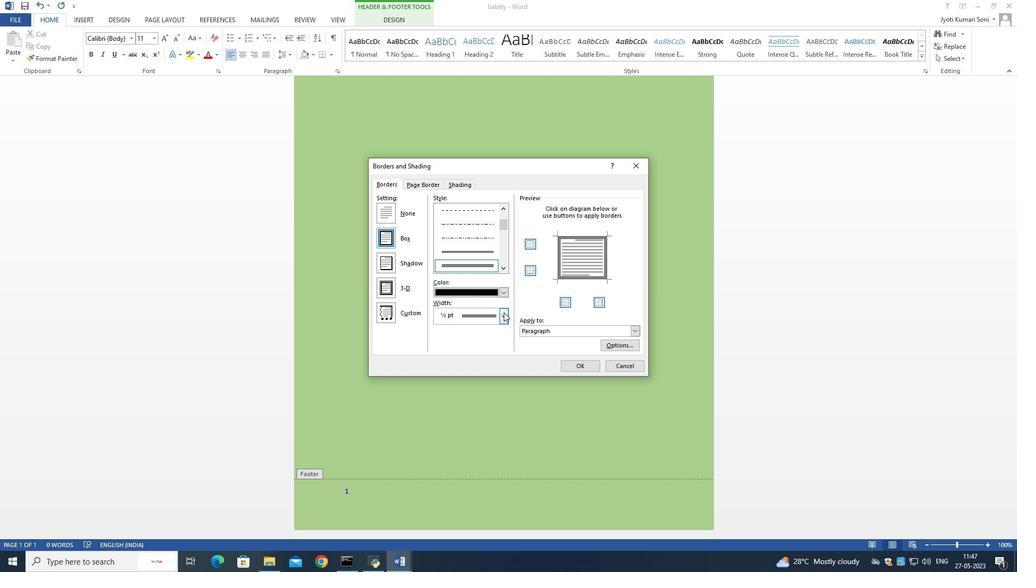 
Action: Mouse moved to (466, 330)
Screenshot: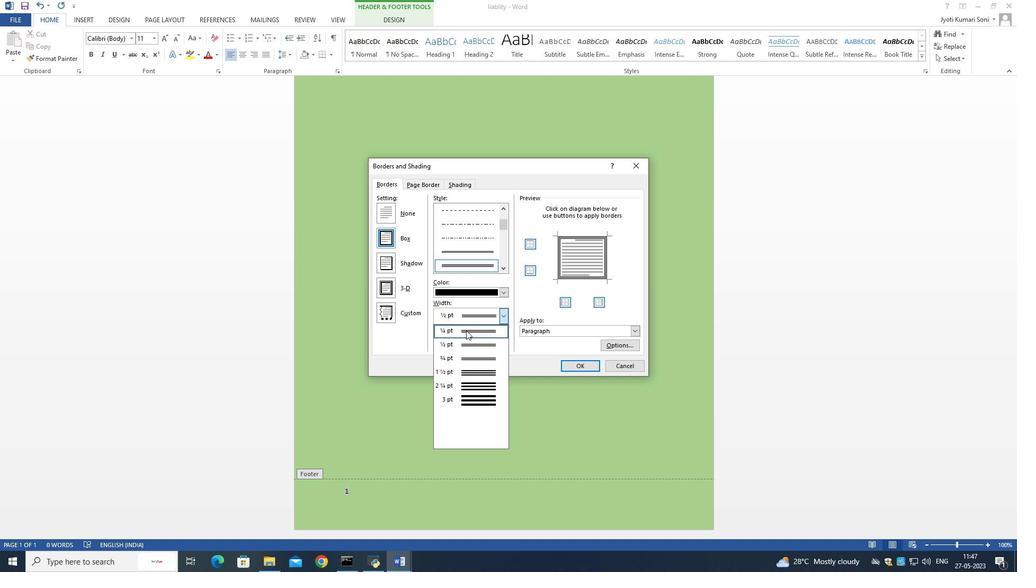 
Action: Mouse pressed left at (466, 330)
Screenshot: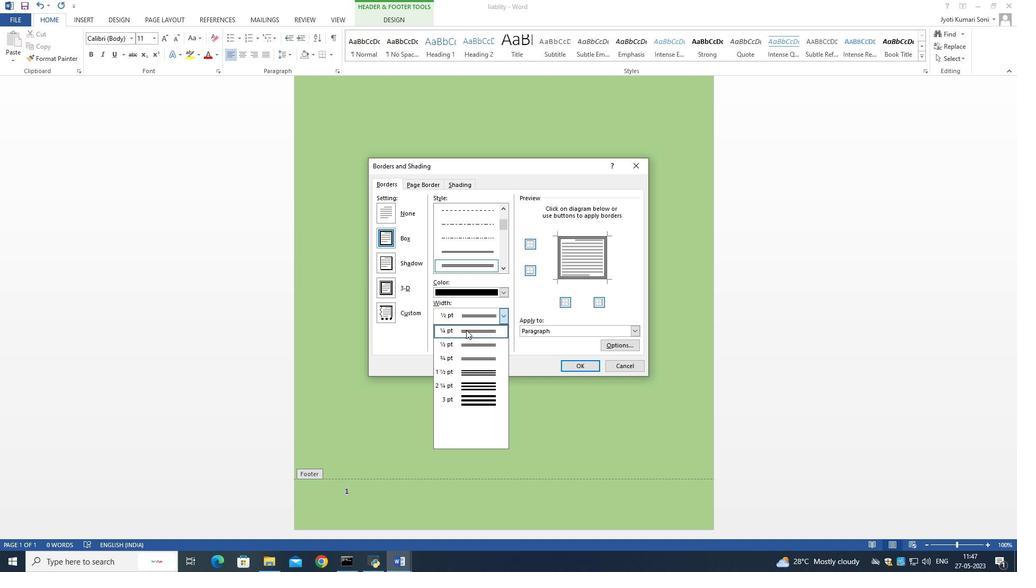 
Action: Mouse moved to (589, 359)
Screenshot: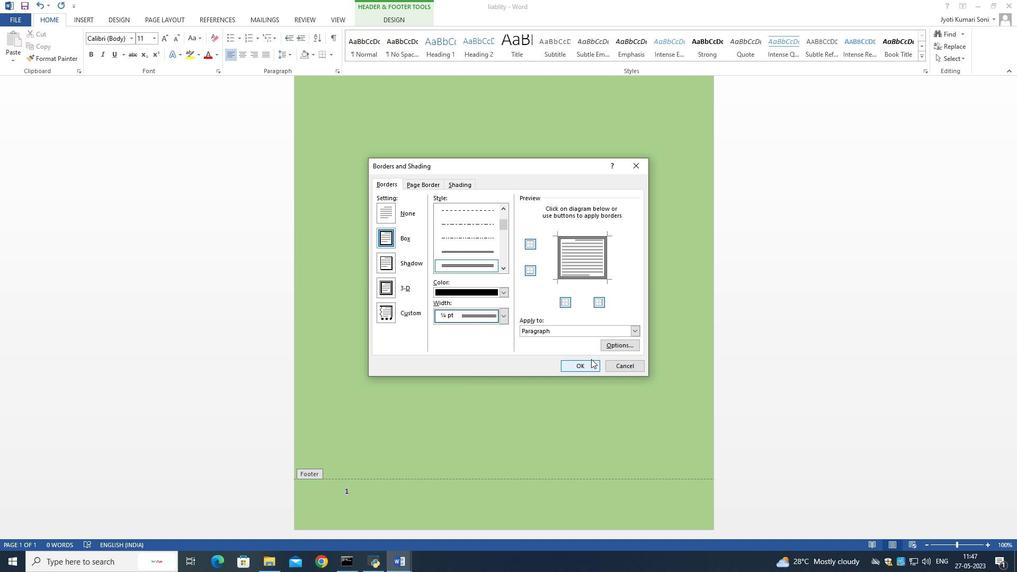 
Action: Mouse pressed left at (589, 359)
Screenshot: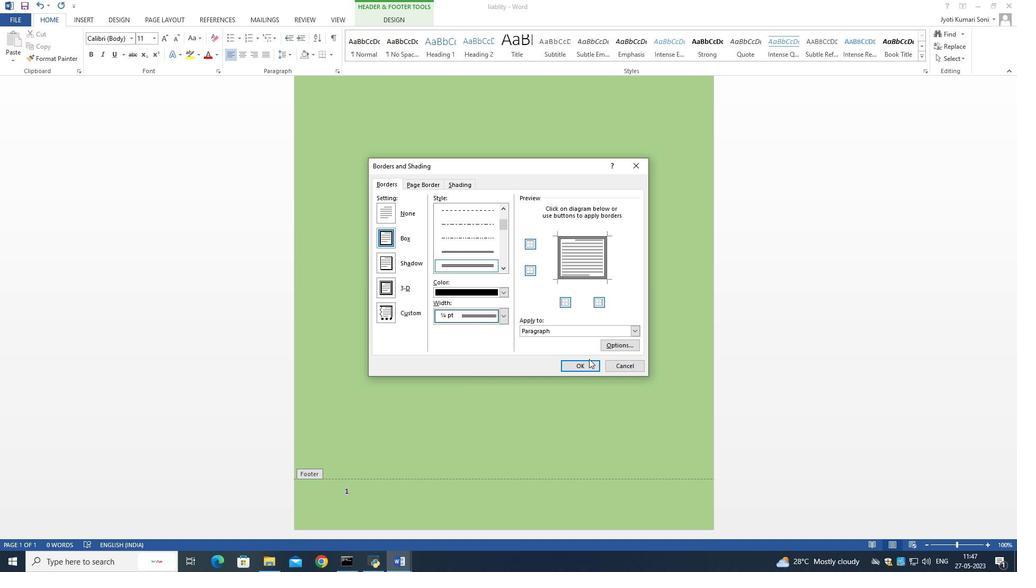 
Action: Mouse moved to (584, 364)
Screenshot: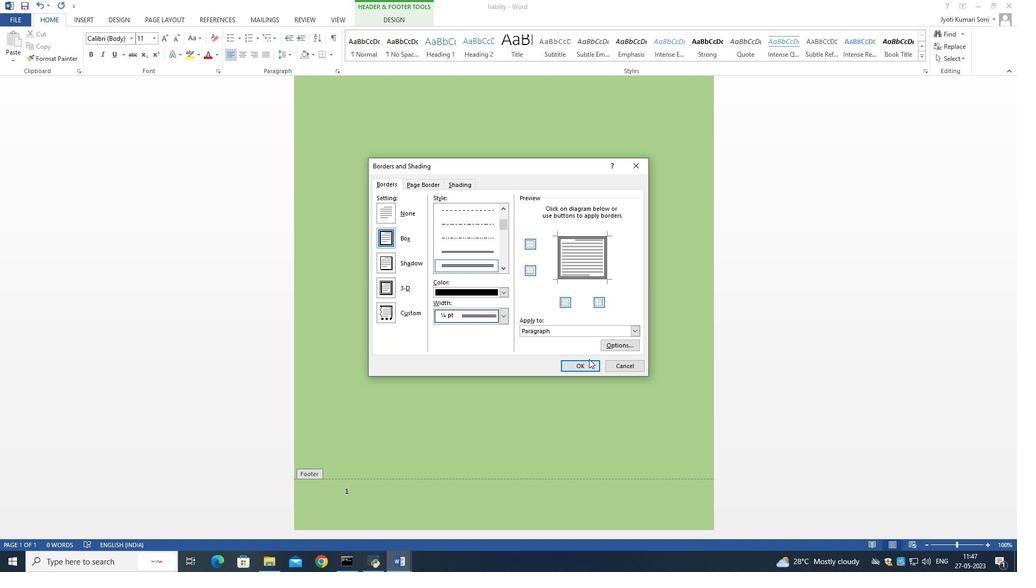 
Action: Mouse pressed left at (584, 364)
Screenshot: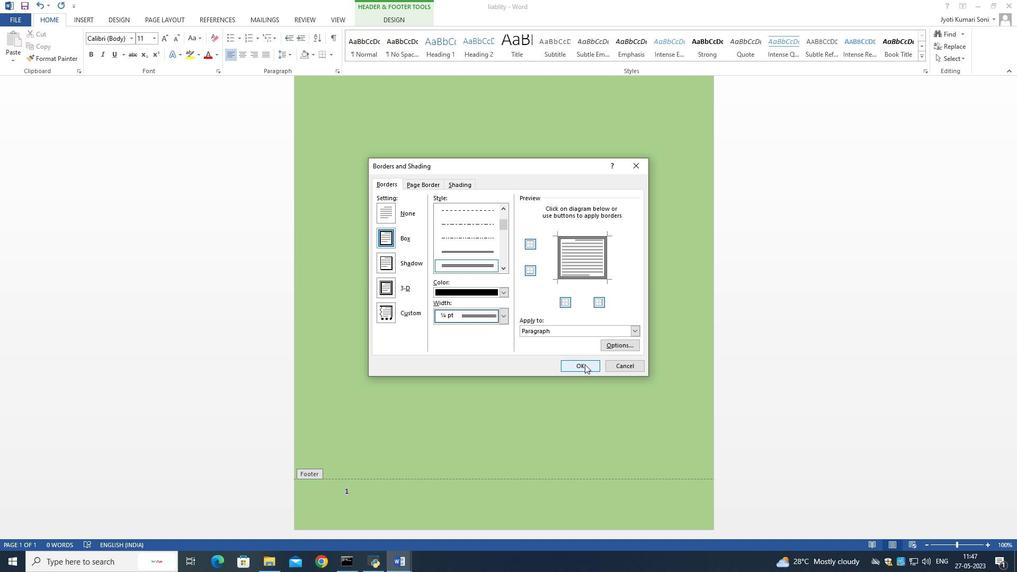 
Action: Mouse moved to (659, 490)
Screenshot: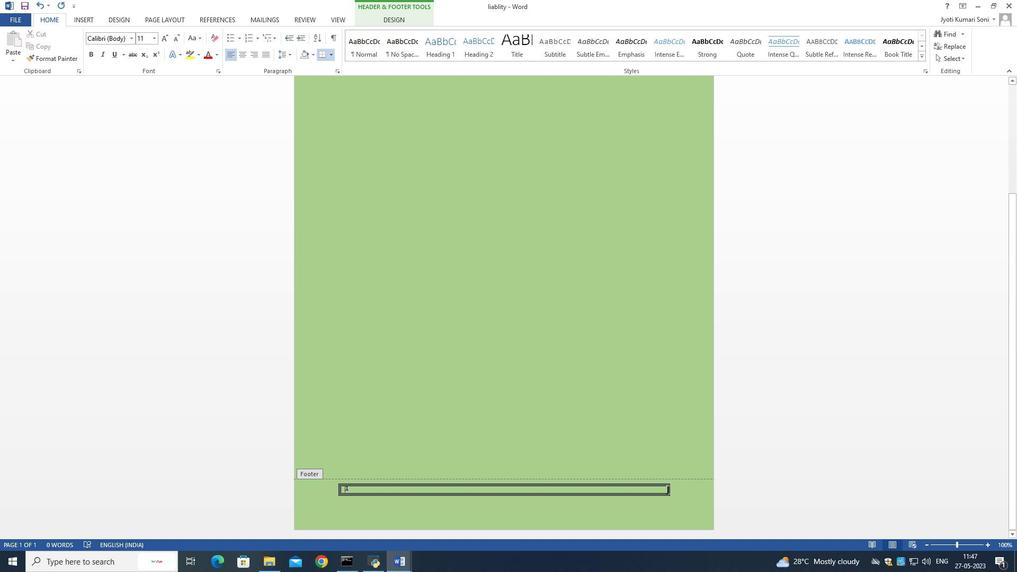 
Action: Mouse pressed left at (659, 490)
Screenshot: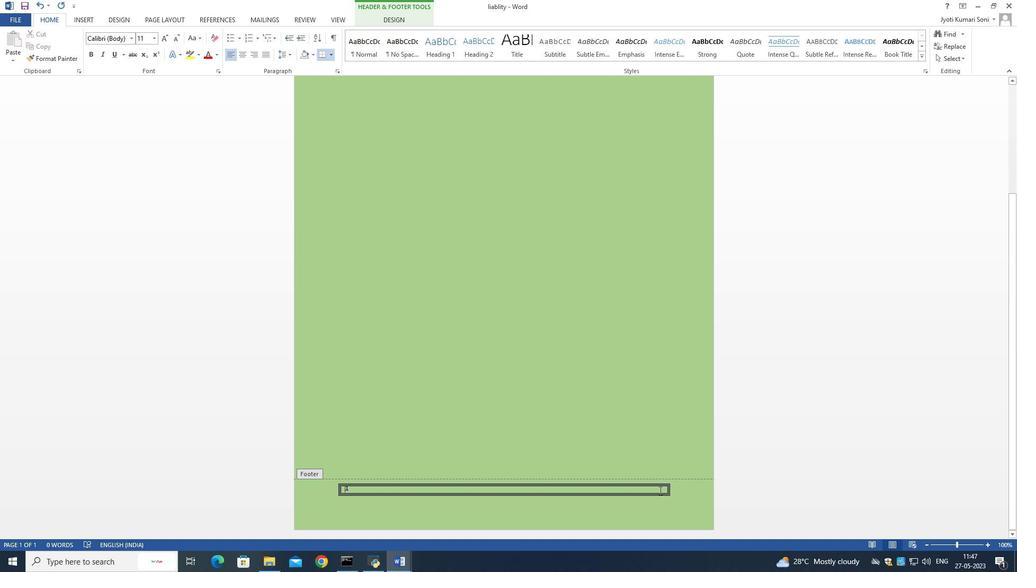 
Action: Mouse moved to (661, 490)
Screenshot: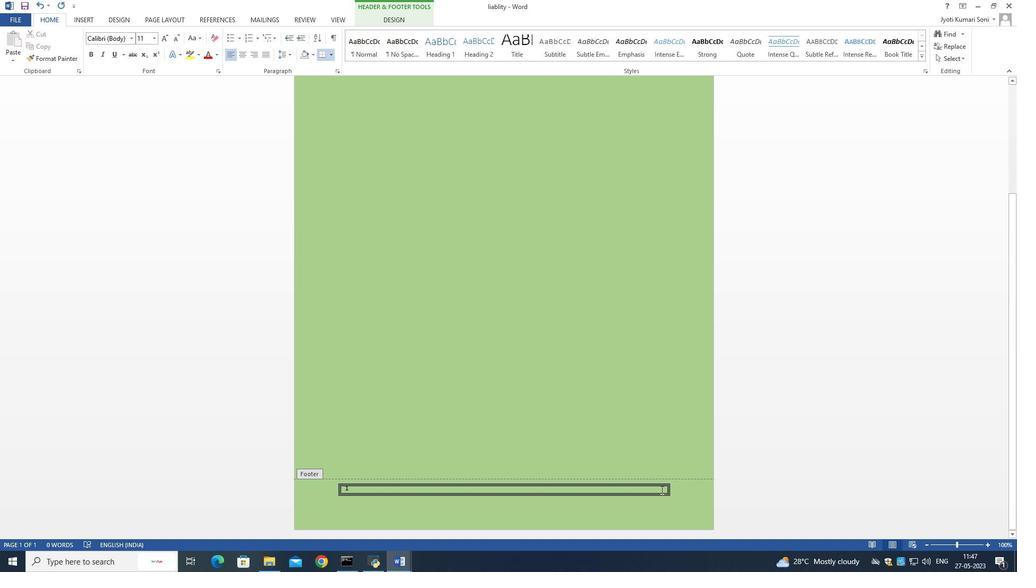 
Action: Mouse pressed left at (661, 490)
Screenshot: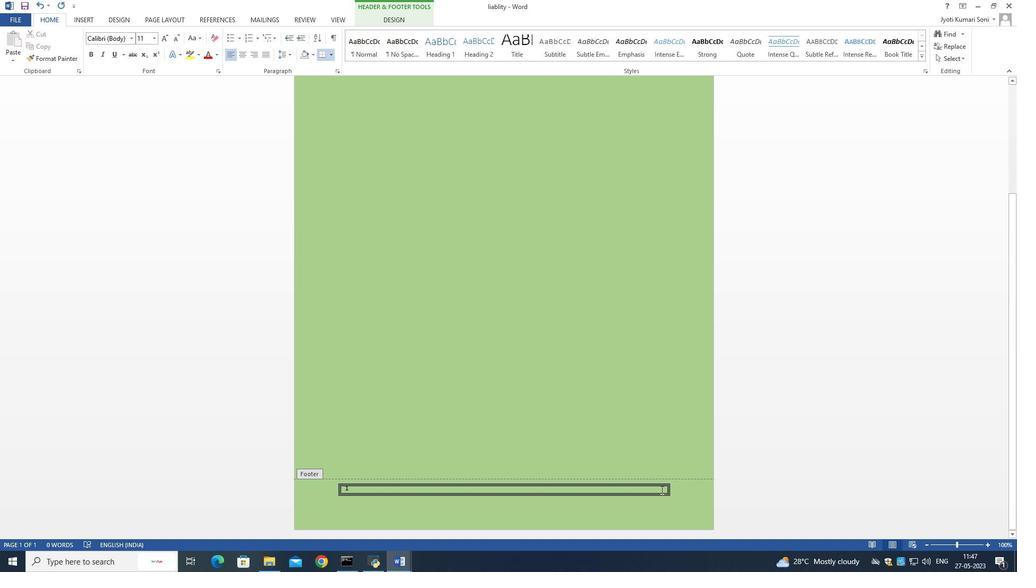 
Action: Mouse moved to (641, 492)
Screenshot: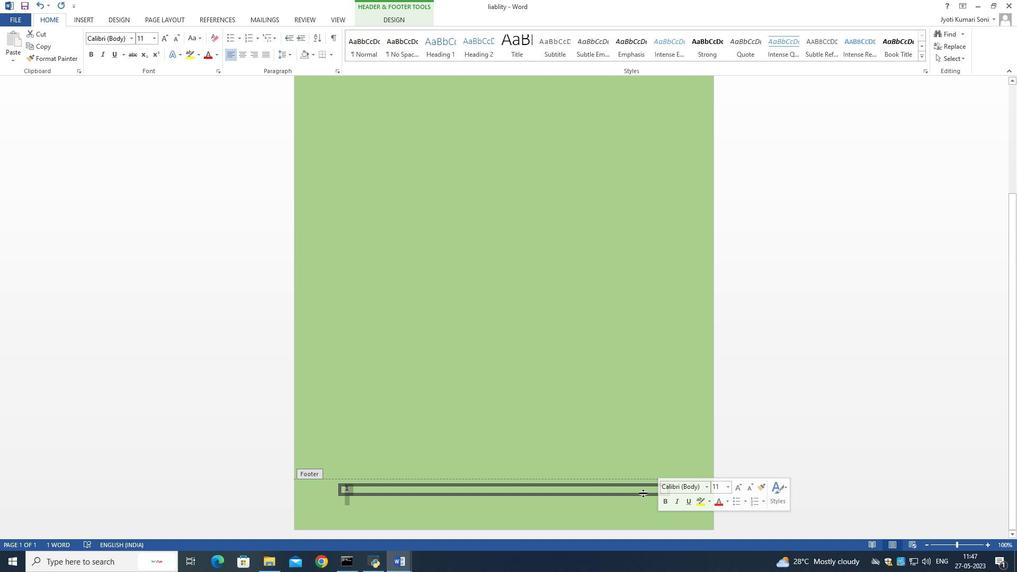 
Action: Mouse pressed left at (641, 492)
Screenshot: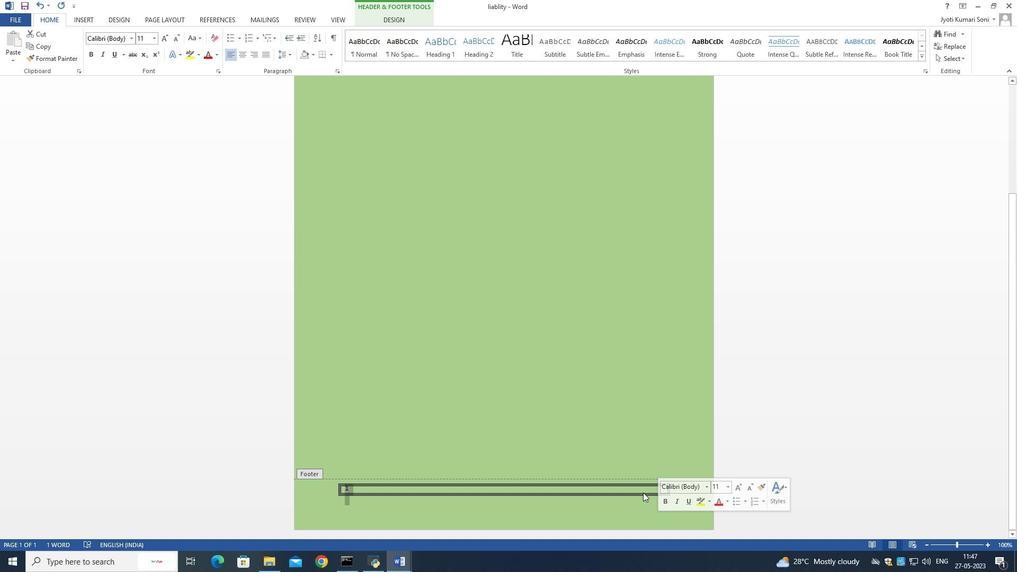 
Action: Mouse pressed left at (641, 492)
Screenshot: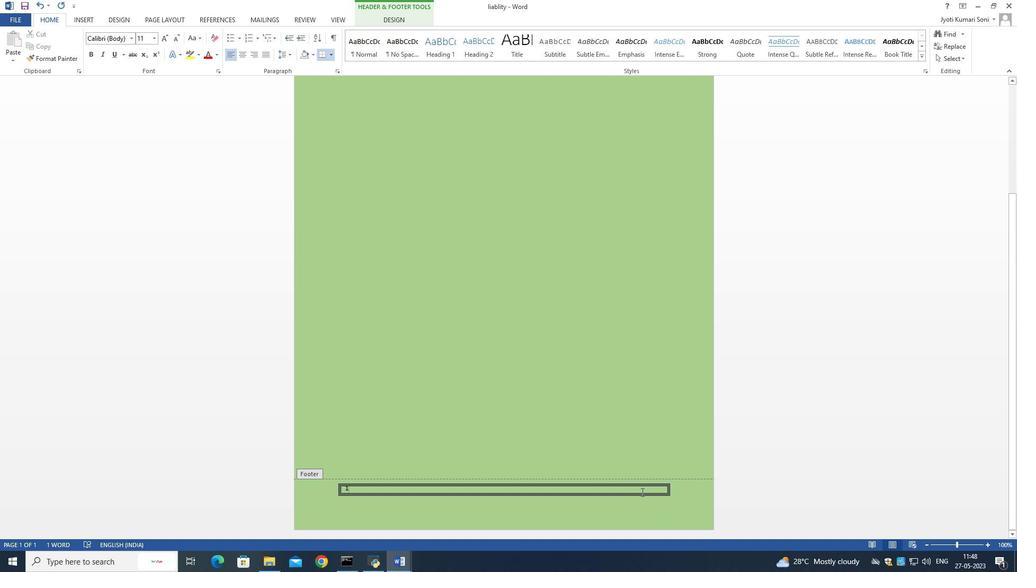 
Action: Mouse moved to (641, 494)
Screenshot: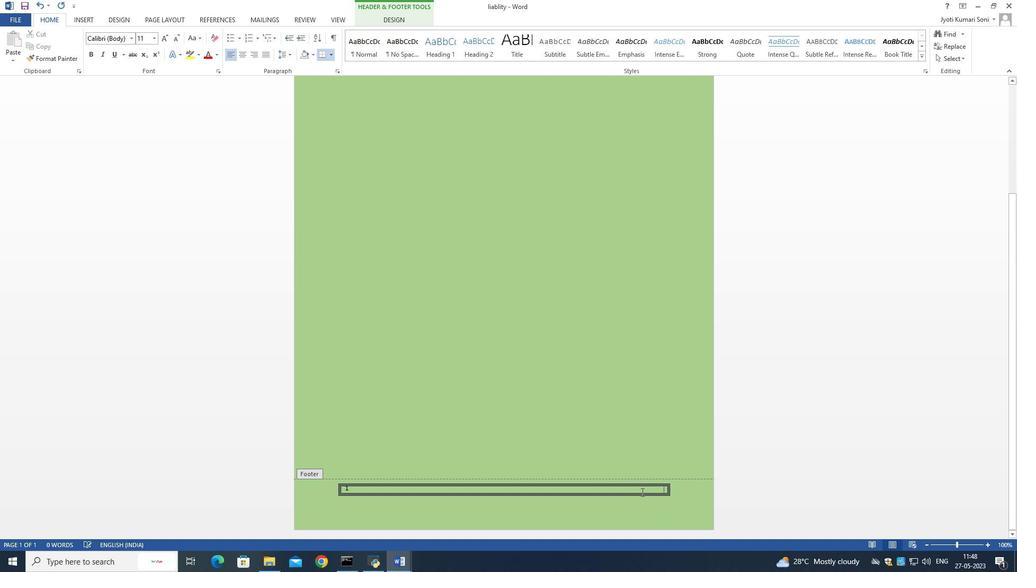 
Action: Mouse pressed left at (641, 494)
Screenshot: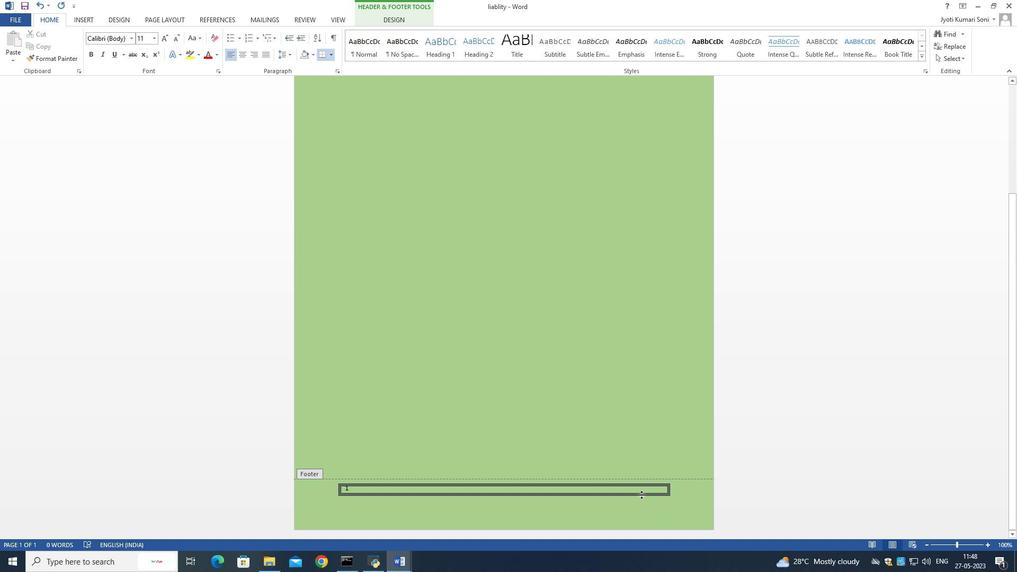 
Action: Mouse moved to (624, 480)
Screenshot: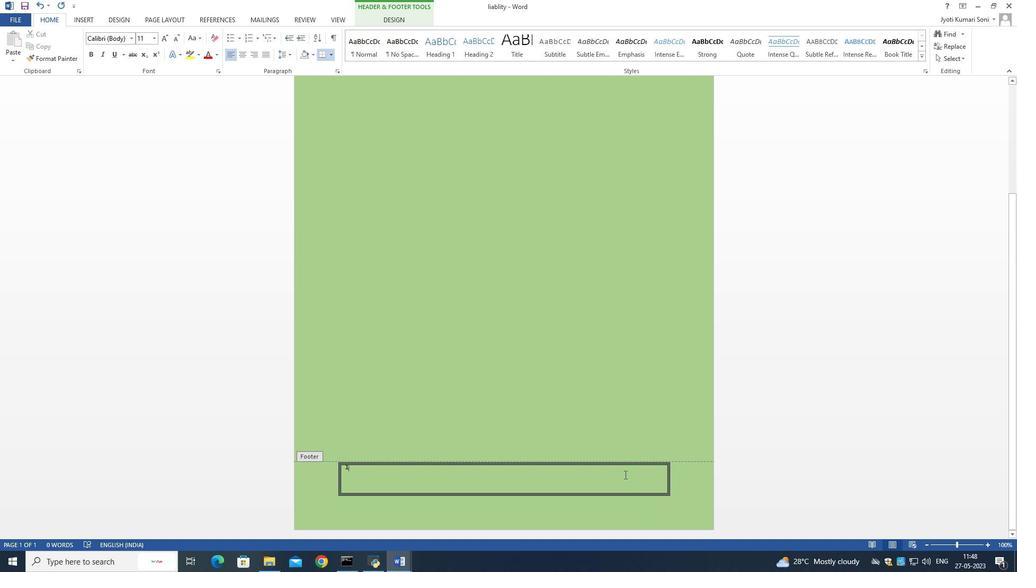
Action: Mouse pressed left at (624, 480)
Screenshot: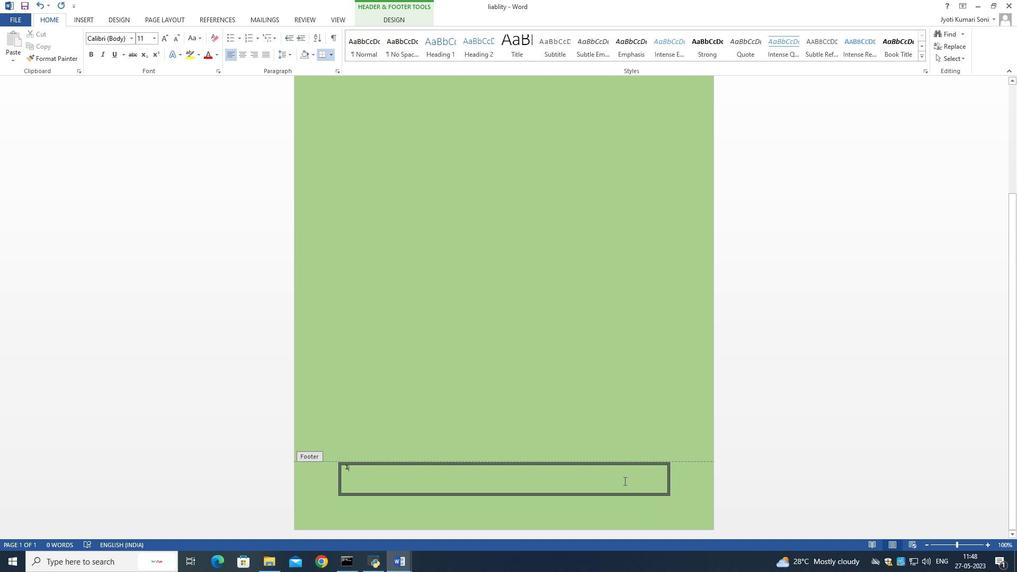 
Action: Mouse moved to (608, 469)
Screenshot: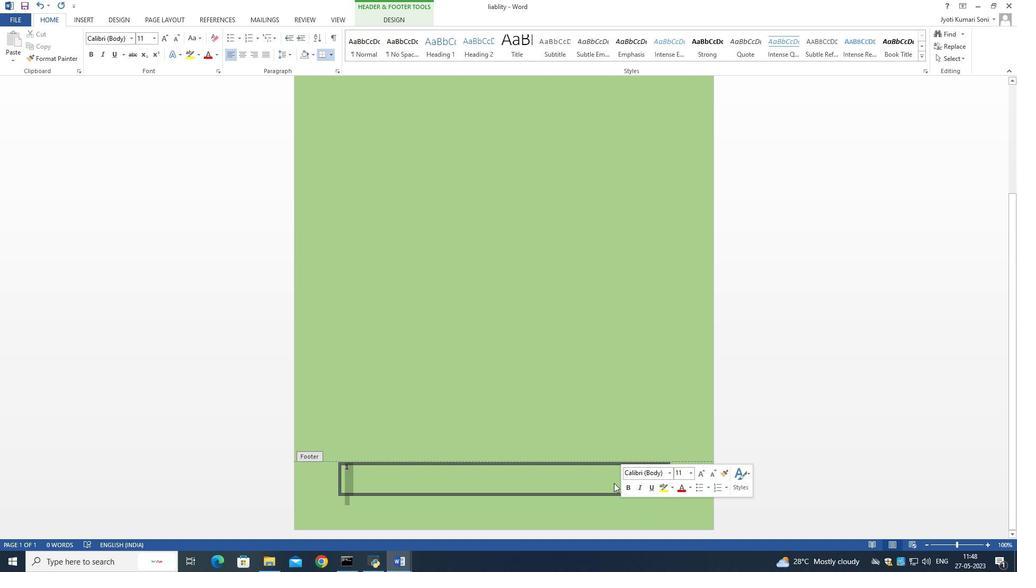 
Action: Mouse pressed left at (608, 469)
Screenshot: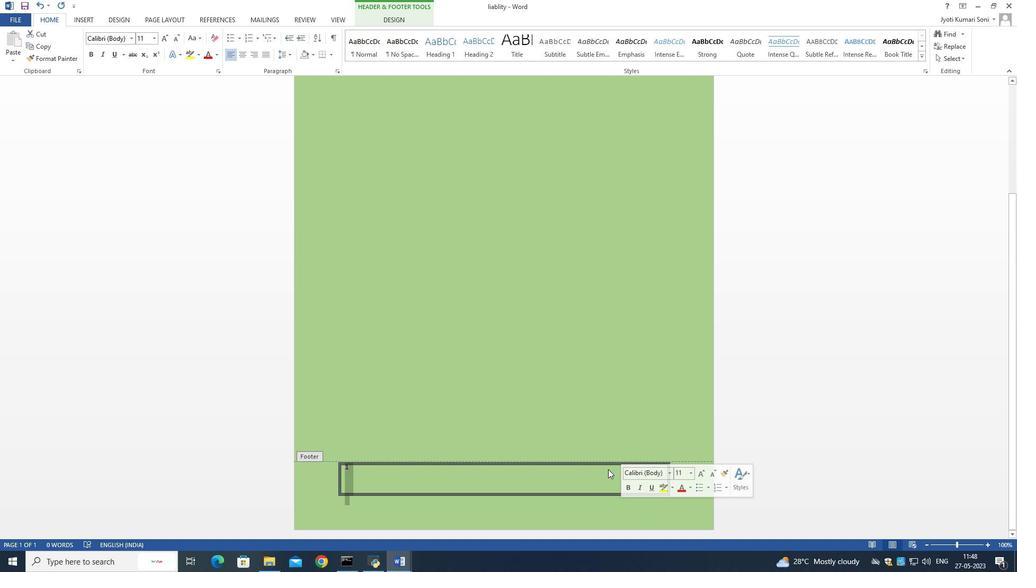 
Action: Mouse moved to (589, 477)
Screenshot: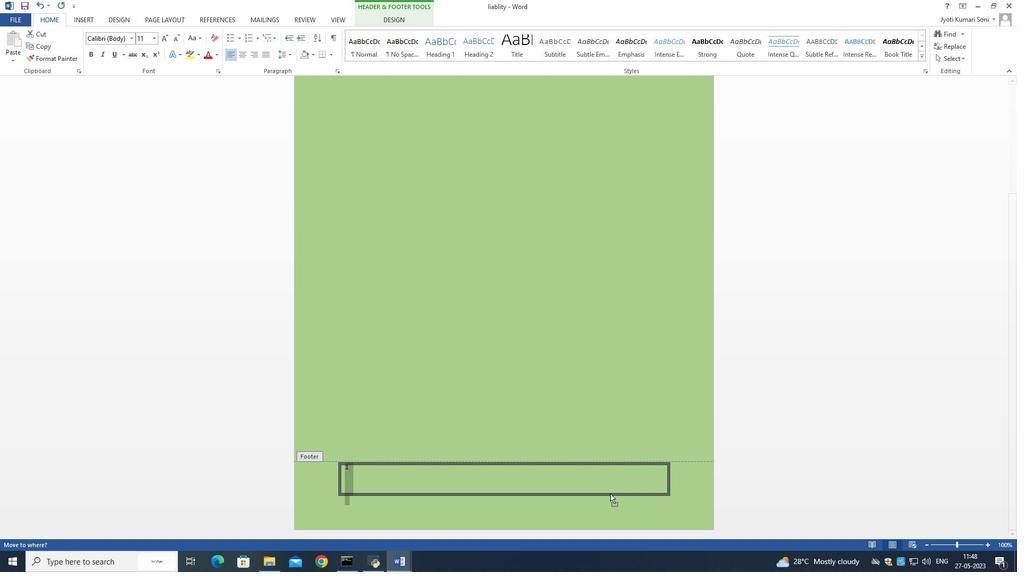 
Action: Mouse pressed left at (599, 479)
Screenshot: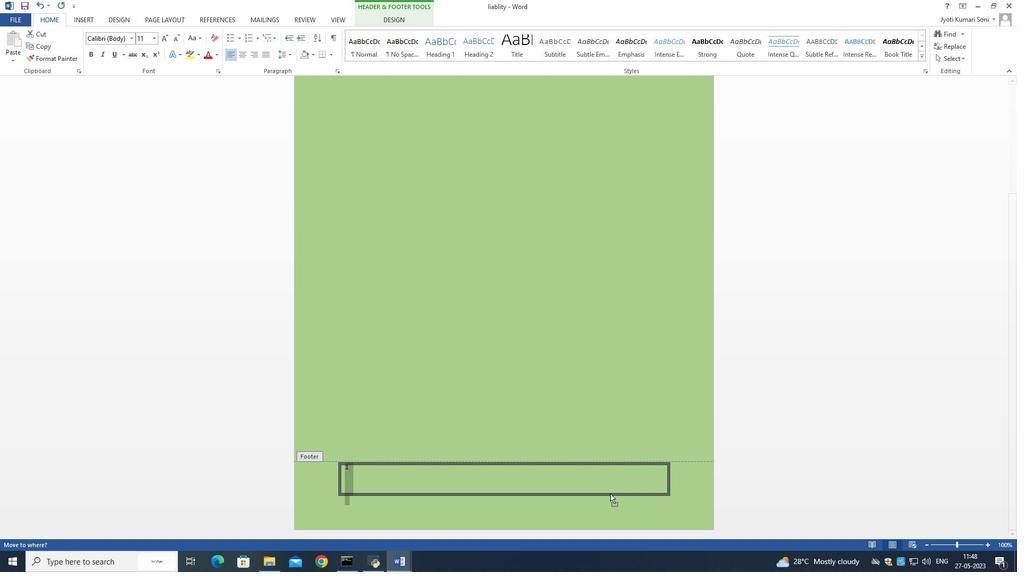 
Action: Mouse moved to (581, 474)
Screenshot: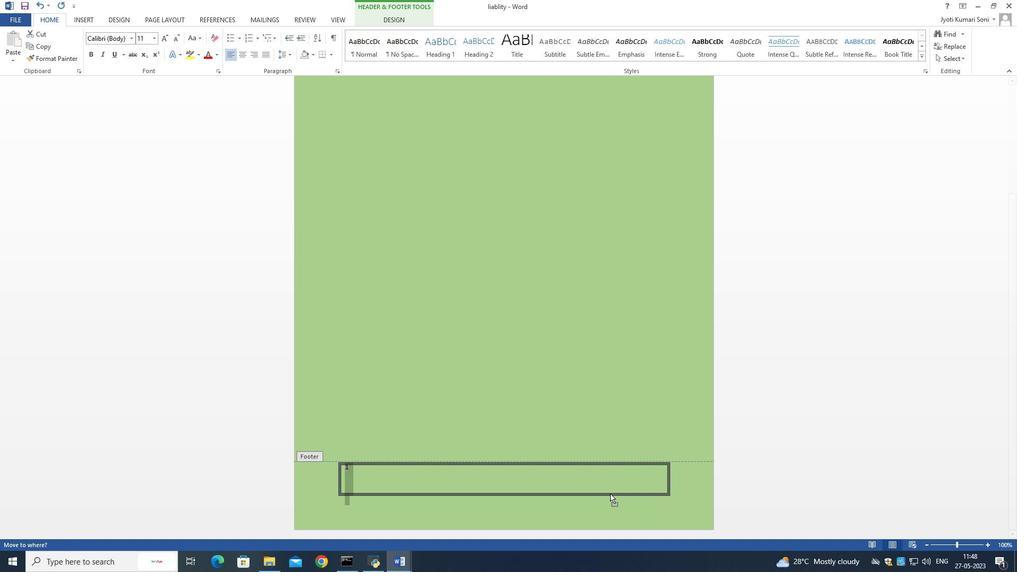 
Action: Mouse pressed left at (599, 479)
Screenshot: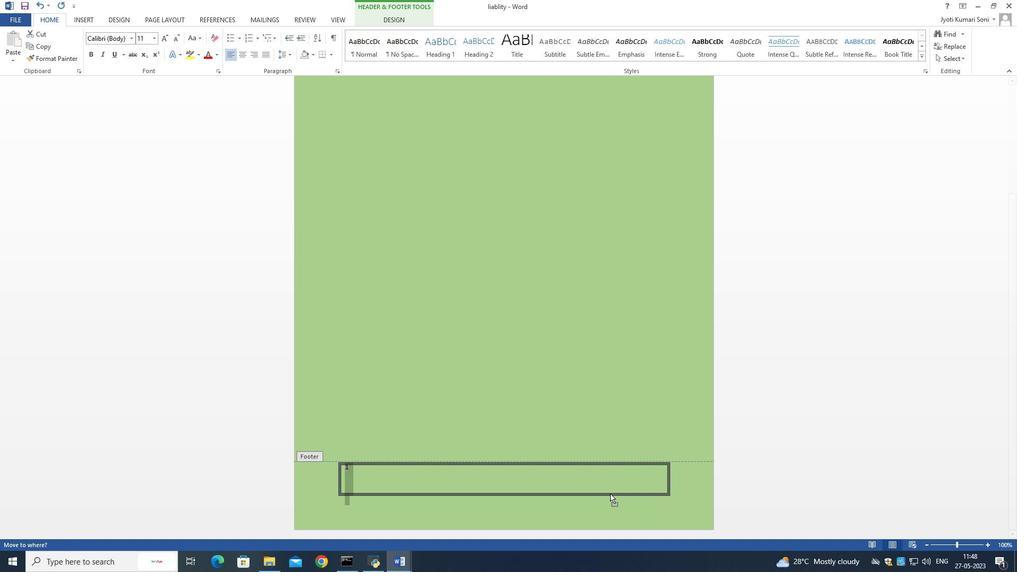 
Action: Mouse moved to (558, 462)
Screenshot: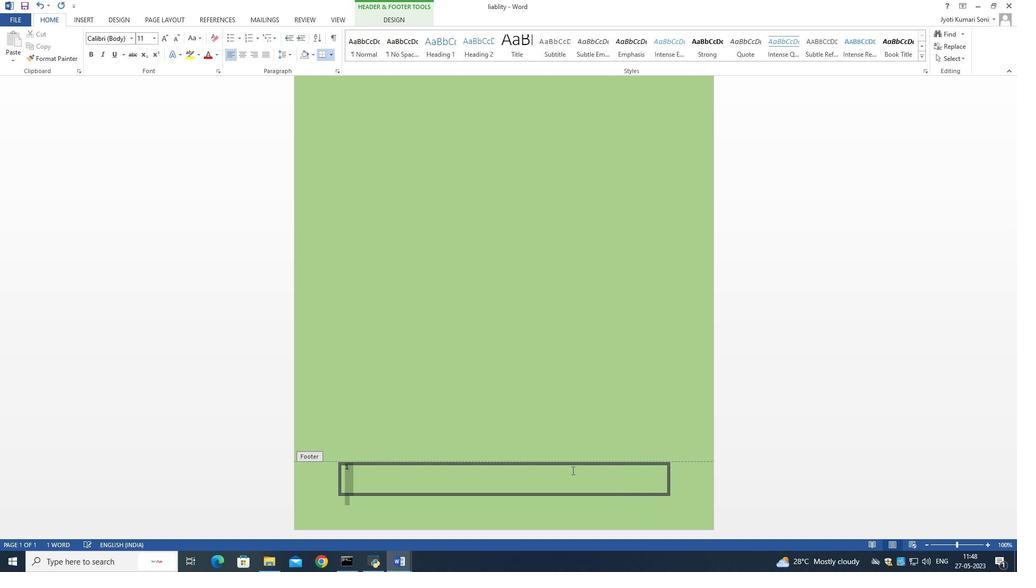 
Action: Mouse pressed left at (558, 462)
Screenshot: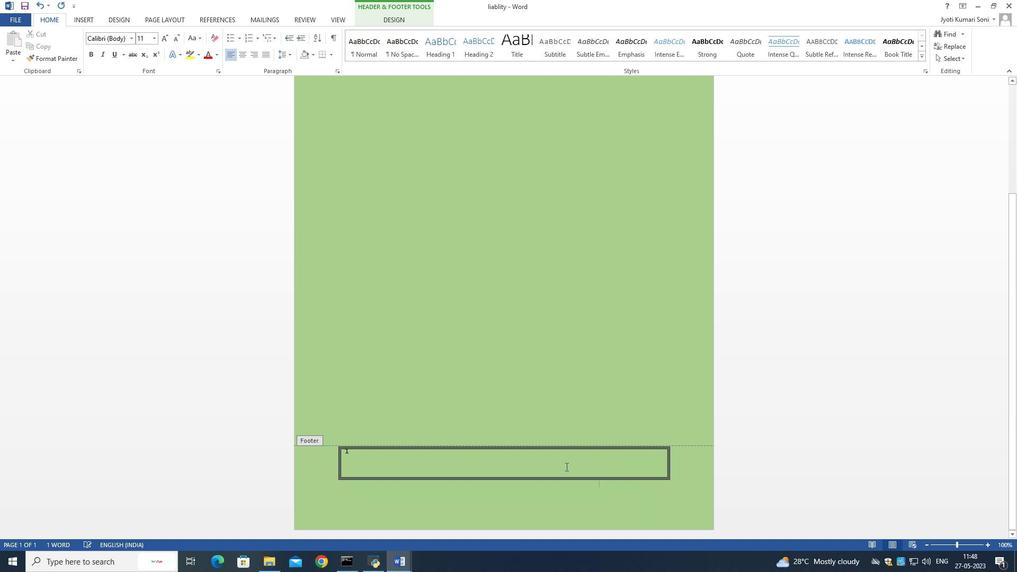 
Action: Mouse moved to (548, 471)
Screenshot: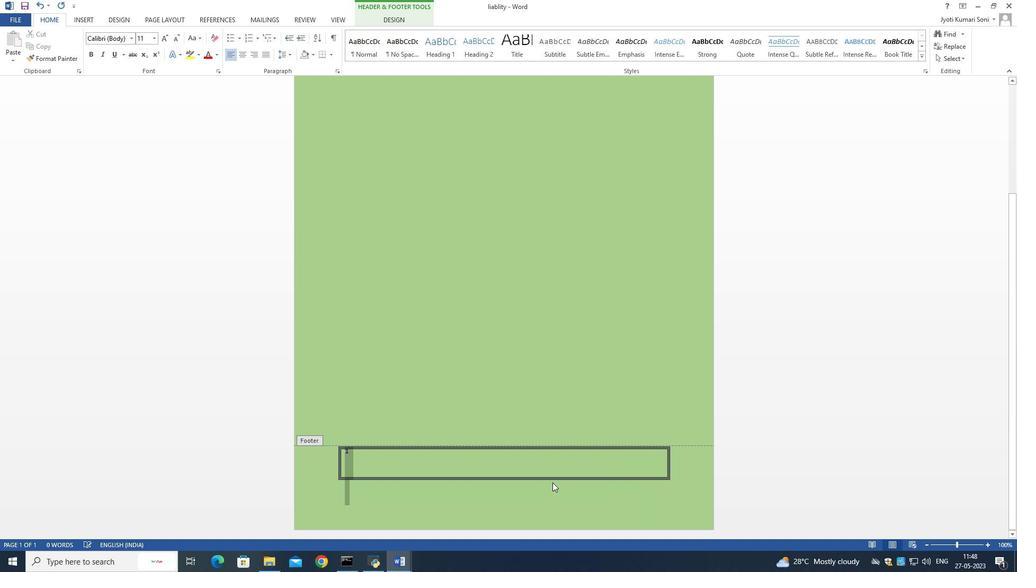 
Action: Mouse pressed left at (548, 471)
Screenshot: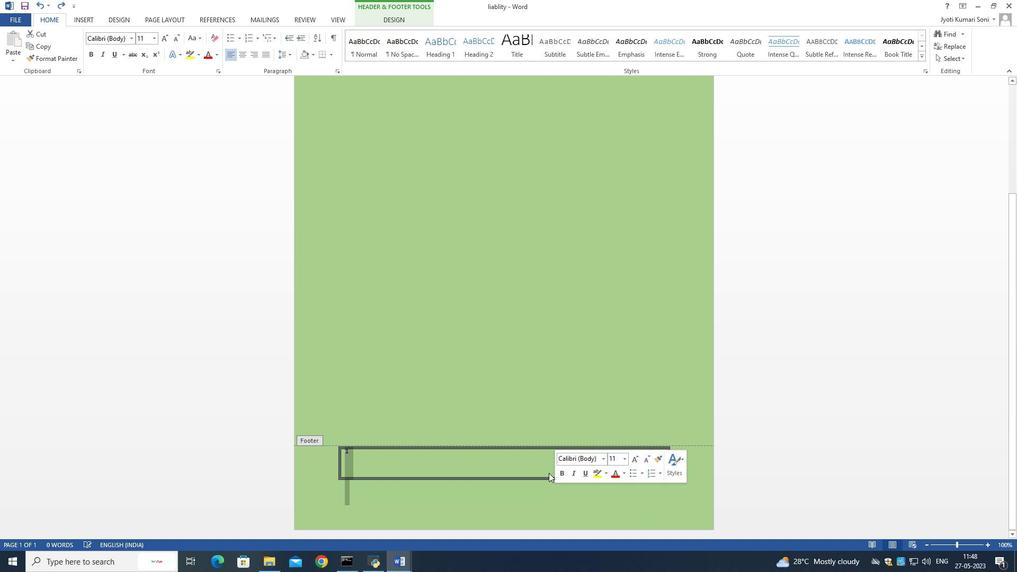 
Action: Mouse moved to (537, 461)
Screenshot: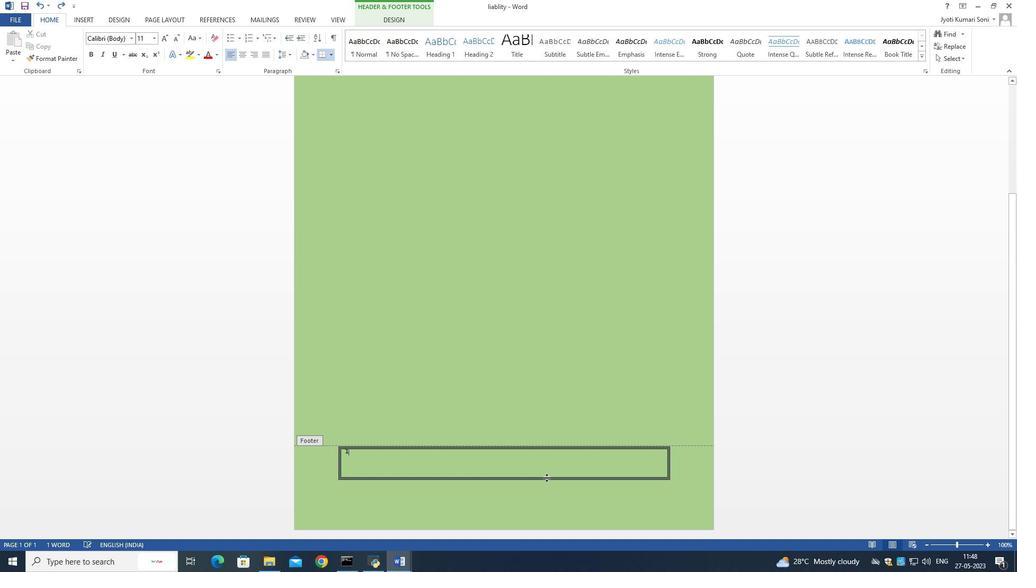 
Action: Mouse pressed left at (537, 461)
Screenshot: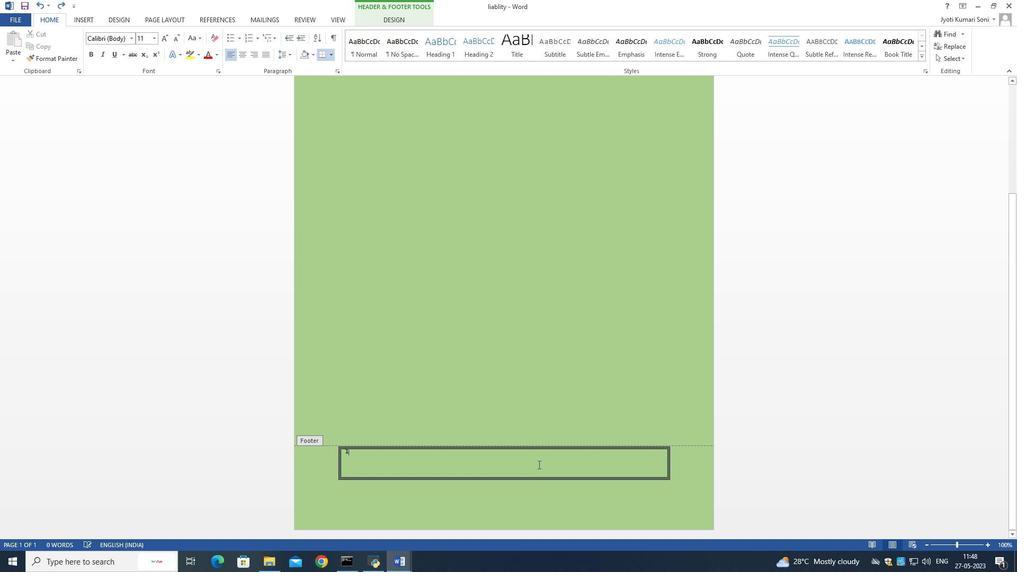 
Action: Mouse moved to (537, 461)
Screenshot: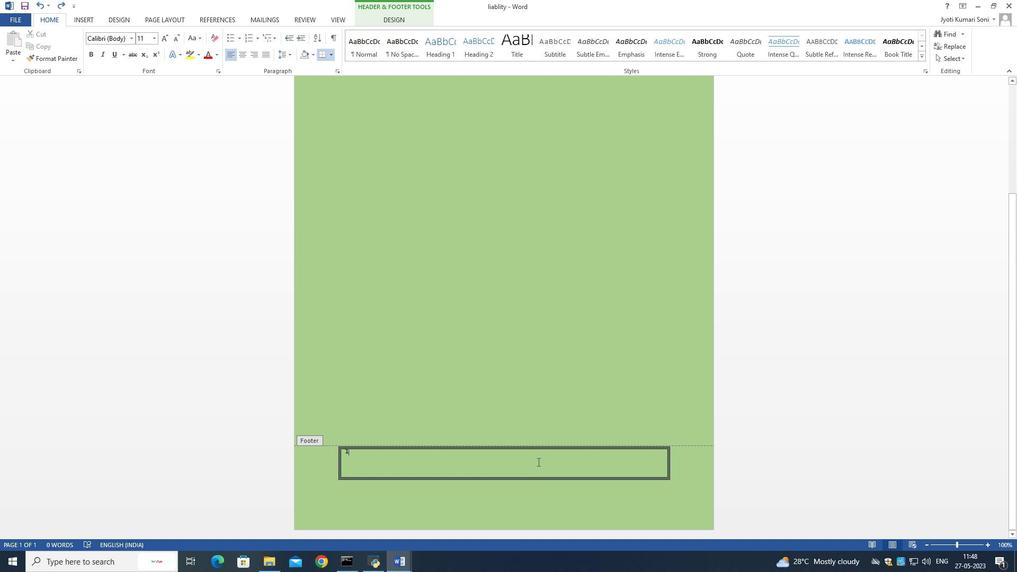 
Action: Mouse pressed left at (537, 461)
Screenshot: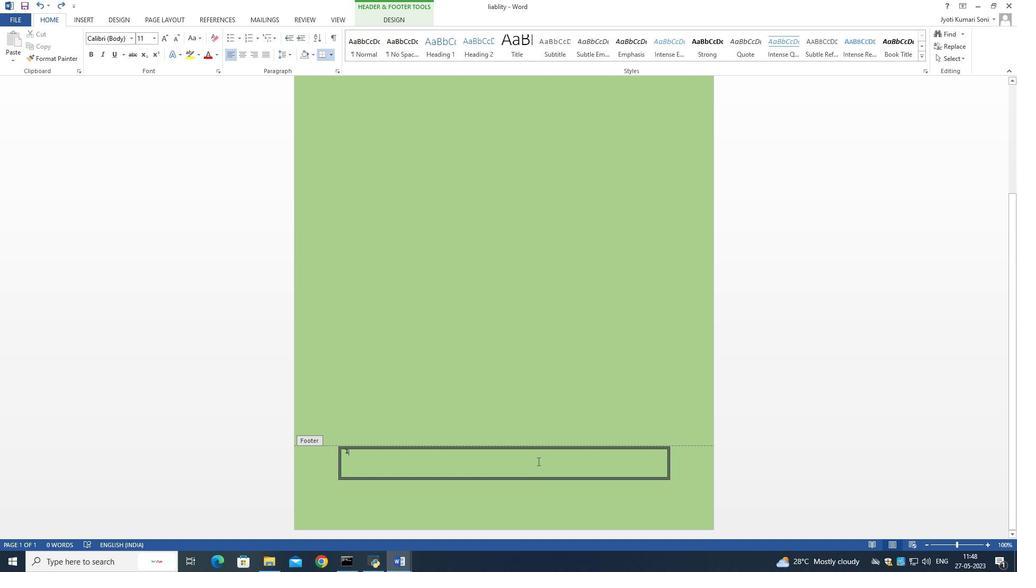 
Action: Mouse moved to (538, 496)
Screenshot: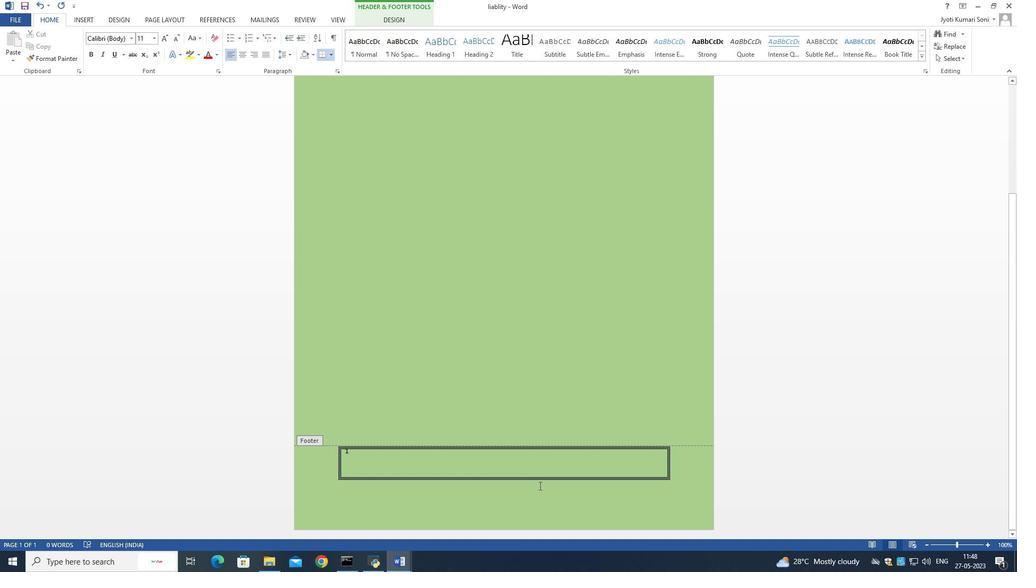 
Action: Mouse pressed left at (538, 496)
Screenshot: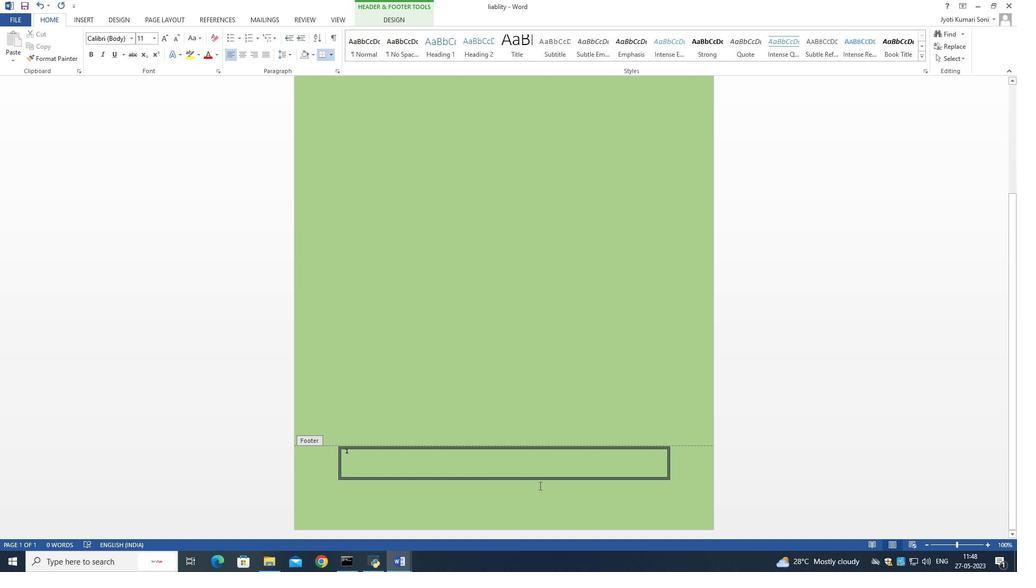 
Action: Mouse moved to (532, 415)
Screenshot: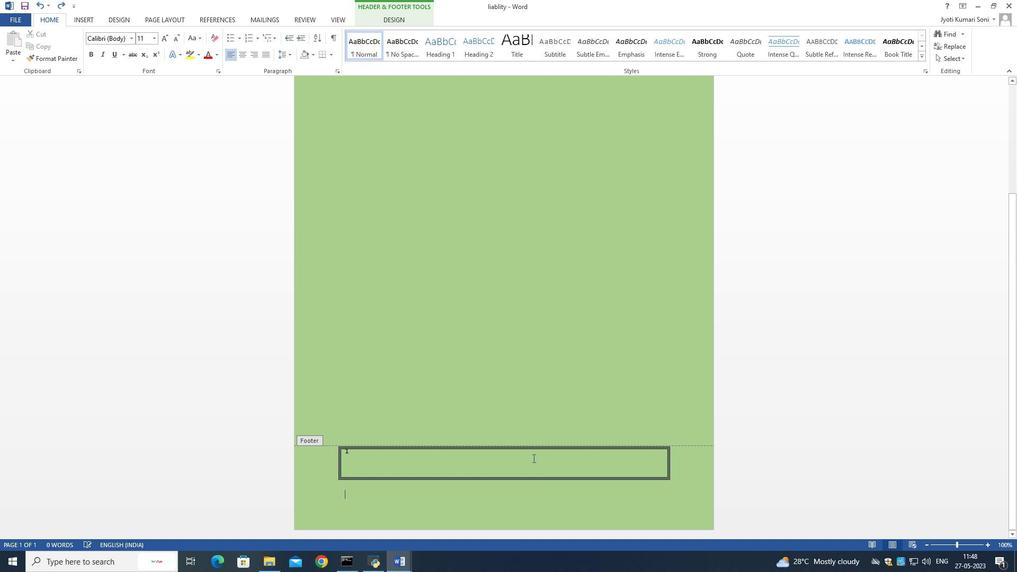 
Action: Mouse pressed left at (532, 415)
Screenshot: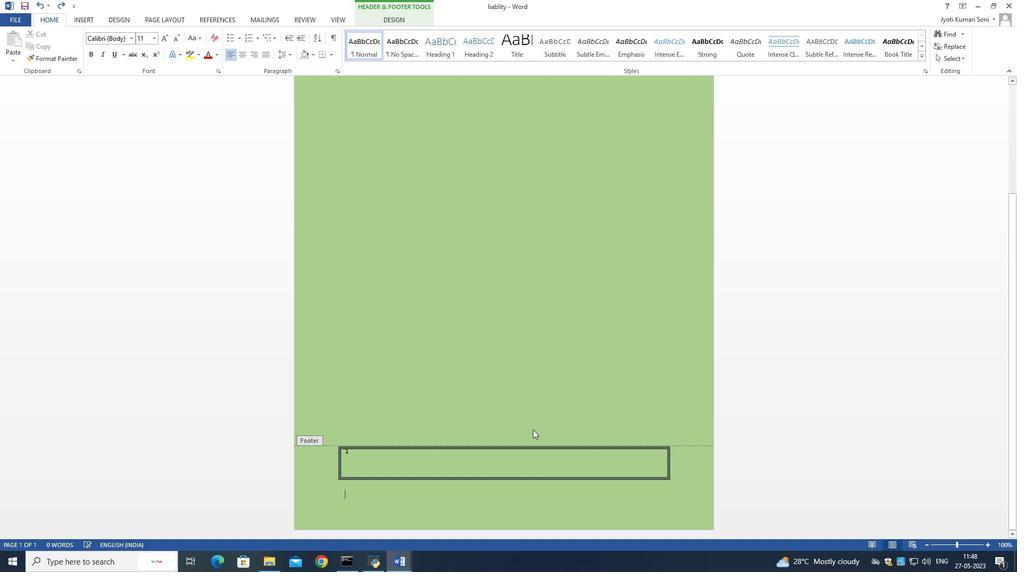 
Action: Mouse moved to (531, 402)
Screenshot: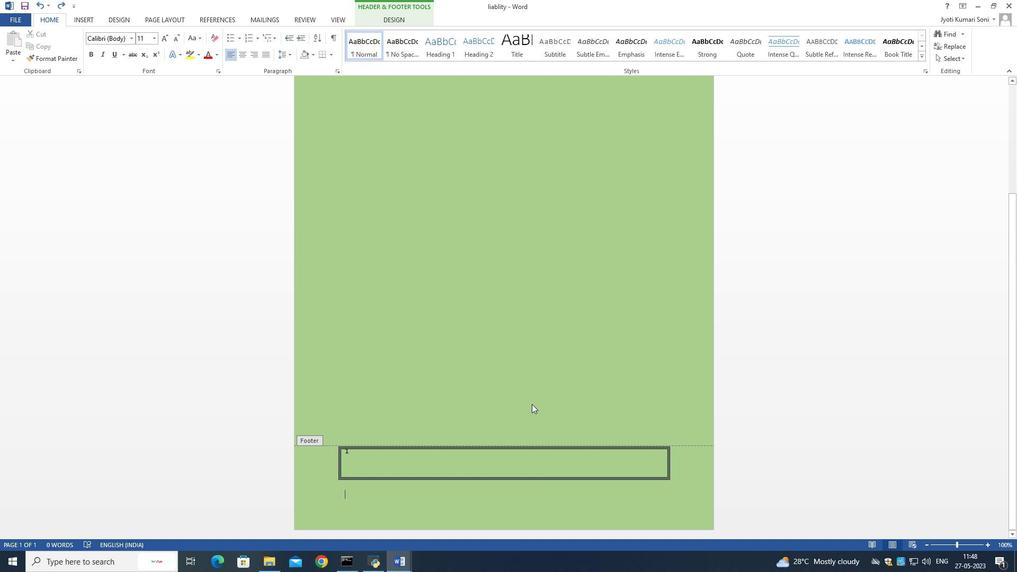 
